 Task: Look for space in Armação de Búzios, Brazil from 4th June, 2023 to 8th June, 2023 for 2 adults in price range Rs.8000 to Rs.16000. Place can be private room with 1  bedroom having 1 bed and 1 bathroom. Property type can be house, flat, guest house, hotel. Amenities needed are: washing machine. Booking option can be shelf check-in. Required host language is Spanish.
Action: Mouse moved to (467, 104)
Screenshot: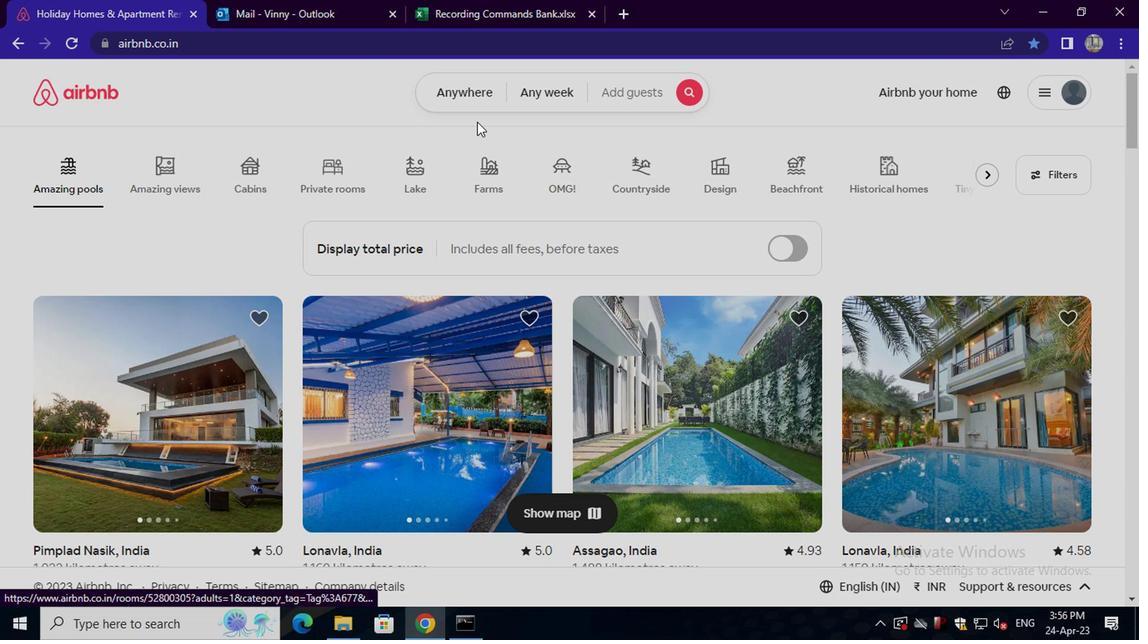 
Action: Mouse pressed left at (467, 104)
Screenshot: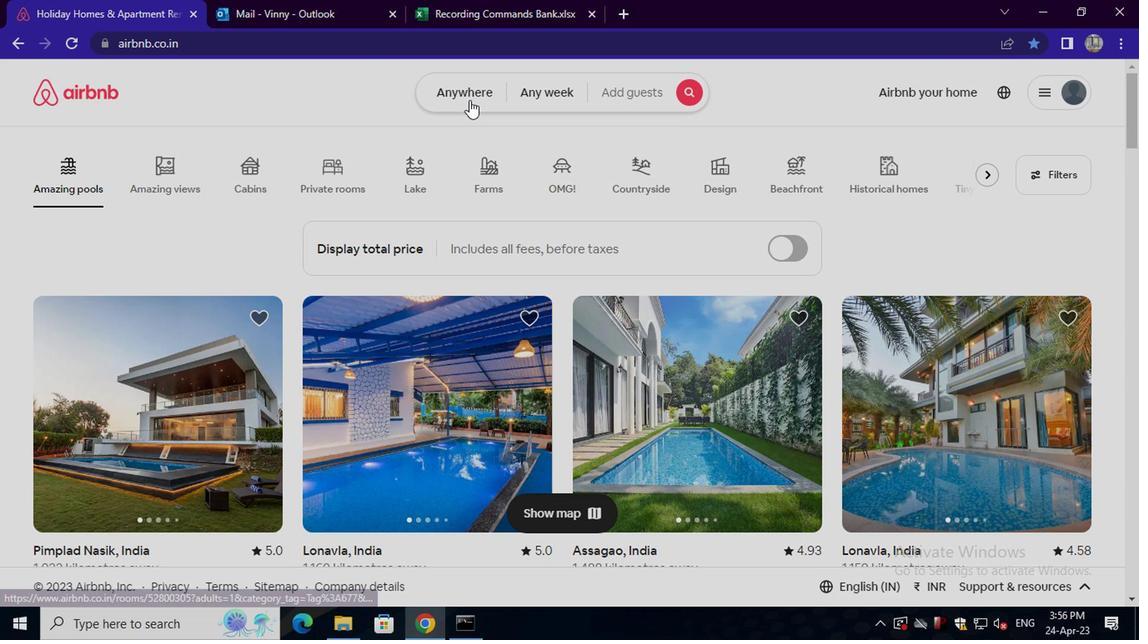 
Action: Mouse moved to (308, 155)
Screenshot: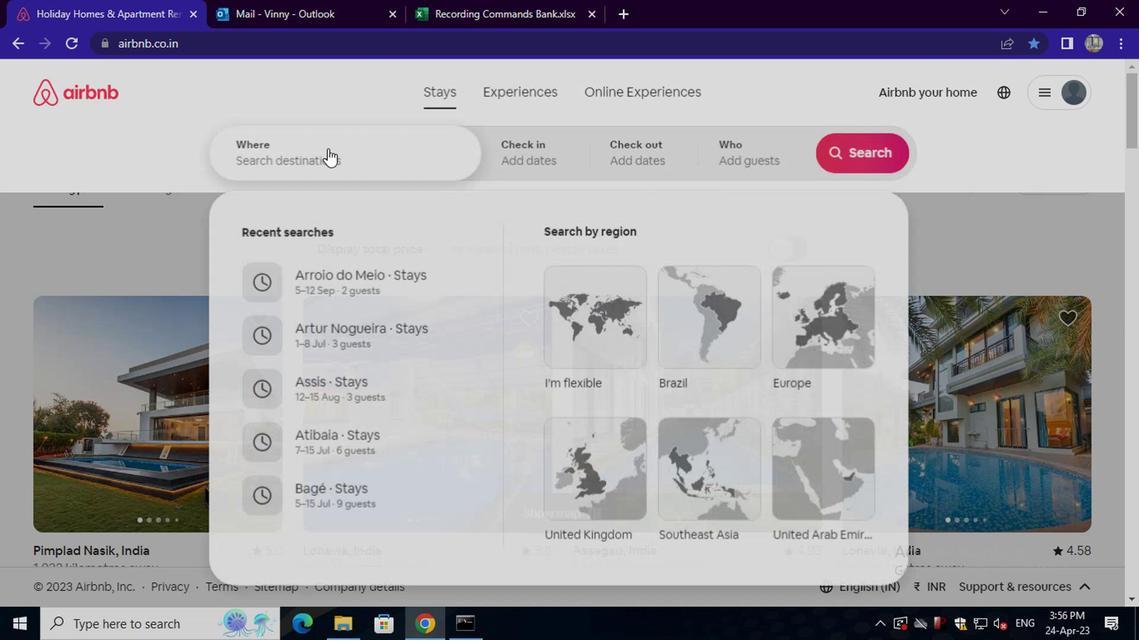 
Action: Mouse pressed left at (308, 155)
Screenshot: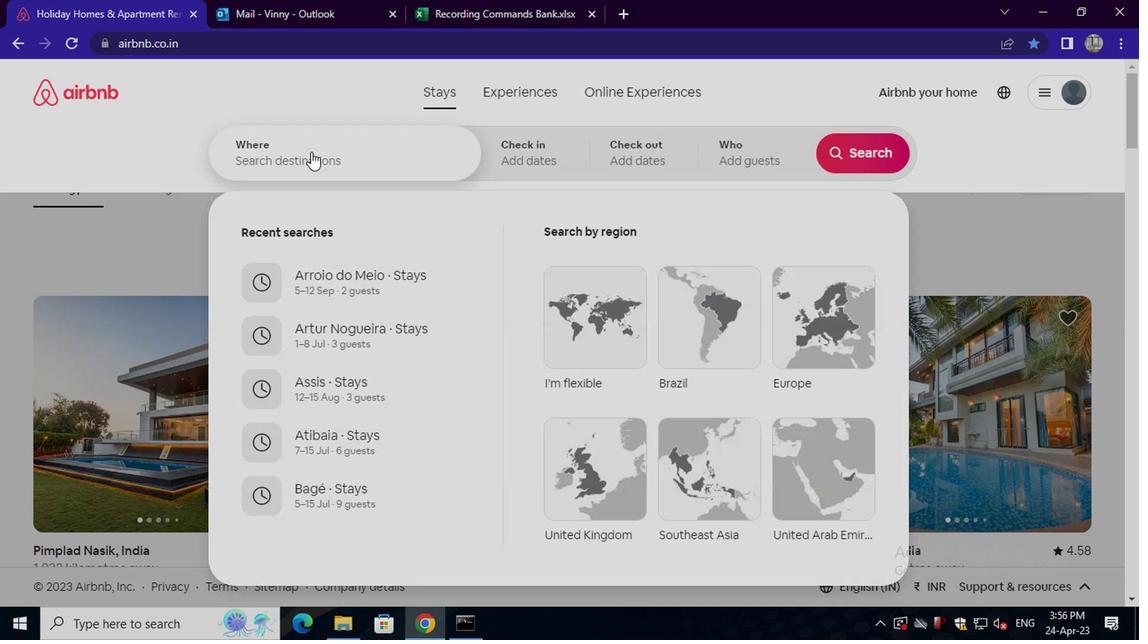 
Action: Key pressed armacao<Key.space>de<Key.space>buzios,<Key.space>brazil<Key.enter>
Screenshot: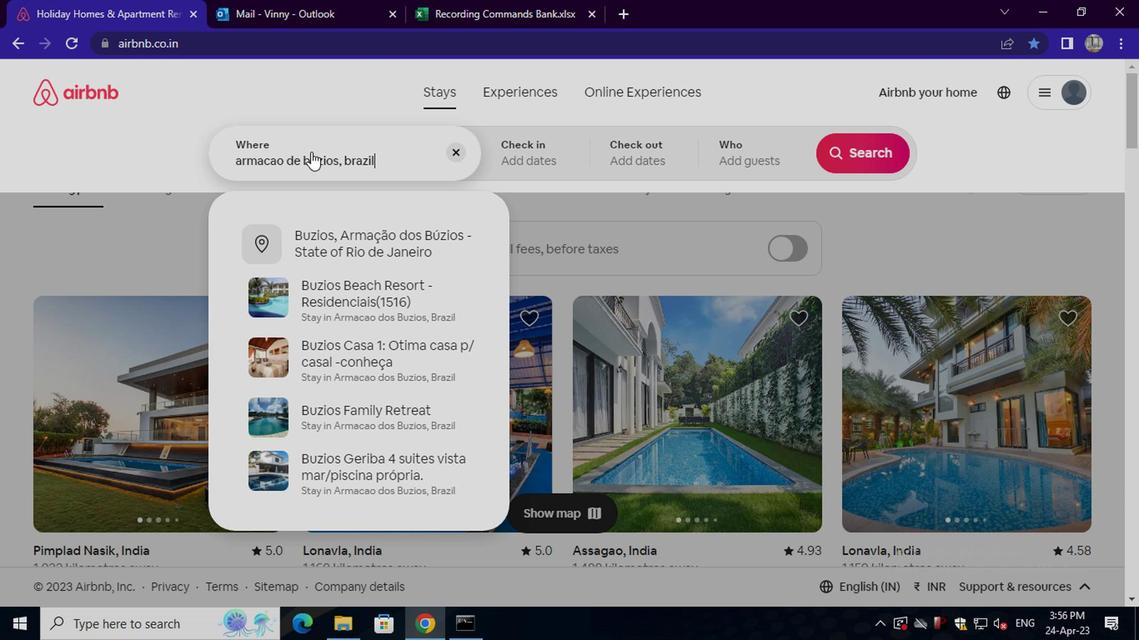 
Action: Mouse moved to (843, 286)
Screenshot: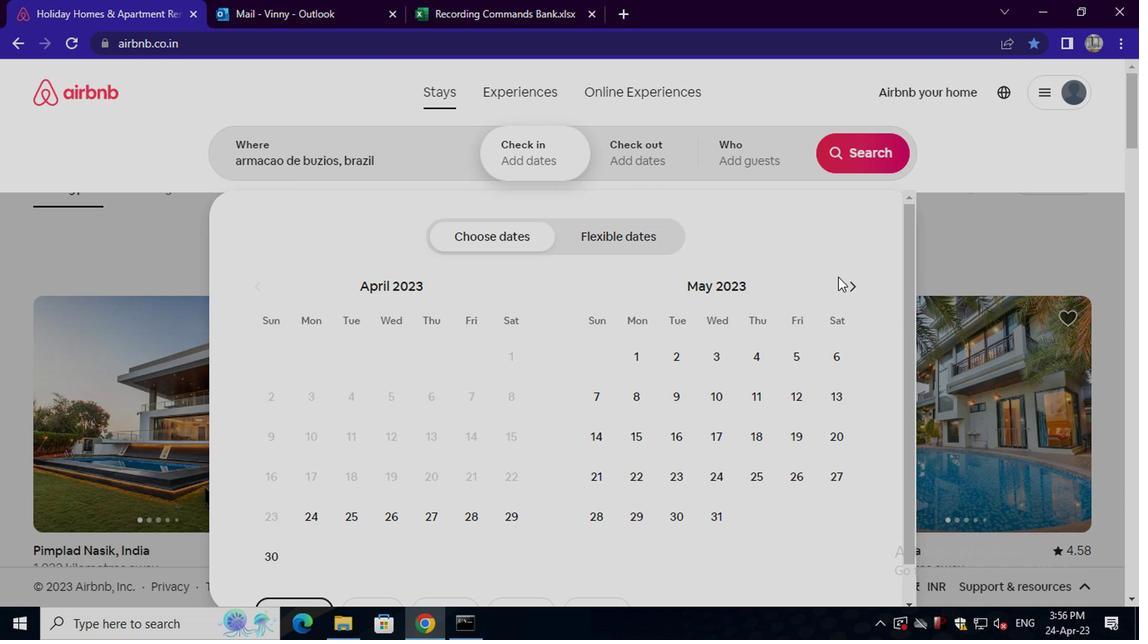 
Action: Mouse pressed left at (843, 286)
Screenshot: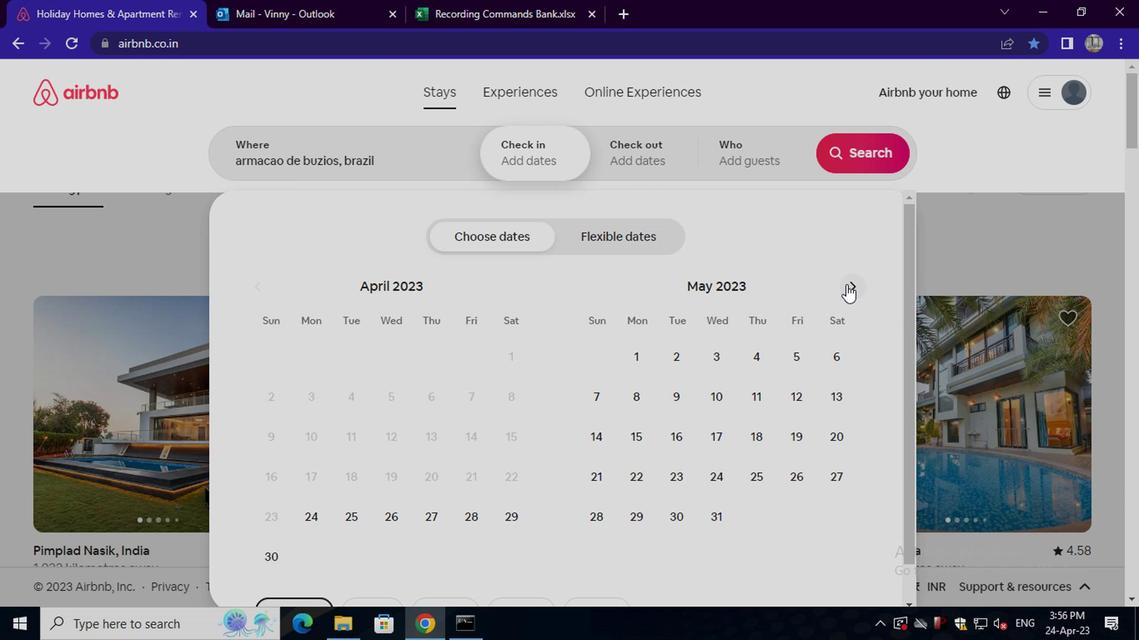 
Action: Mouse moved to (592, 398)
Screenshot: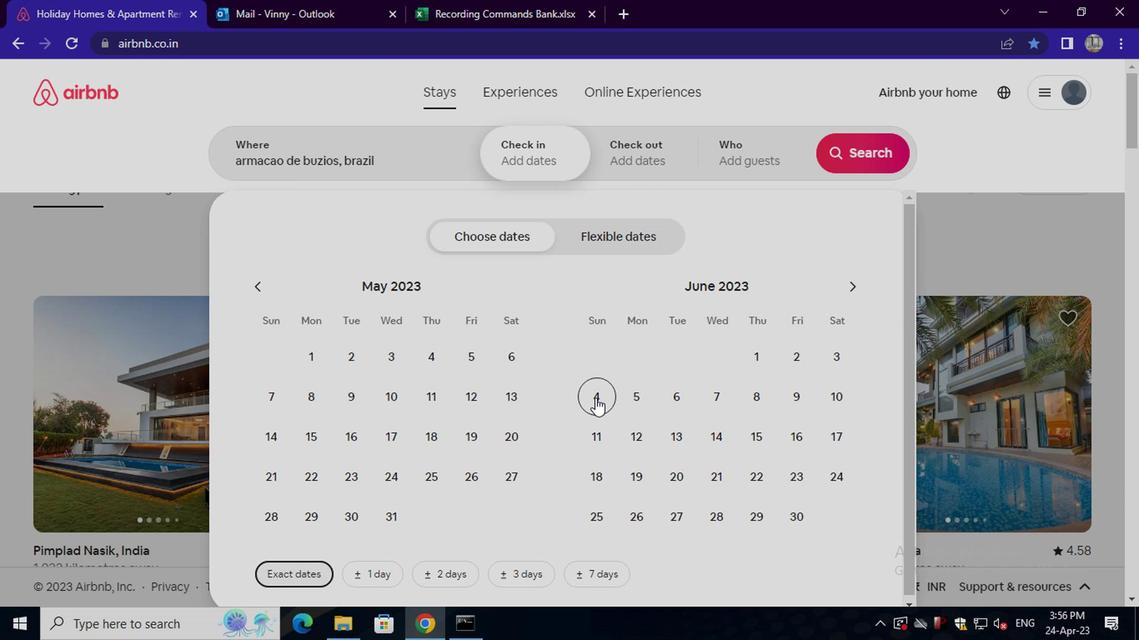 
Action: Mouse pressed left at (592, 398)
Screenshot: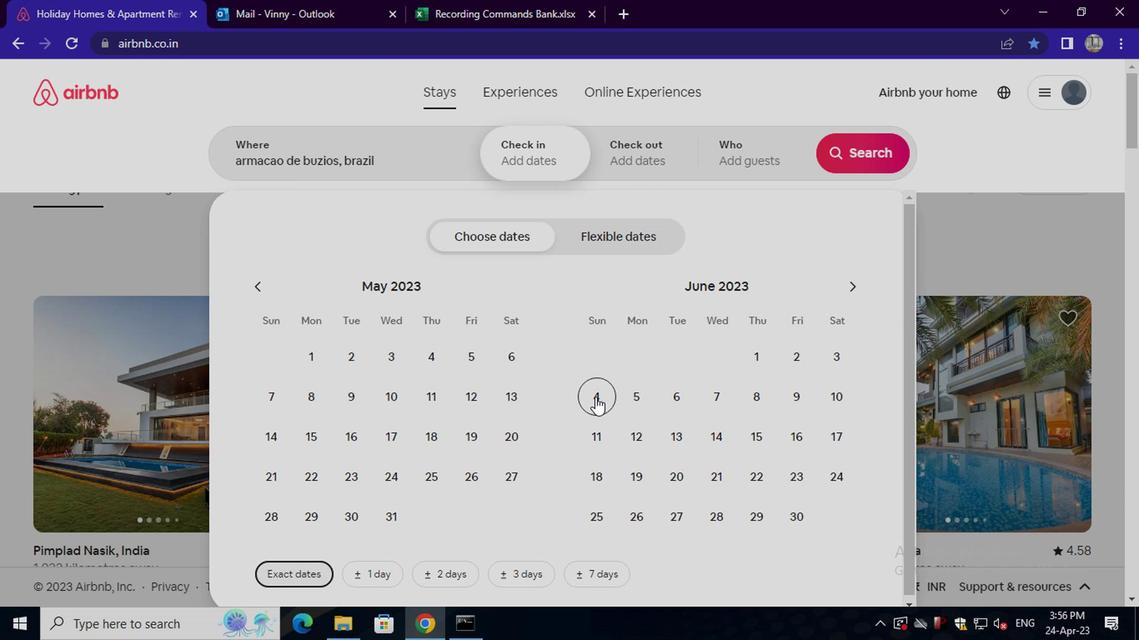 
Action: Mouse moved to (754, 403)
Screenshot: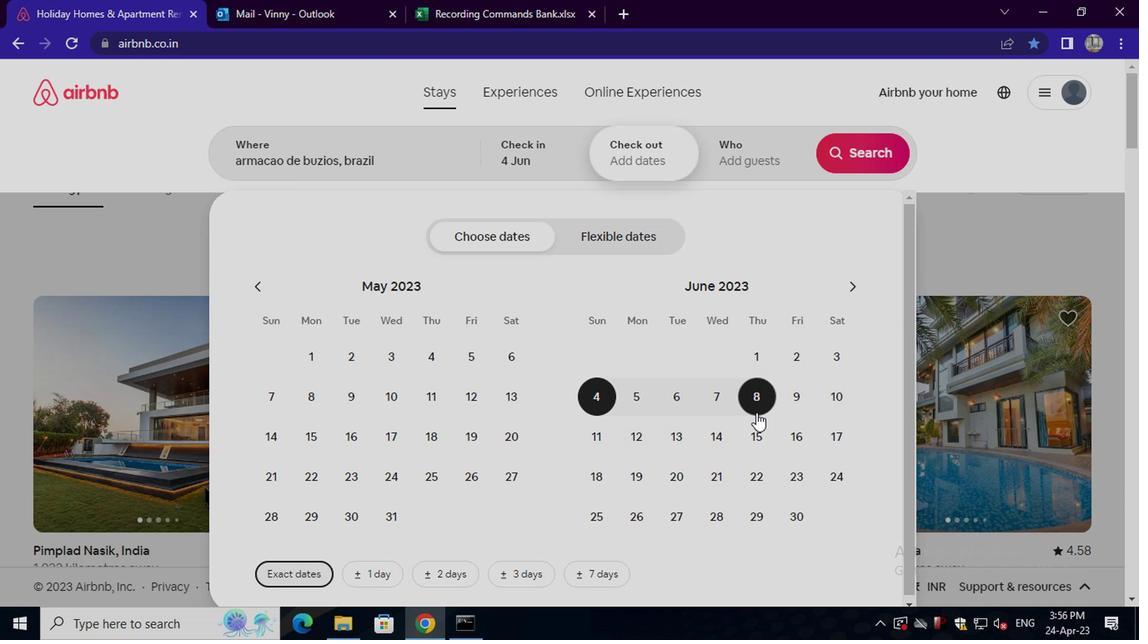 
Action: Mouse pressed left at (754, 403)
Screenshot: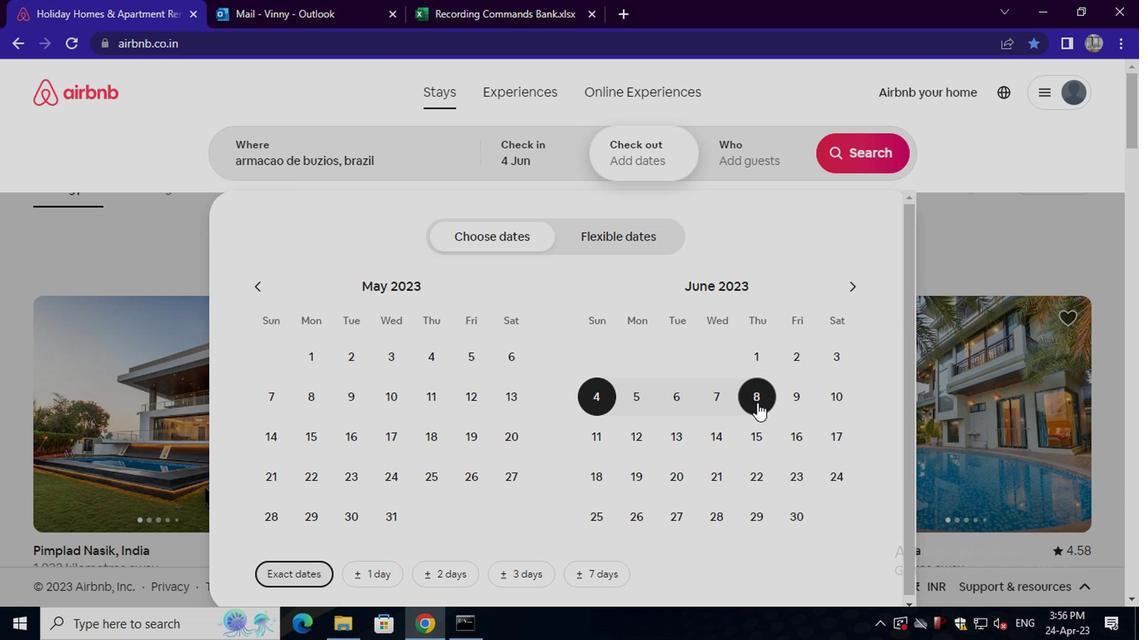 
Action: Mouse moved to (766, 169)
Screenshot: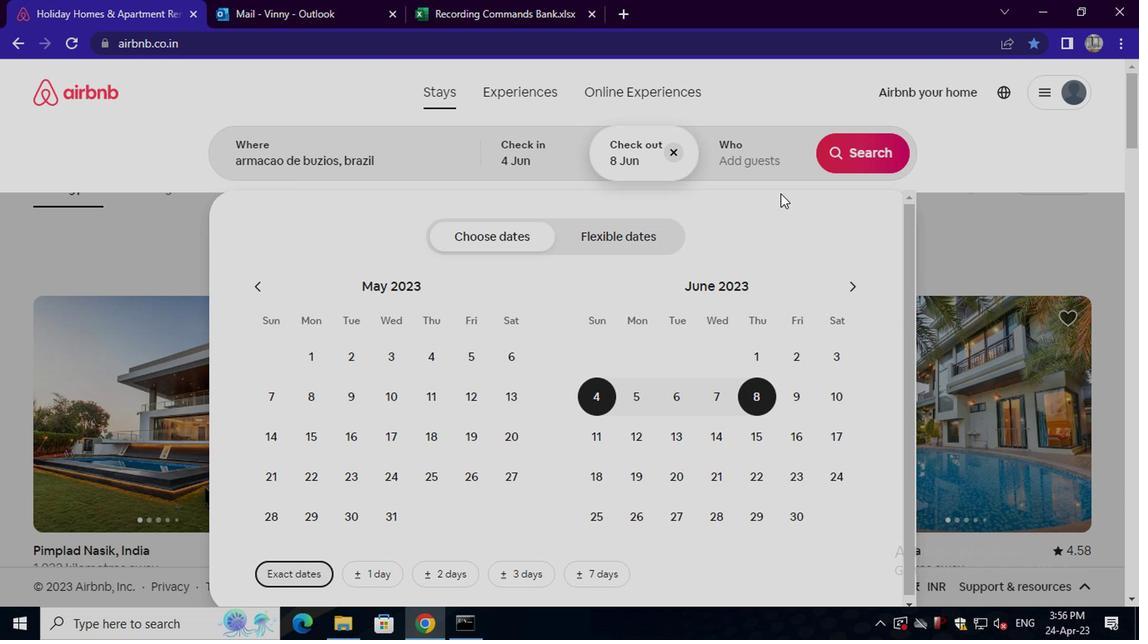 
Action: Mouse pressed left at (766, 169)
Screenshot: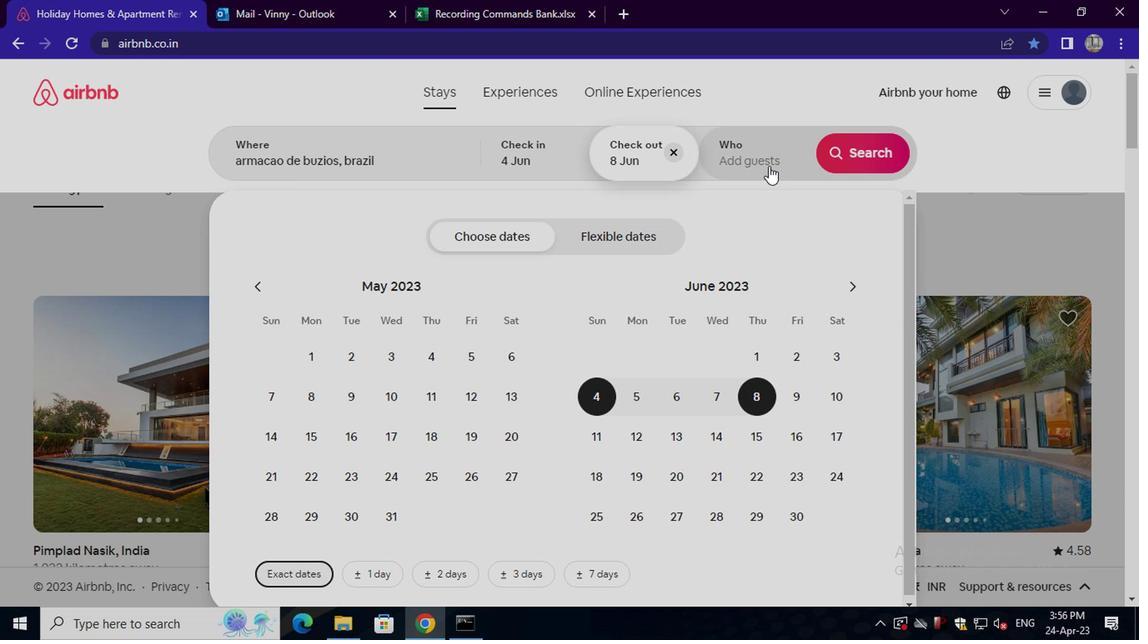 
Action: Mouse moved to (864, 241)
Screenshot: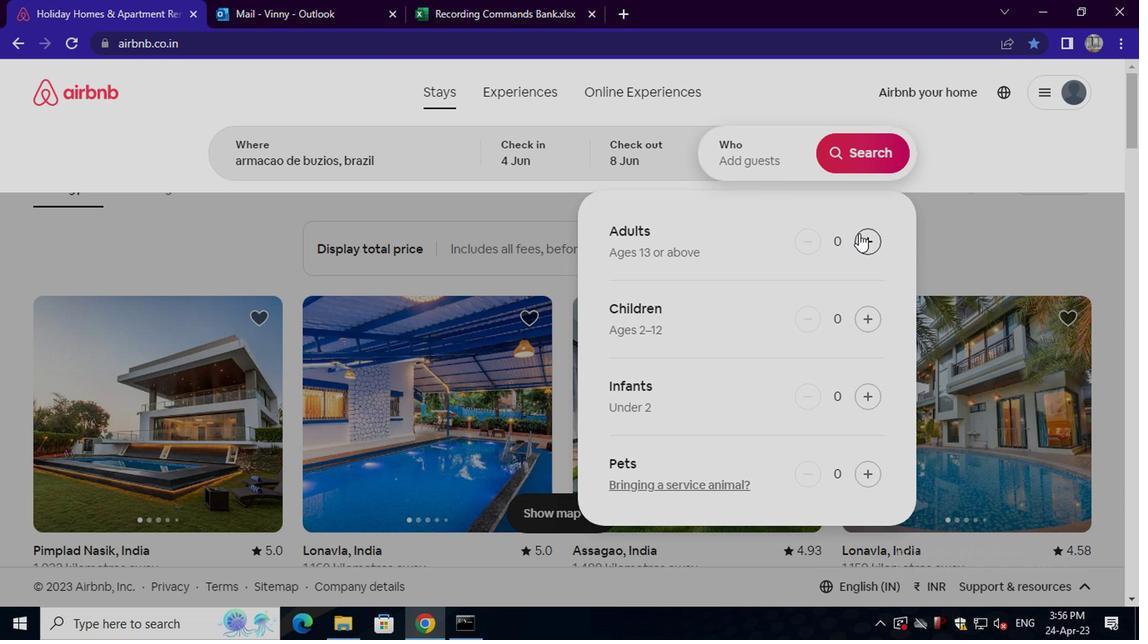 
Action: Mouse pressed left at (864, 241)
Screenshot: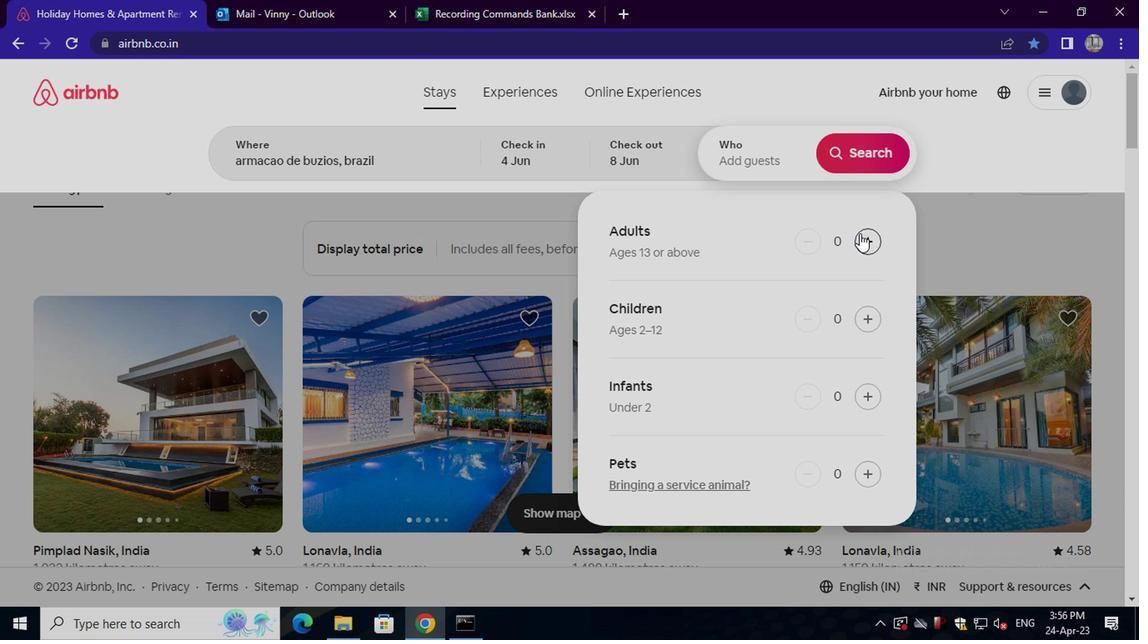 
Action: Mouse pressed left at (864, 241)
Screenshot: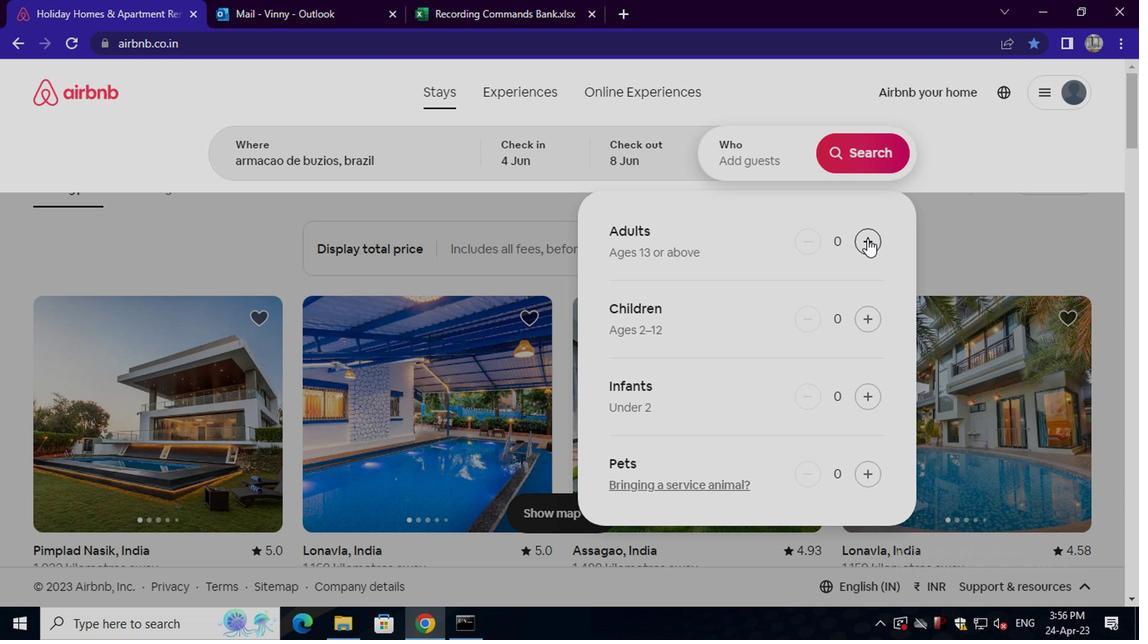 
Action: Mouse moved to (870, 162)
Screenshot: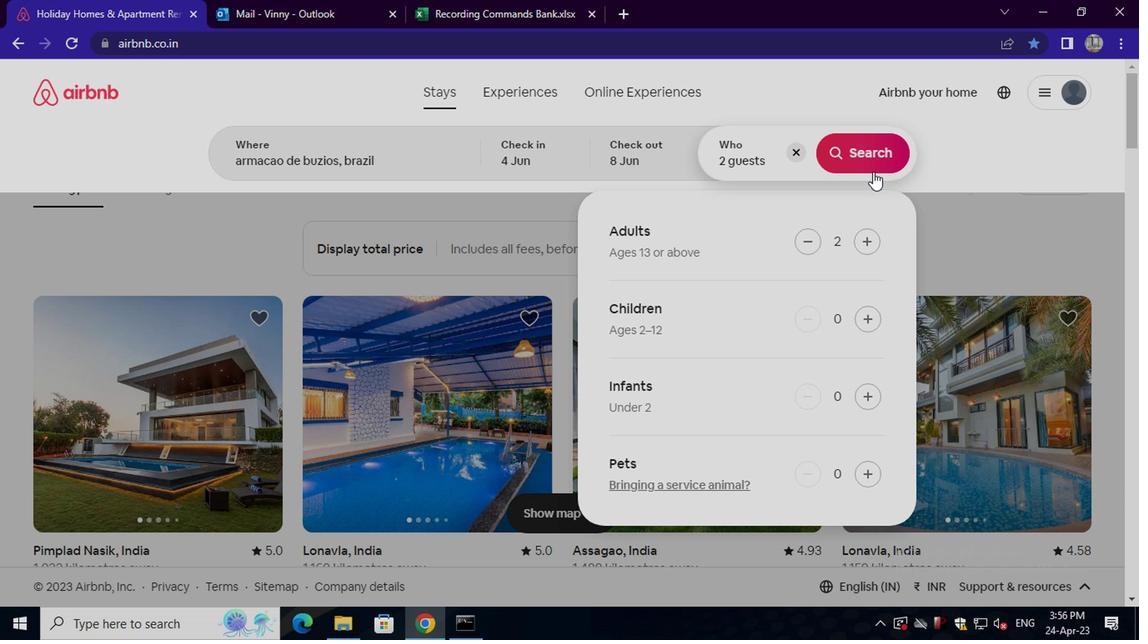 
Action: Mouse pressed left at (870, 162)
Screenshot: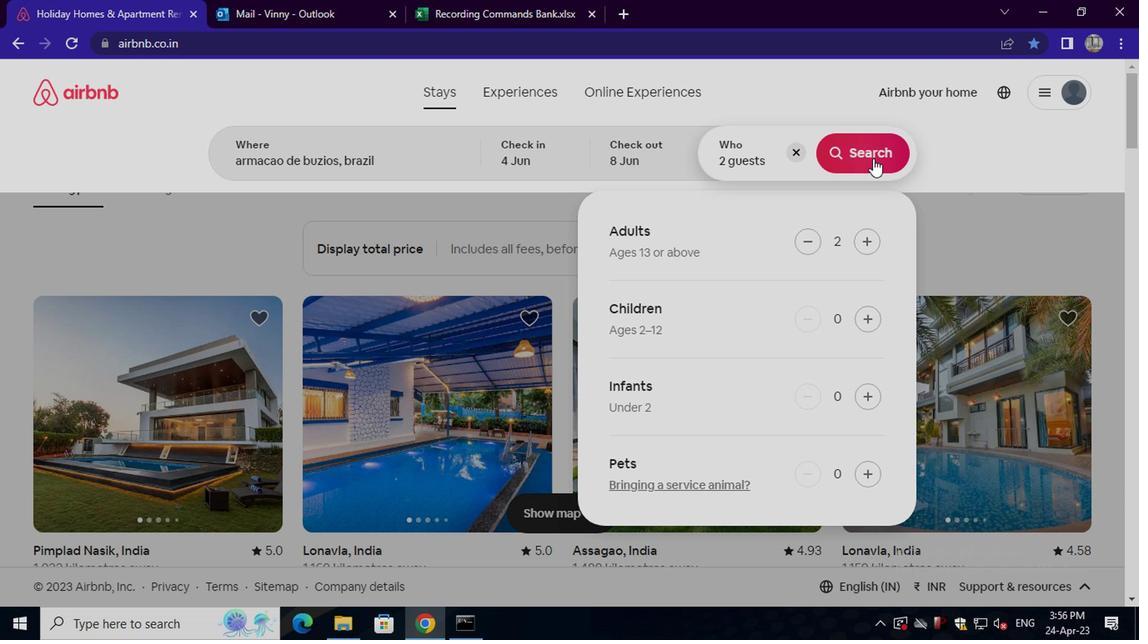 
Action: Mouse moved to (1052, 157)
Screenshot: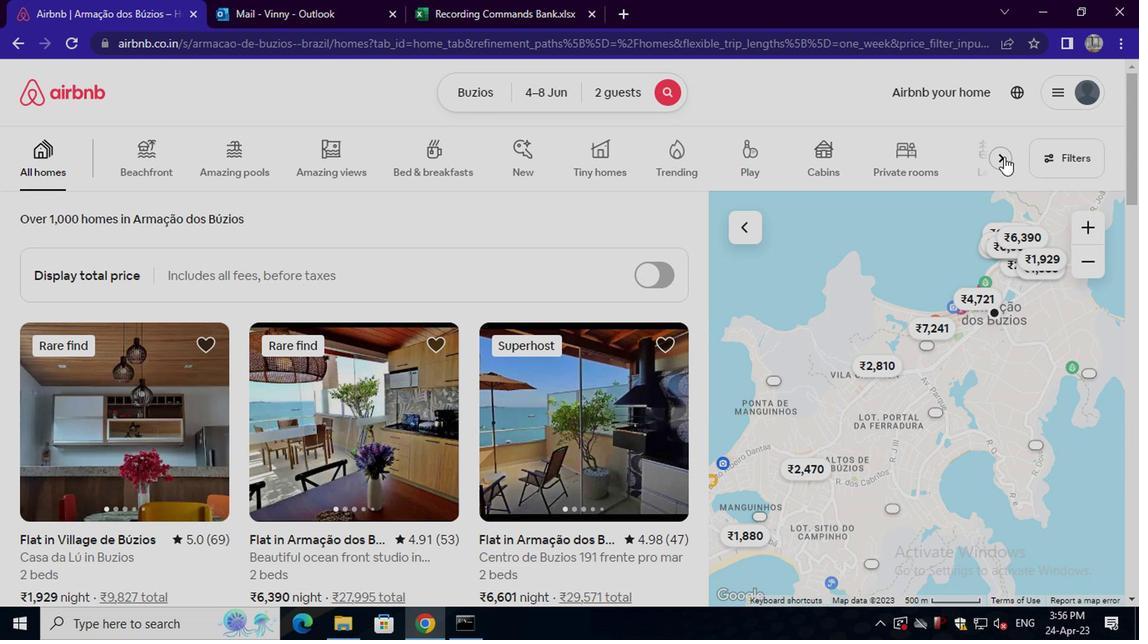 
Action: Mouse pressed left at (1052, 157)
Screenshot: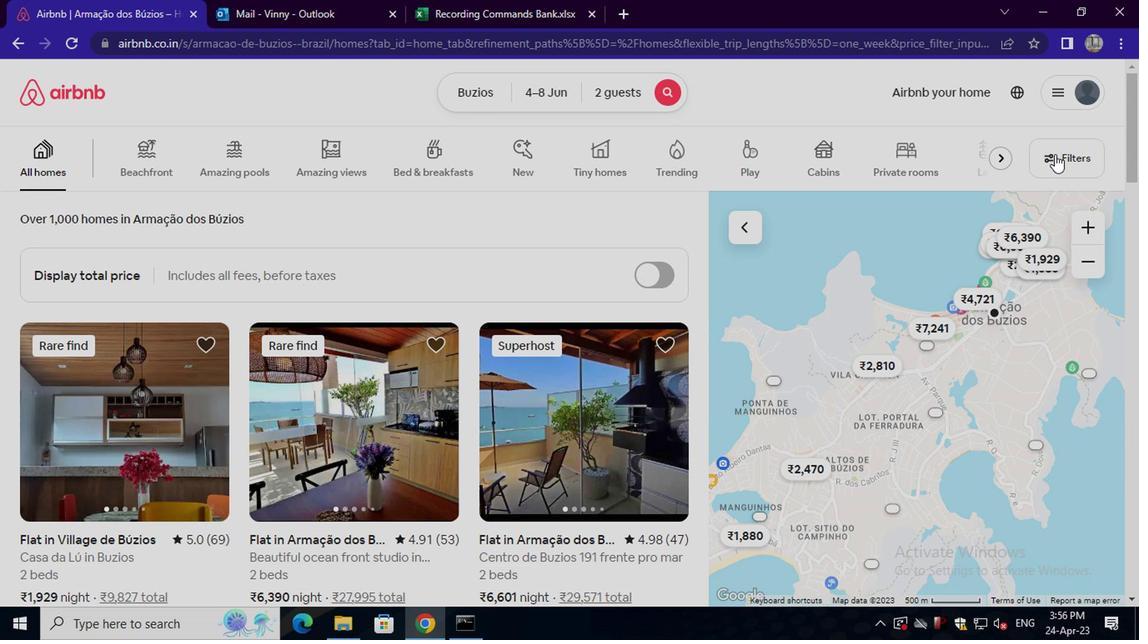 
Action: Mouse moved to (475, 362)
Screenshot: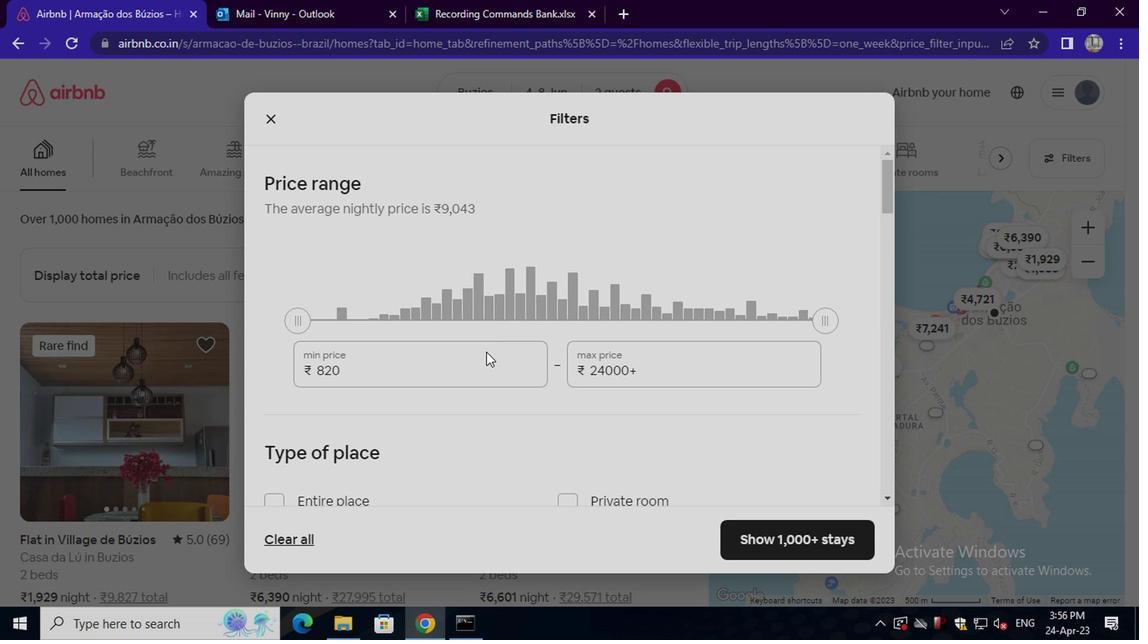 
Action: Mouse pressed left at (475, 362)
Screenshot: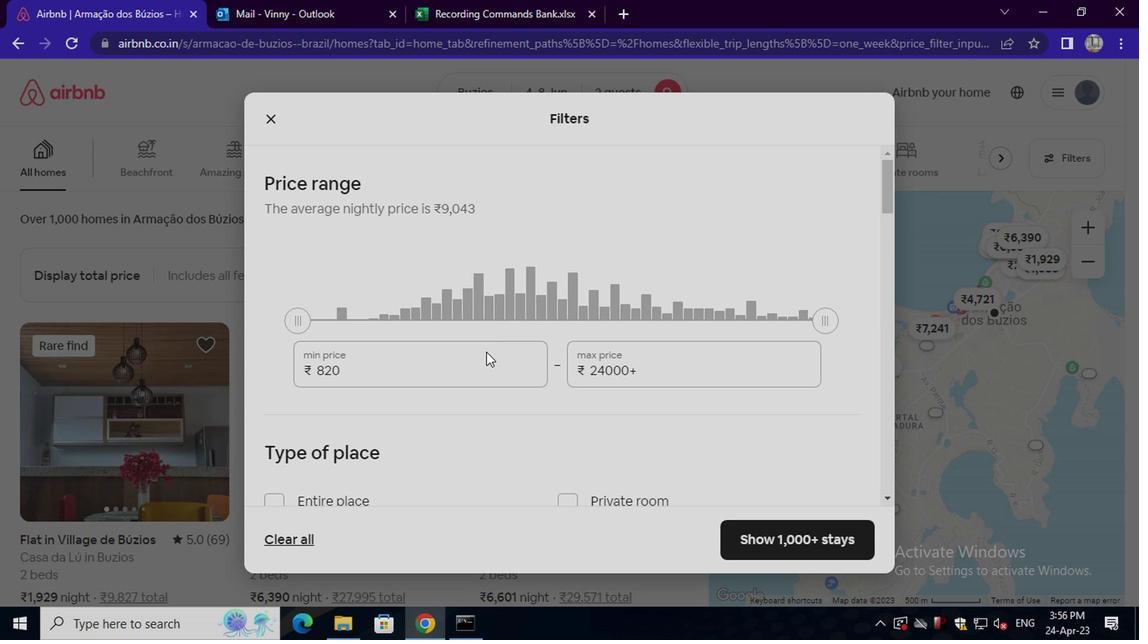 
Action: Mouse moved to (449, 377)
Screenshot: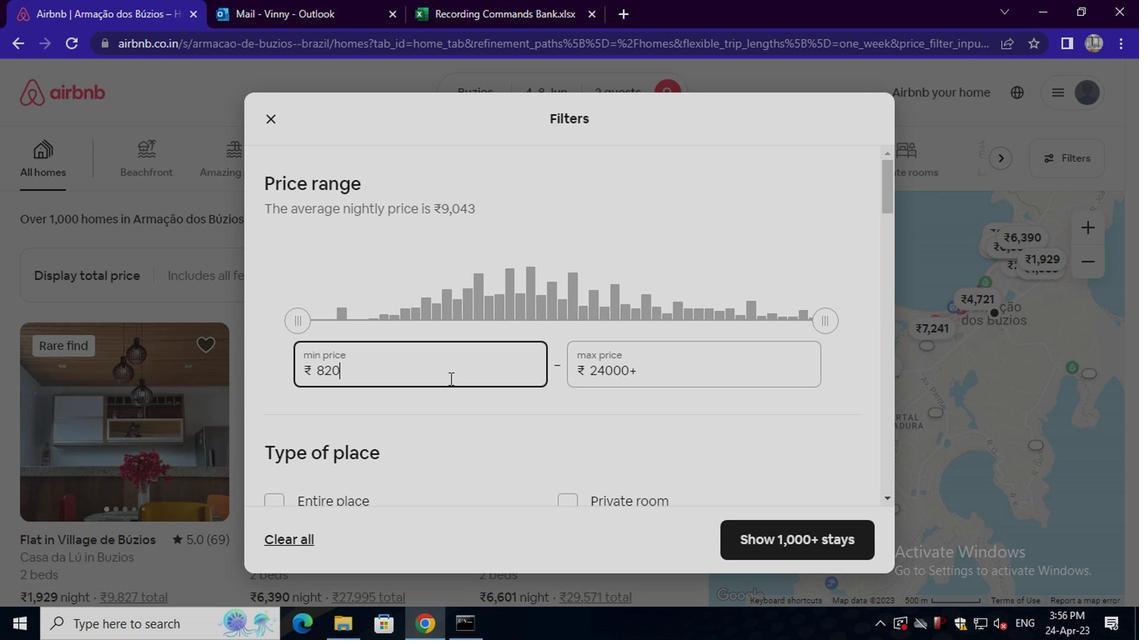 
Action: Key pressed <Key.backspace><Key.backspace><Key.backspace><Key.backspace><Key.backspace><Key.backspace><Key.backspace><Key.backspace><Key.backspace>8000
Screenshot: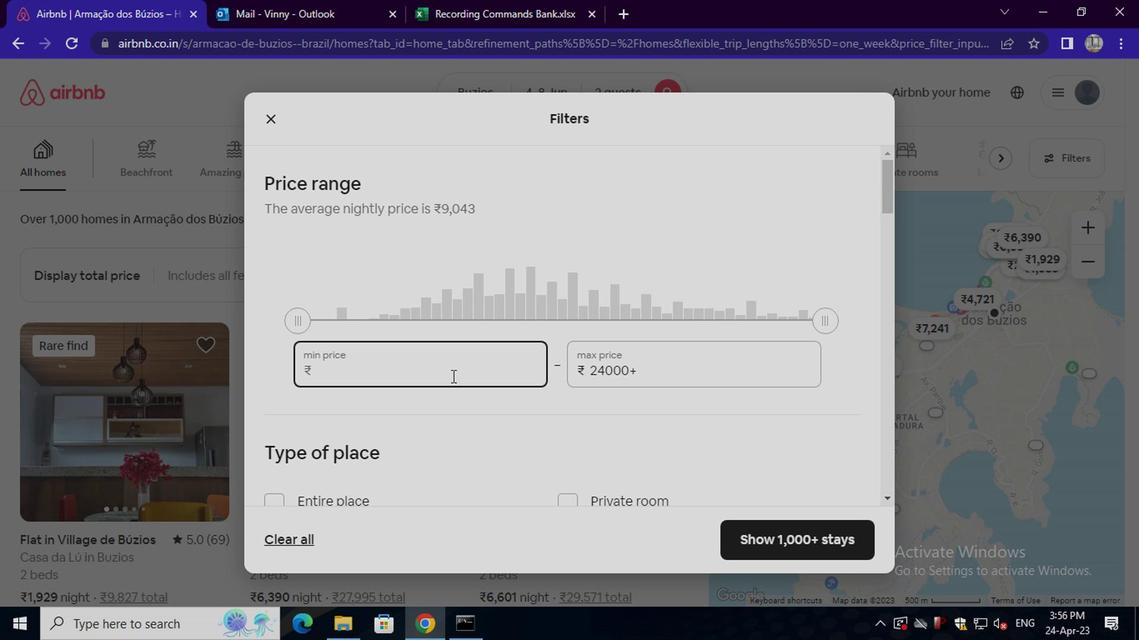 
Action: Mouse moved to (644, 363)
Screenshot: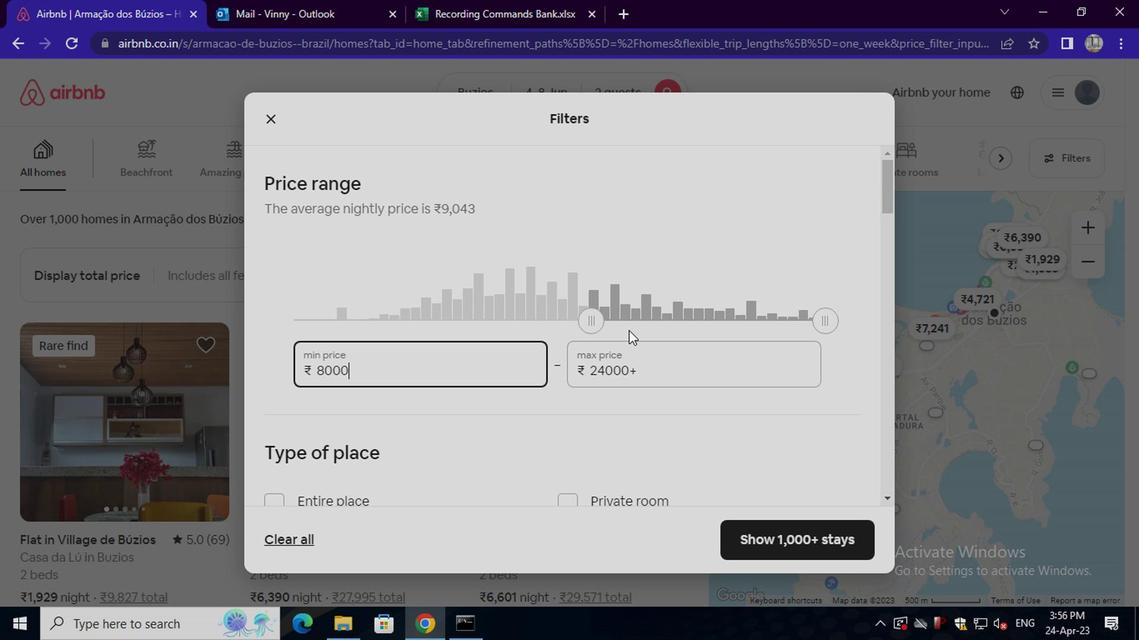 
Action: Mouse pressed left at (644, 363)
Screenshot: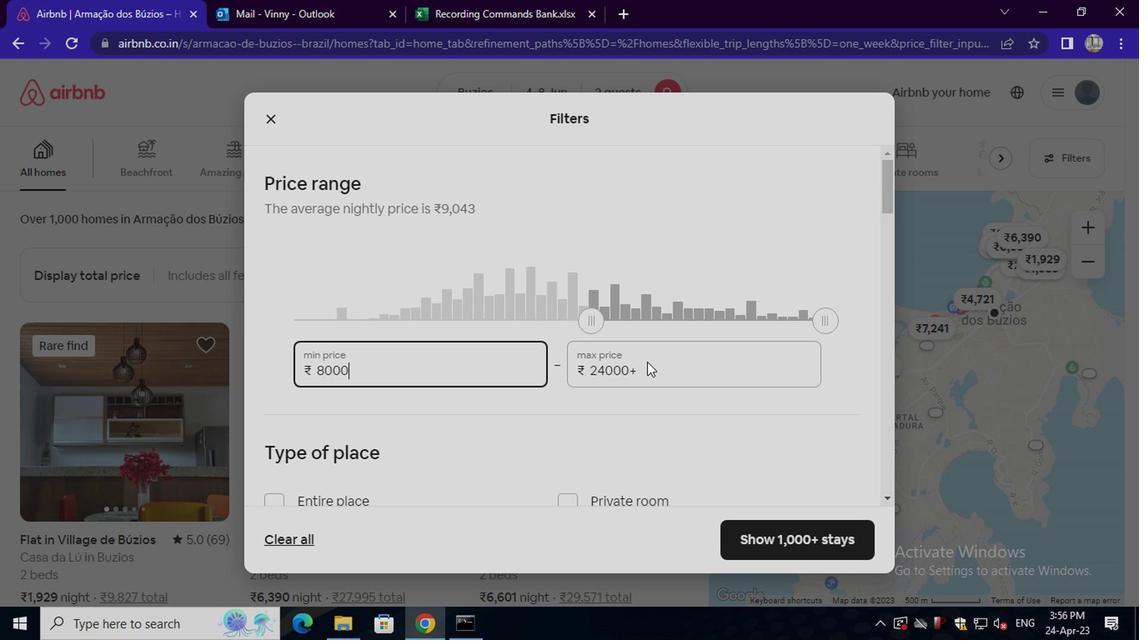 
Action: Mouse moved to (642, 376)
Screenshot: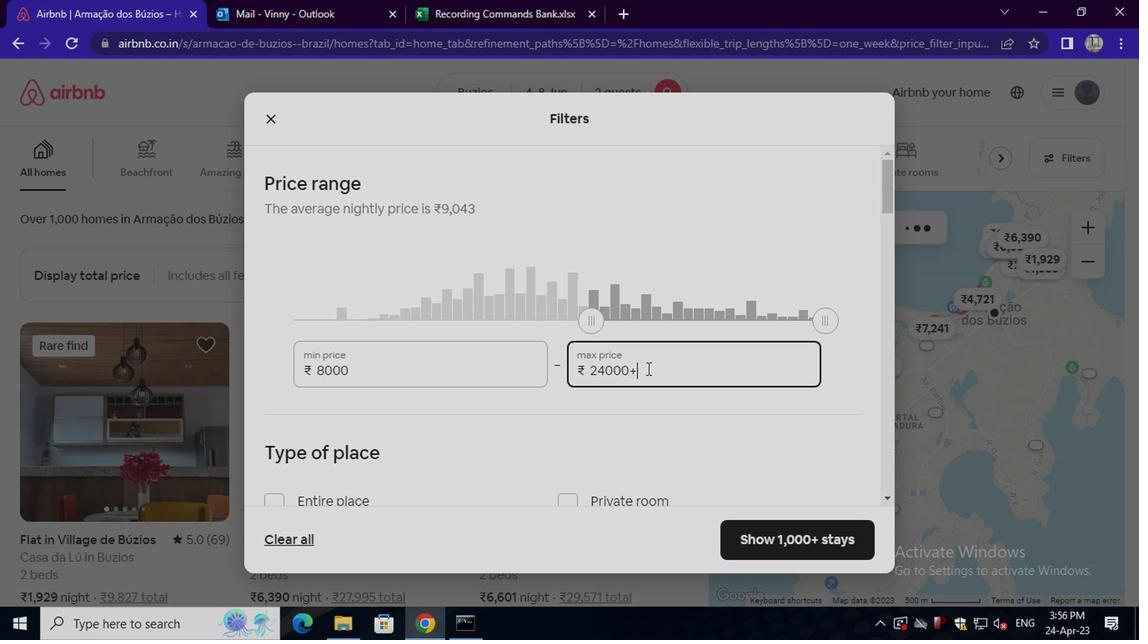 
Action: Key pressed <Key.backspace><Key.backspace><Key.backspace><Key.backspace><Key.backspace><Key.backspace><Key.backspace><Key.backspace><Key.backspace><Key.backspace><Key.backspace><Key.backspace><Key.backspace>16000
Screenshot: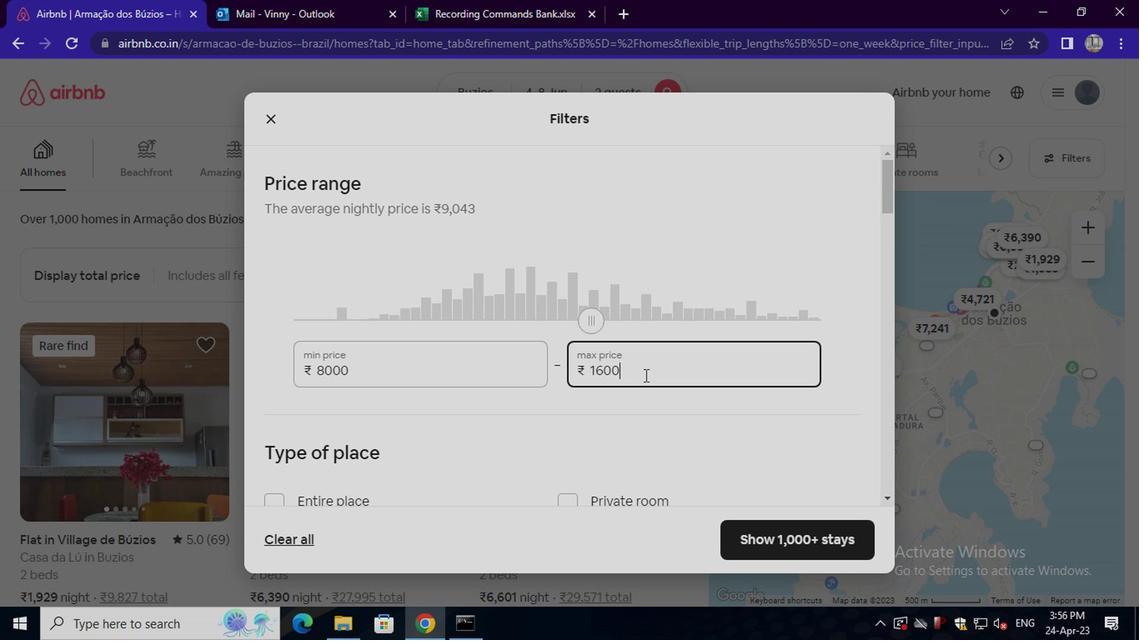 
Action: Mouse moved to (687, 426)
Screenshot: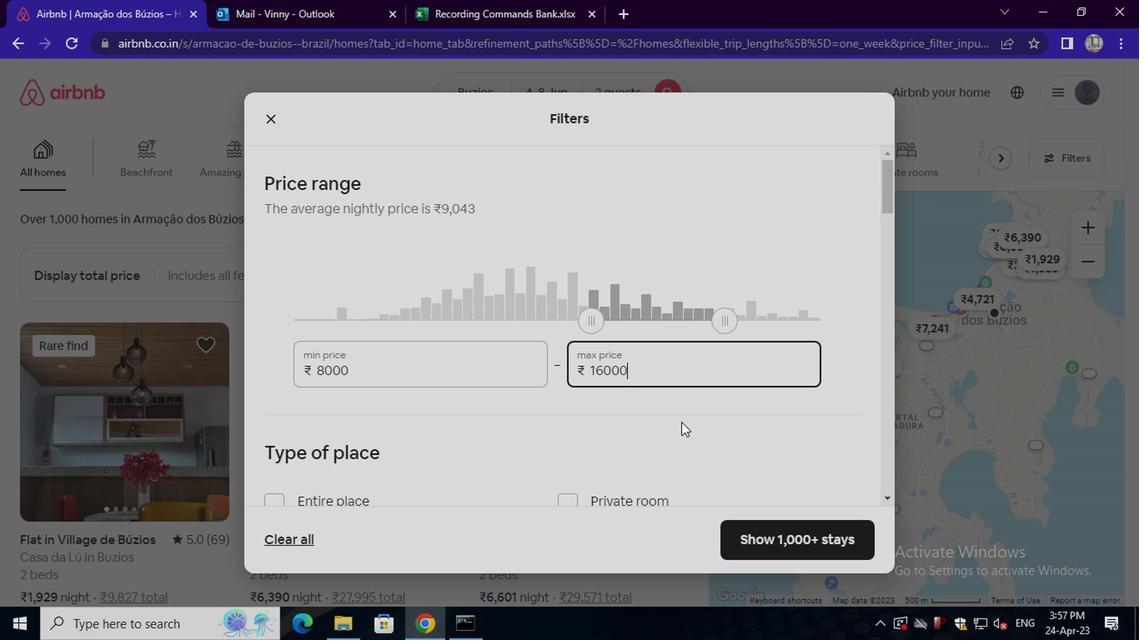 
Action: Mouse scrolled (687, 426) with delta (0, 0)
Screenshot: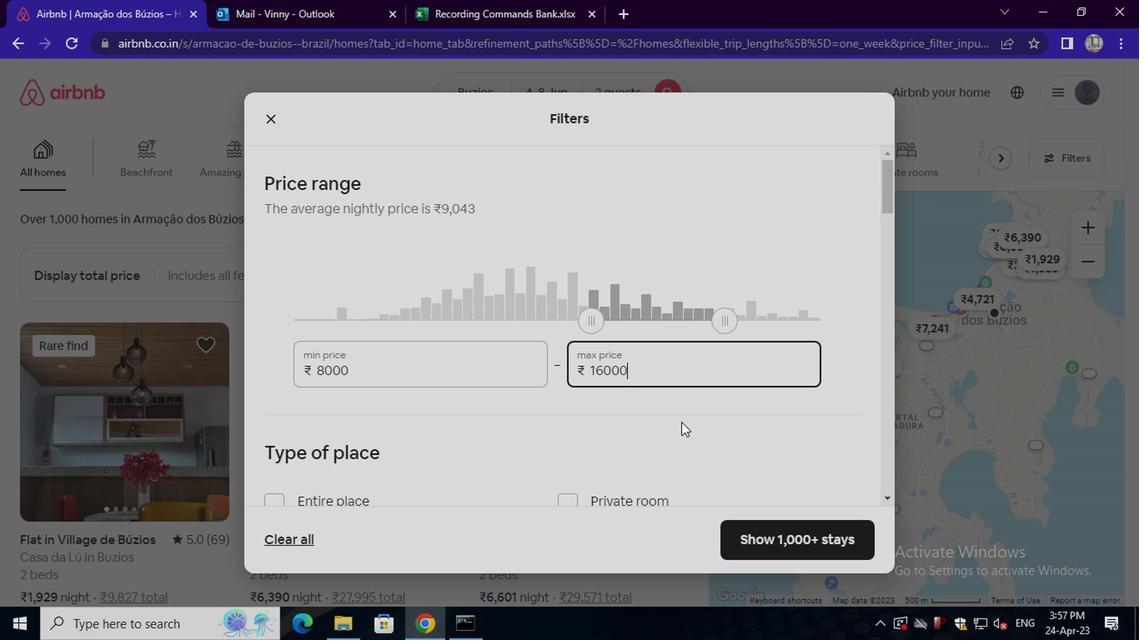 
Action: Mouse scrolled (687, 426) with delta (0, 0)
Screenshot: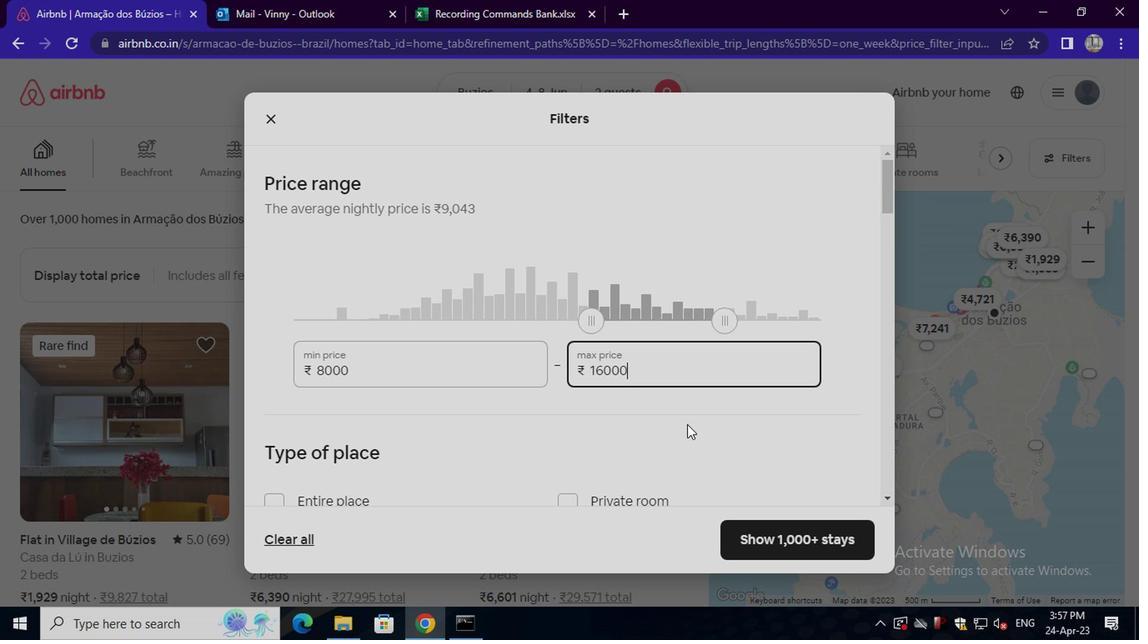 
Action: Mouse moved to (588, 343)
Screenshot: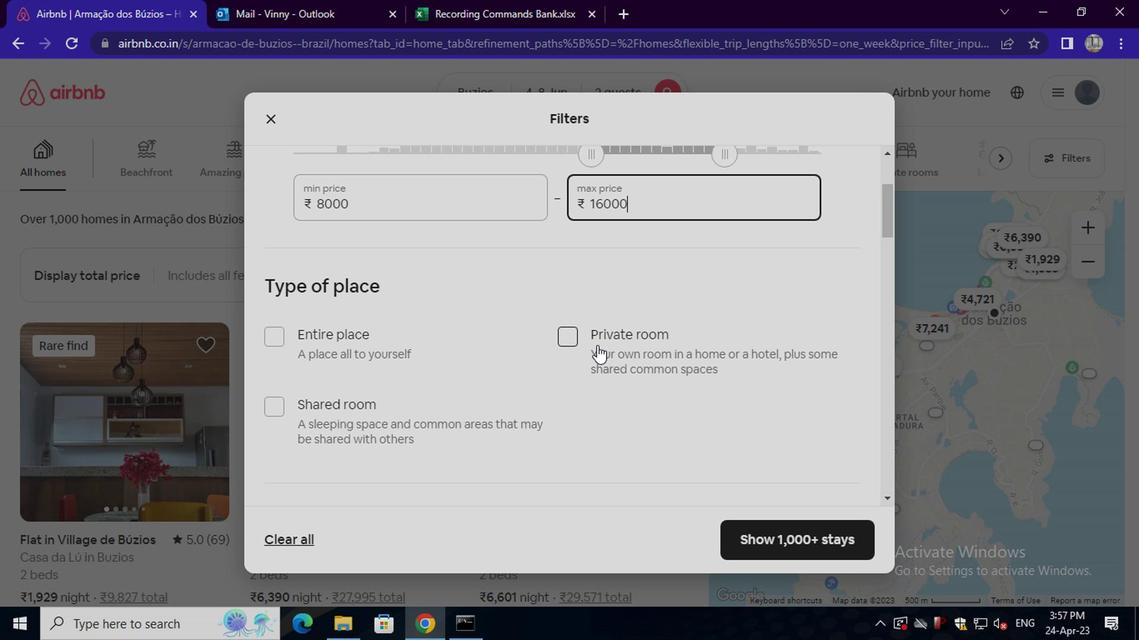 
Action: Mouse pressed left at (588, 343)
Screenshot: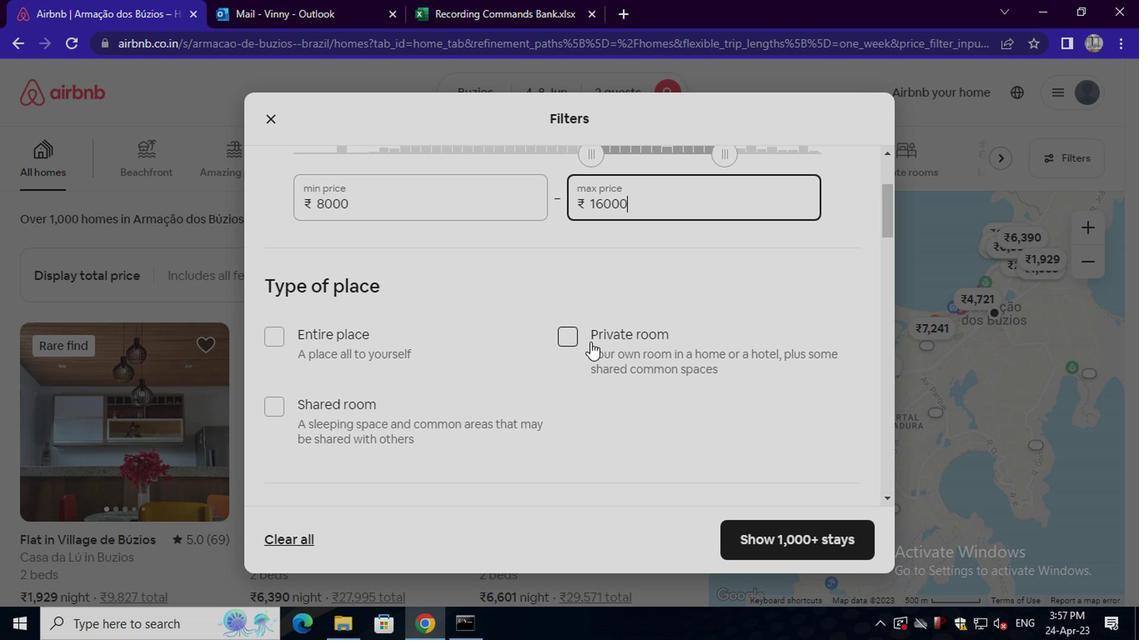 
Action: Mouse moved to (594, 347)
Screenshot: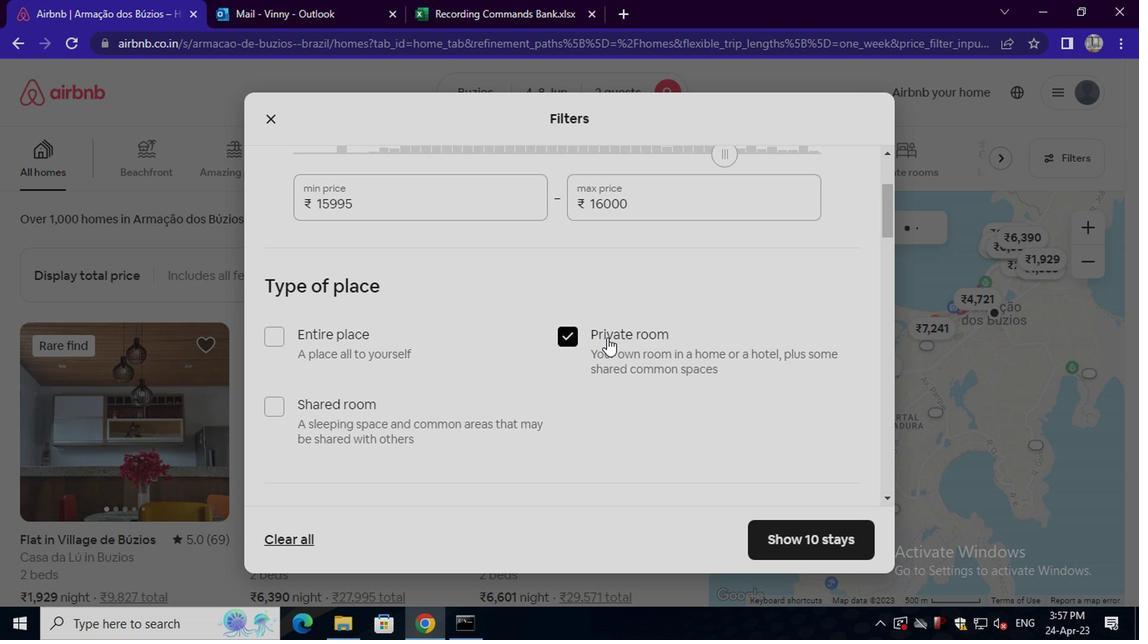 
Action: Mouse scrolled (594, 346) with delta (0, -1)
Screenshot: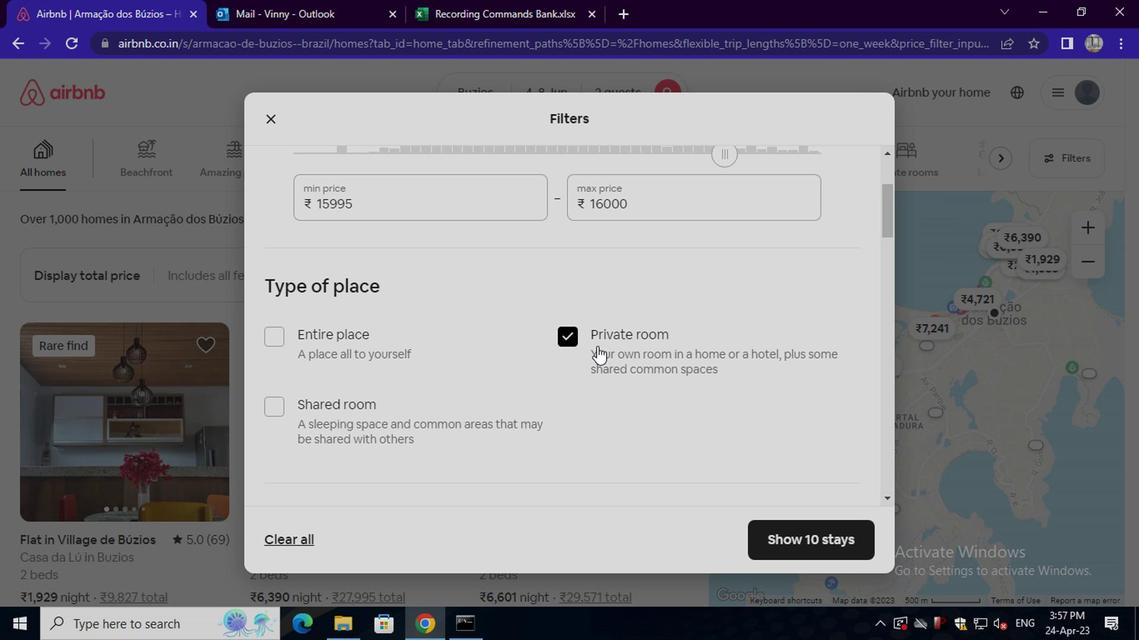 
Action: Mouse scrolled (594, 346) with delta (0, -1)
Screenshot: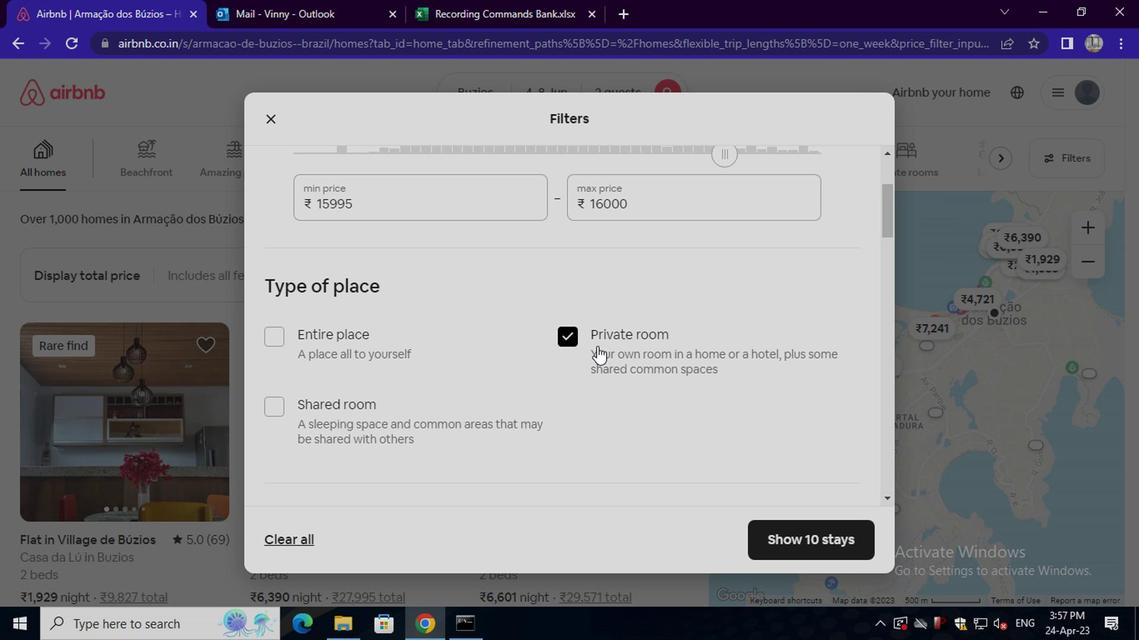 
Action: Mouse moved to (349, 440)
Screenshot: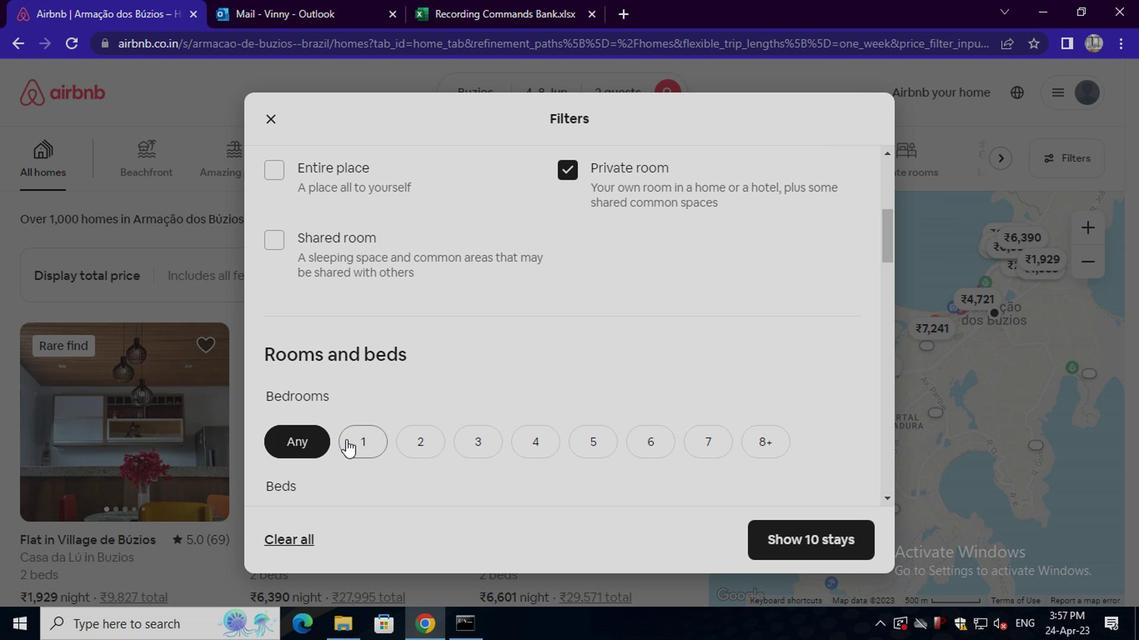 
Action: Mouse pressed left at (349, 440)
Screenshot: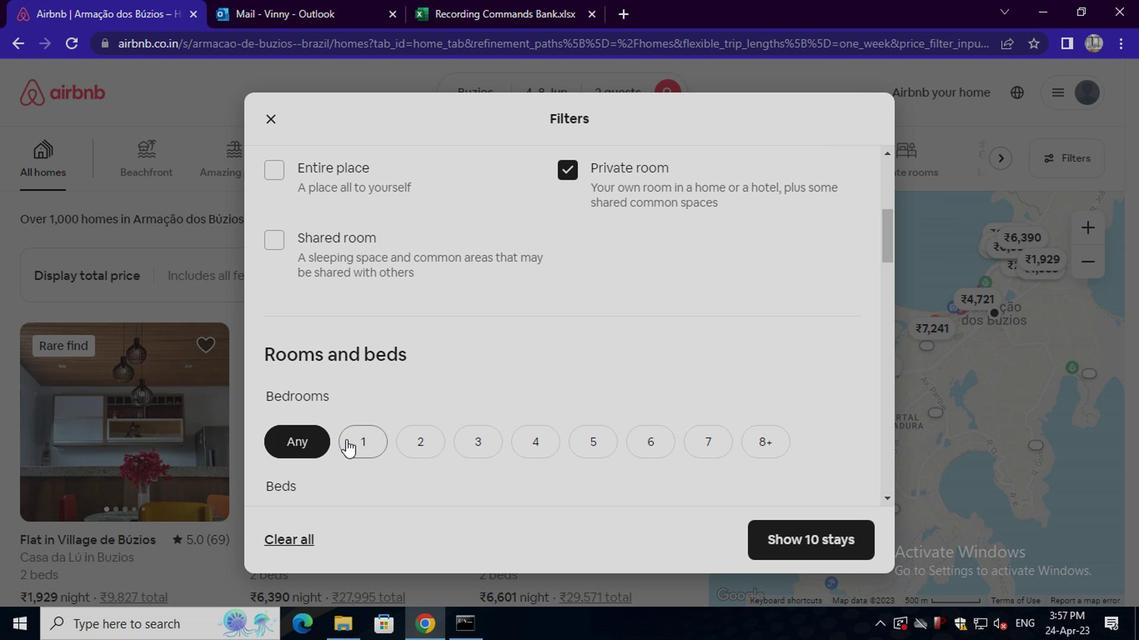 
Action: Mouse moved to (350, 440)
Screenshot: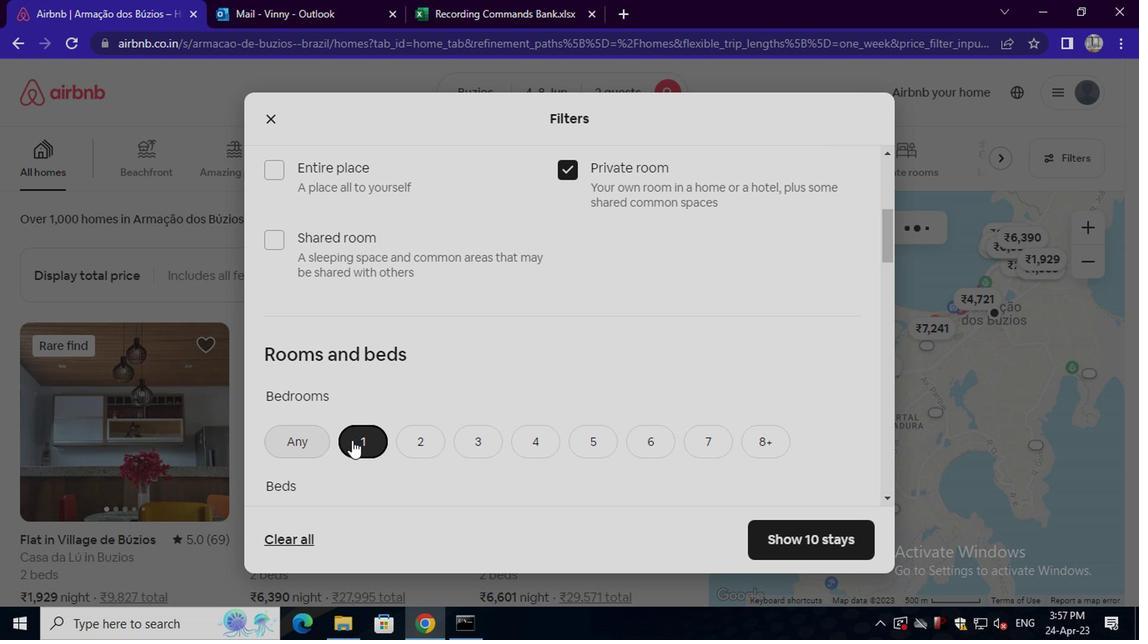 
Action: Mouse scrolled (350, 440) with delta (0, 0)
Screenshot: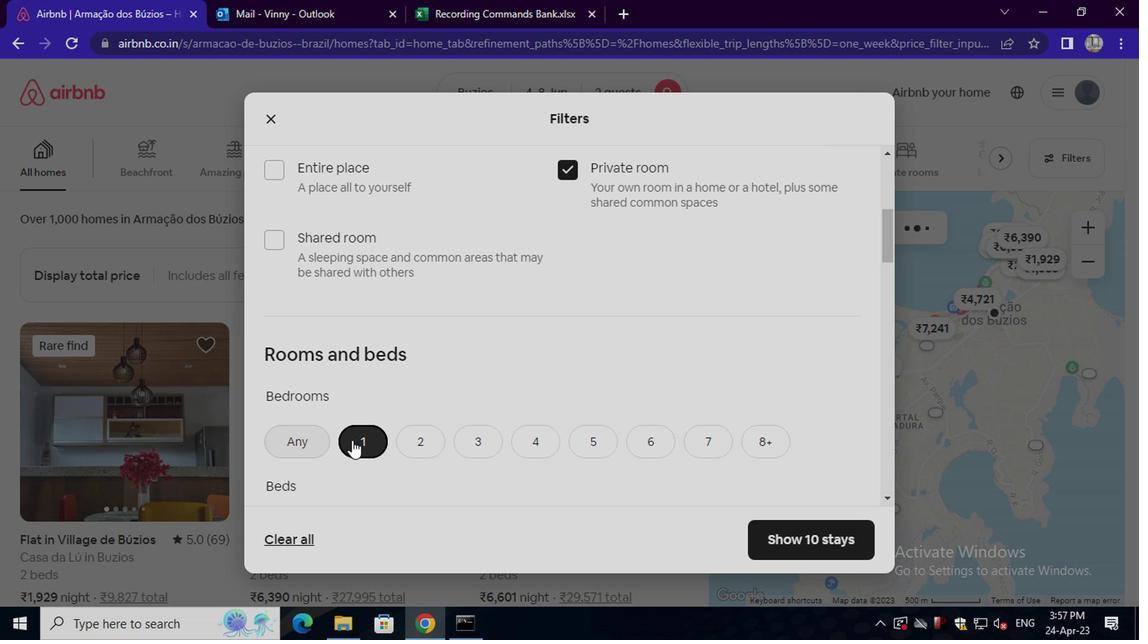 
Action: Mouse scrolled (350, 440) with delta (0, 0)
Screenshot: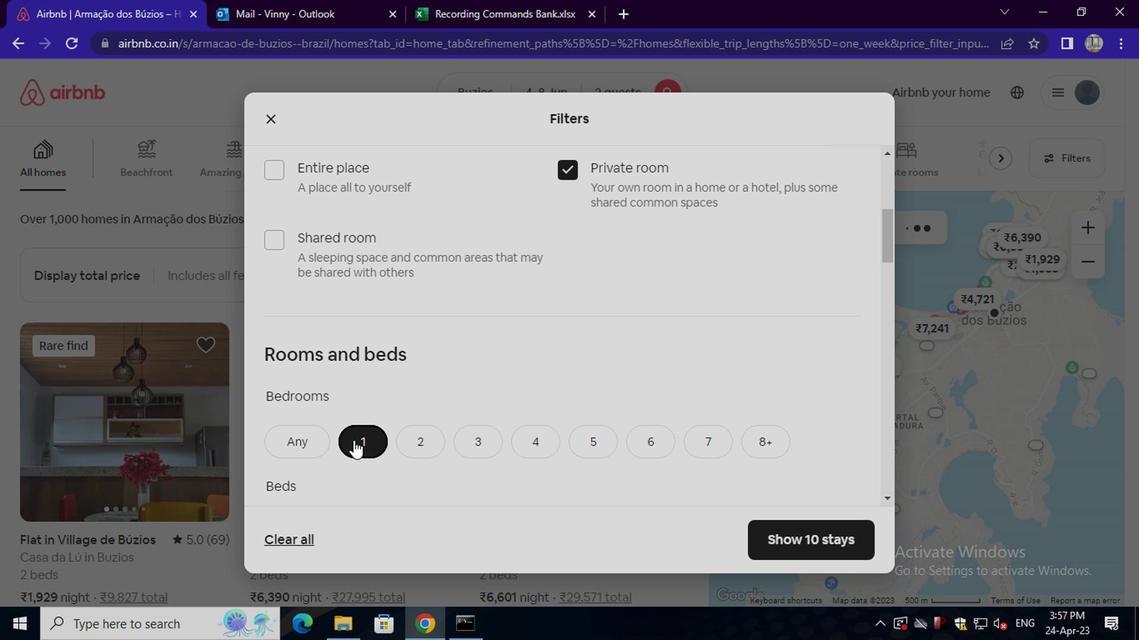 
Action: Mouse moved to (359, 370)
Screenshot: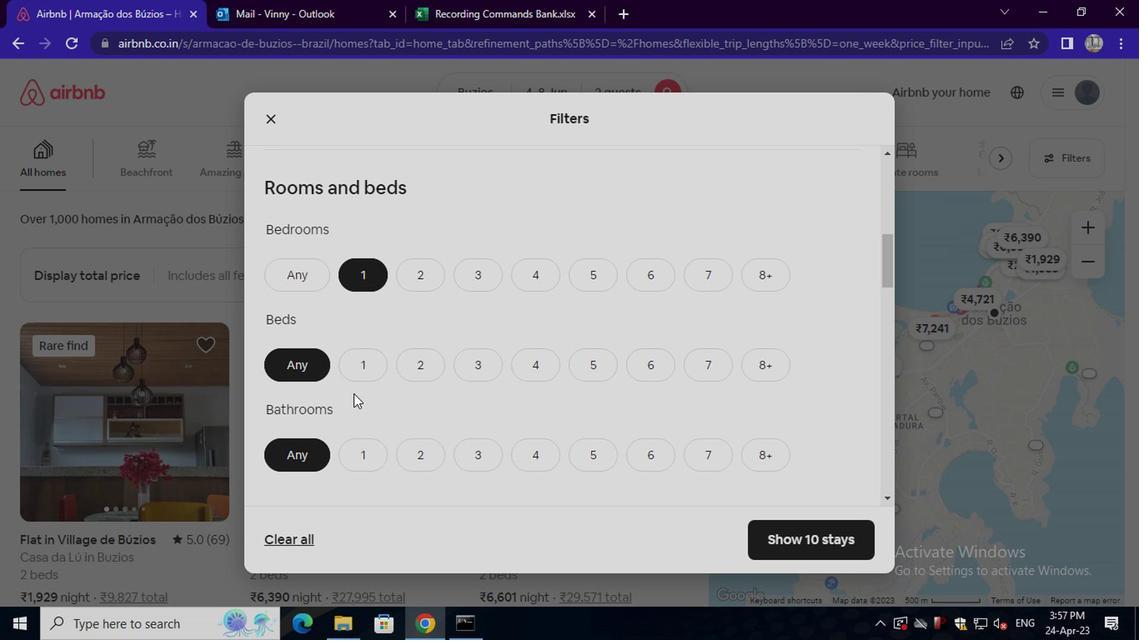 
Action: Mouse pressed left at (359, 370)
Screenshot: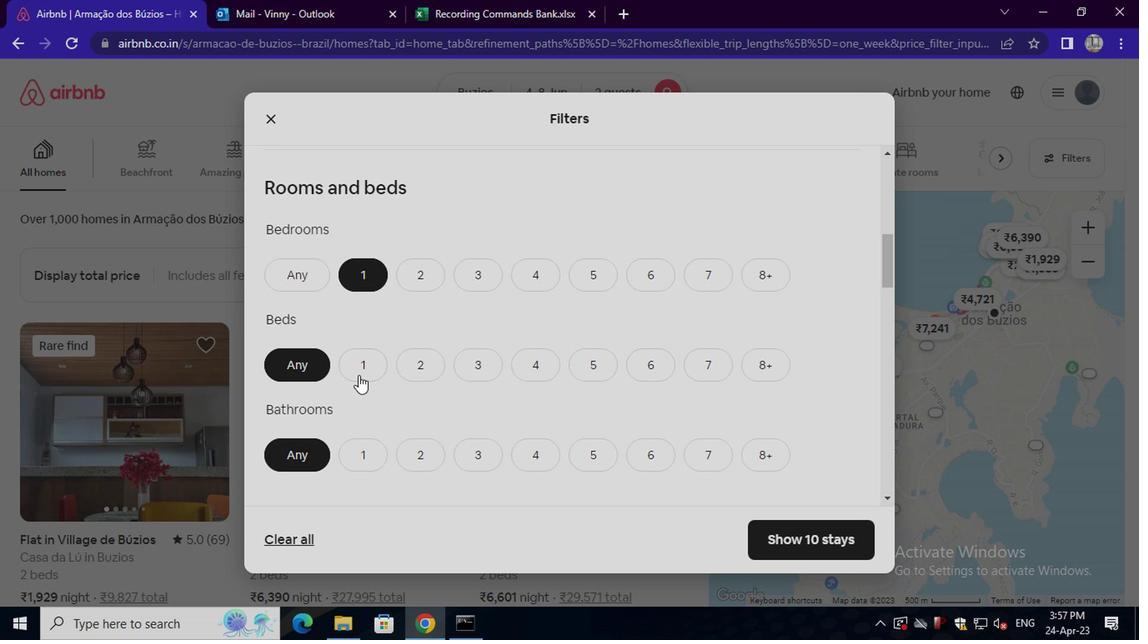 
Action: Mouse moved to (363, 452)
Screenshot: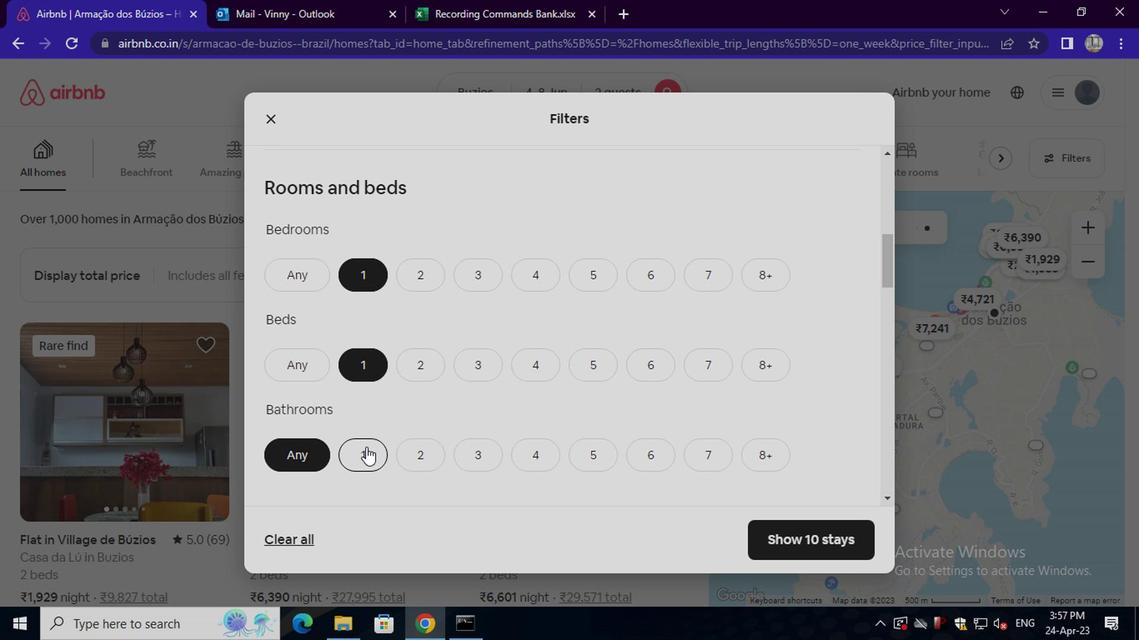 
Action: Mouse pressed left at (363, 452)
Screenshot: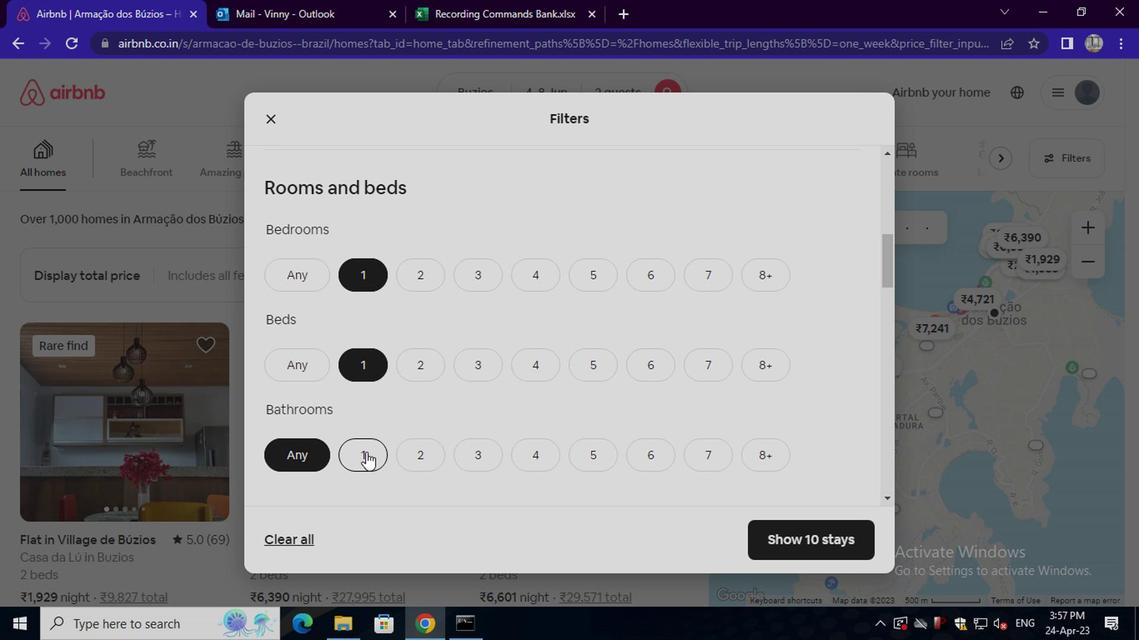 
Action: Mouse moved to (371, 440)
Screenshot: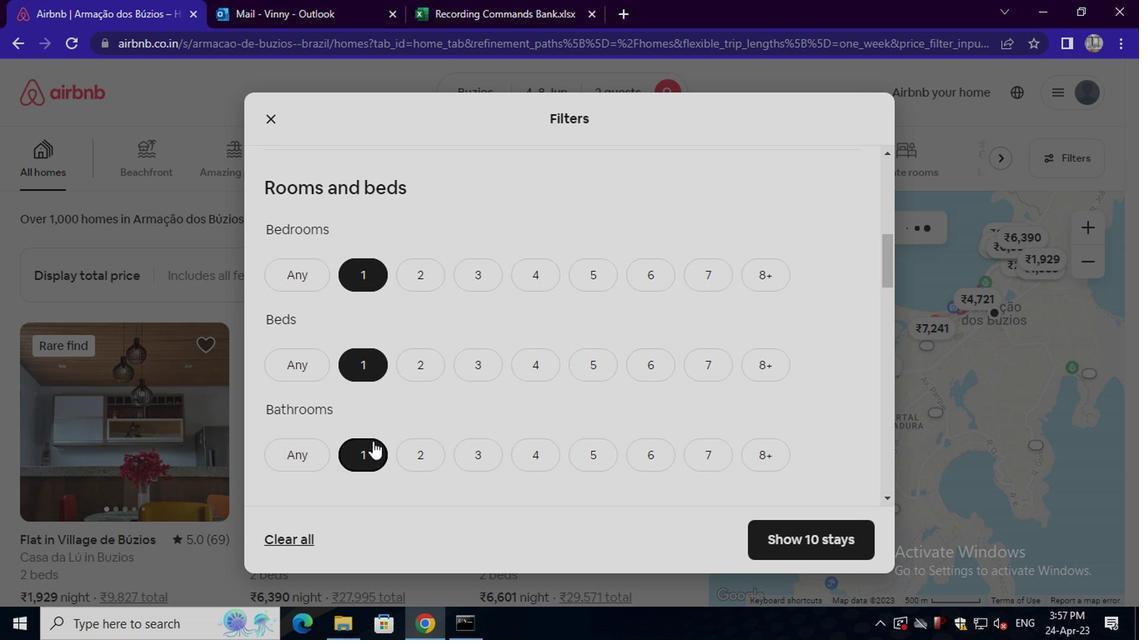 
Action: Mouse scrolled (371, 440) with delta (0, 0)
Screenshot: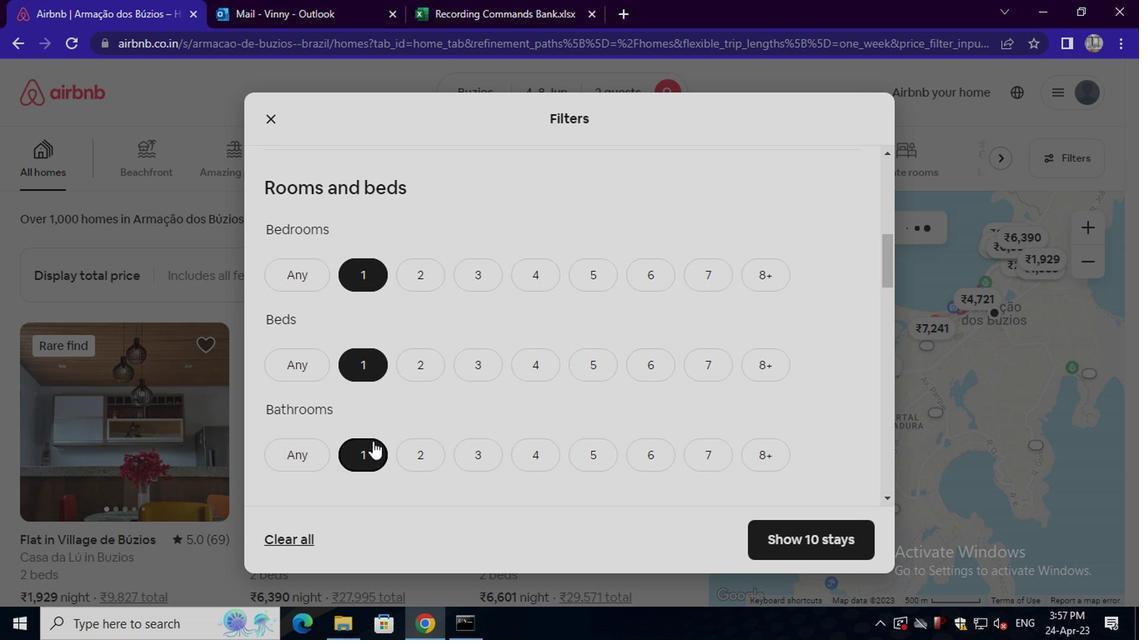 
Action: Mouse scrolled (371, 440) with delta (0, 0)
Screenshot: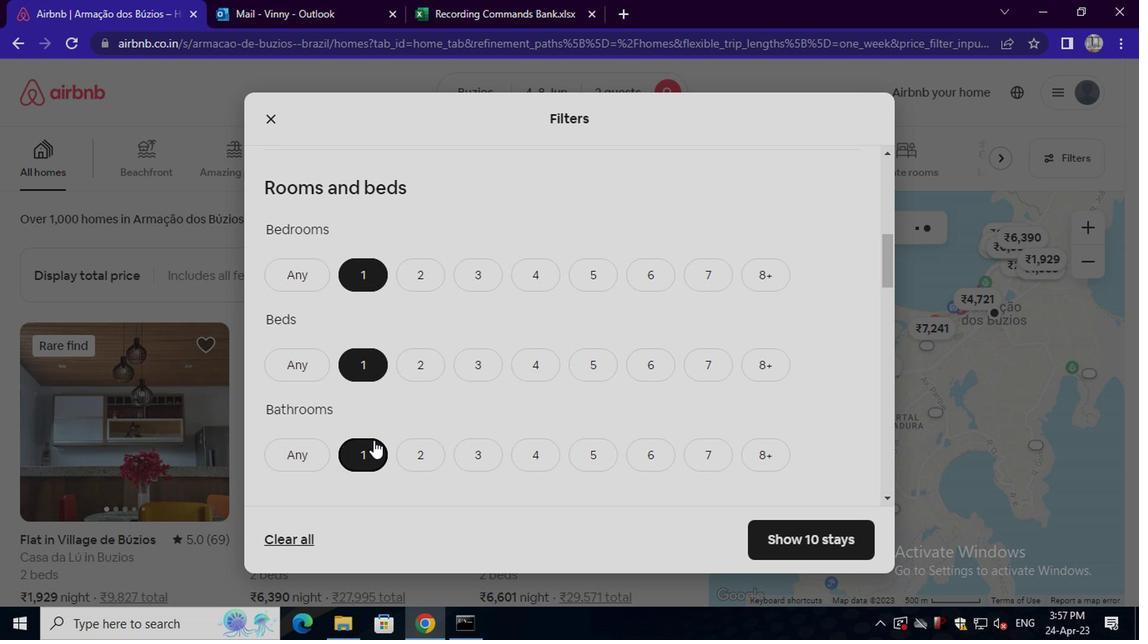 
Action: Mouse scrolled (371, 440) with delta (0, 0)
Screenshot: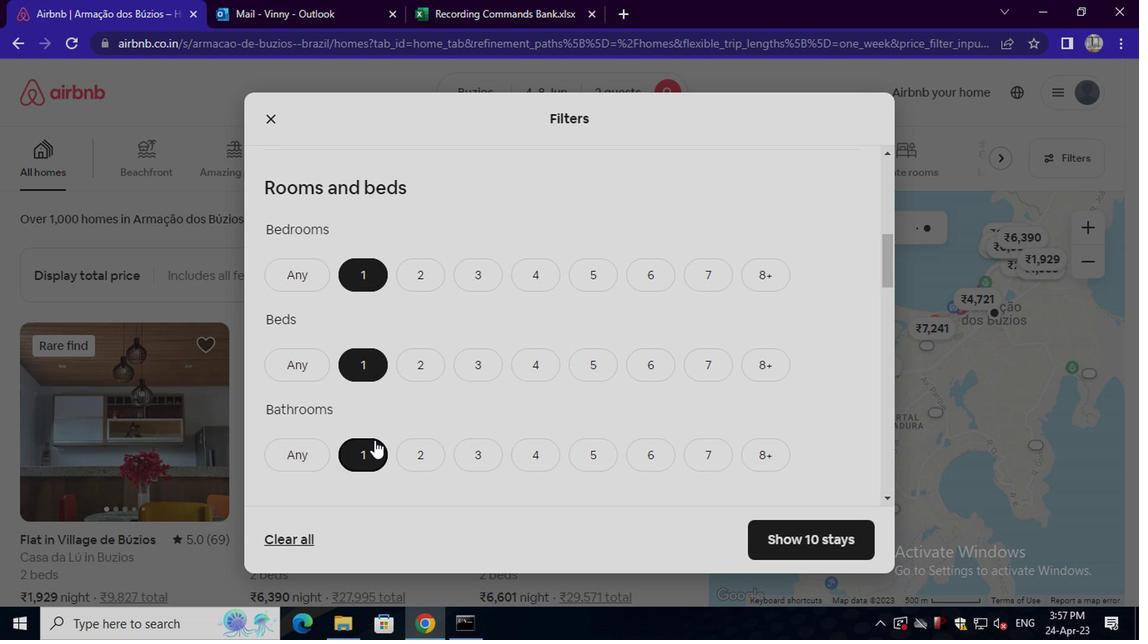 
Action: Mouse moved to (358, 407)
Screenshot: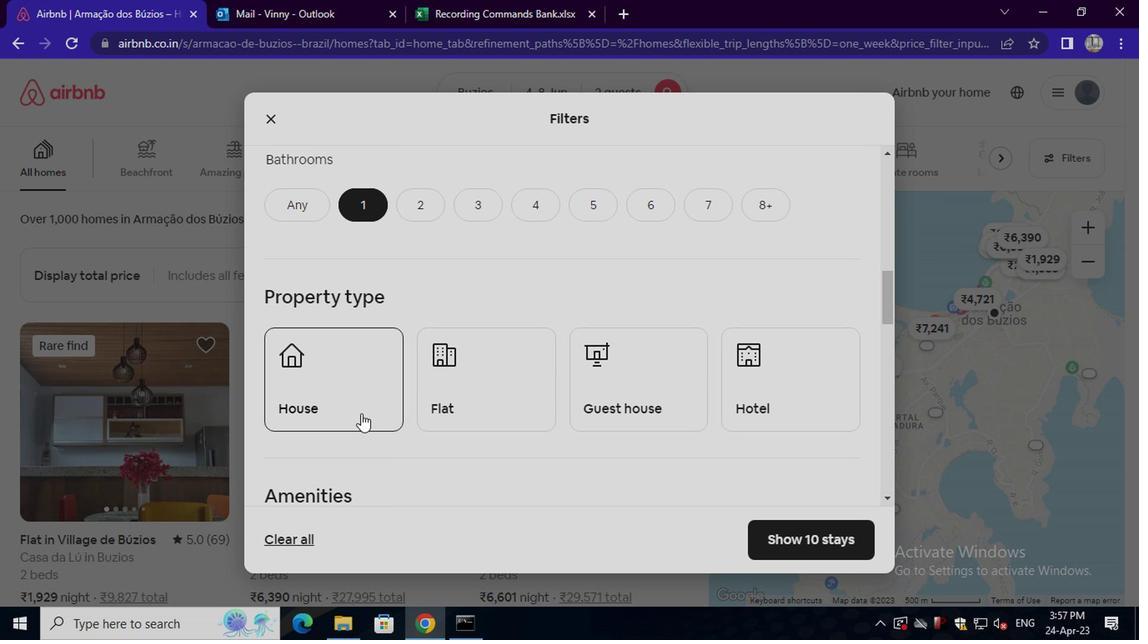 
Action: Mouse pressed left at (358, 407)
Screenshot: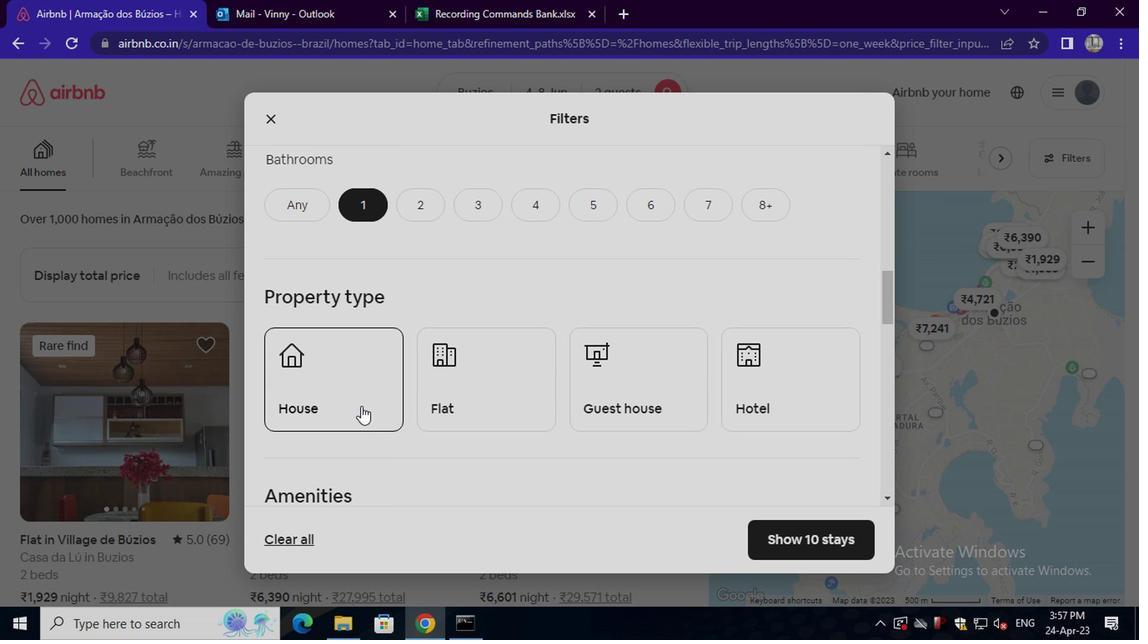 
Action: Mouse moved to (484, 407)
Screenshot: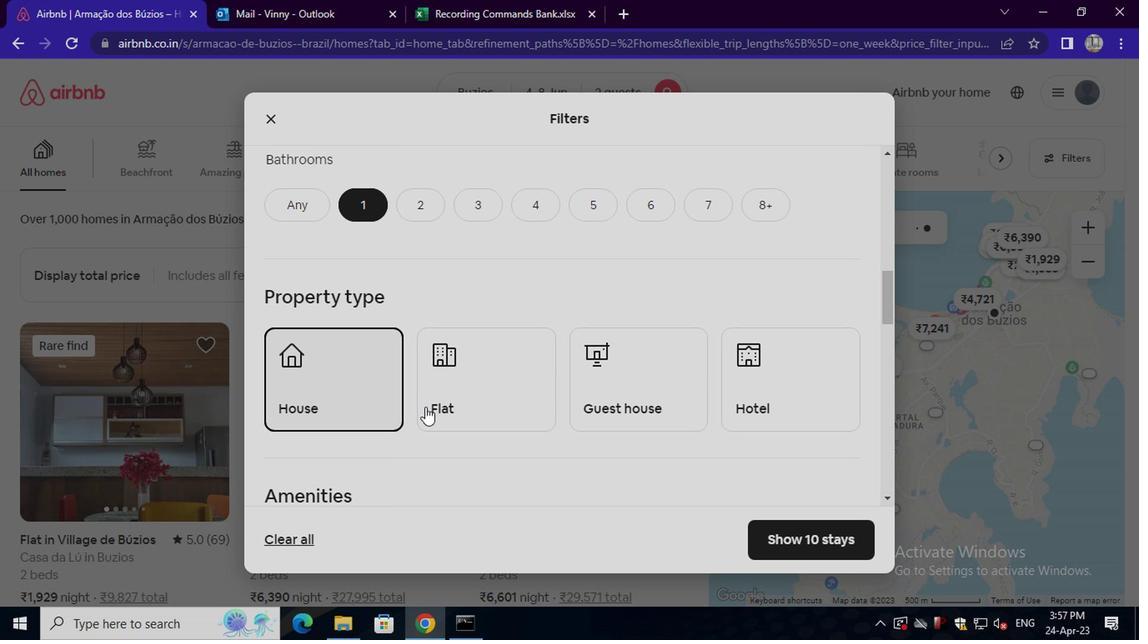 
Action: Mouse pressed left at (484, 407)
Screenshot: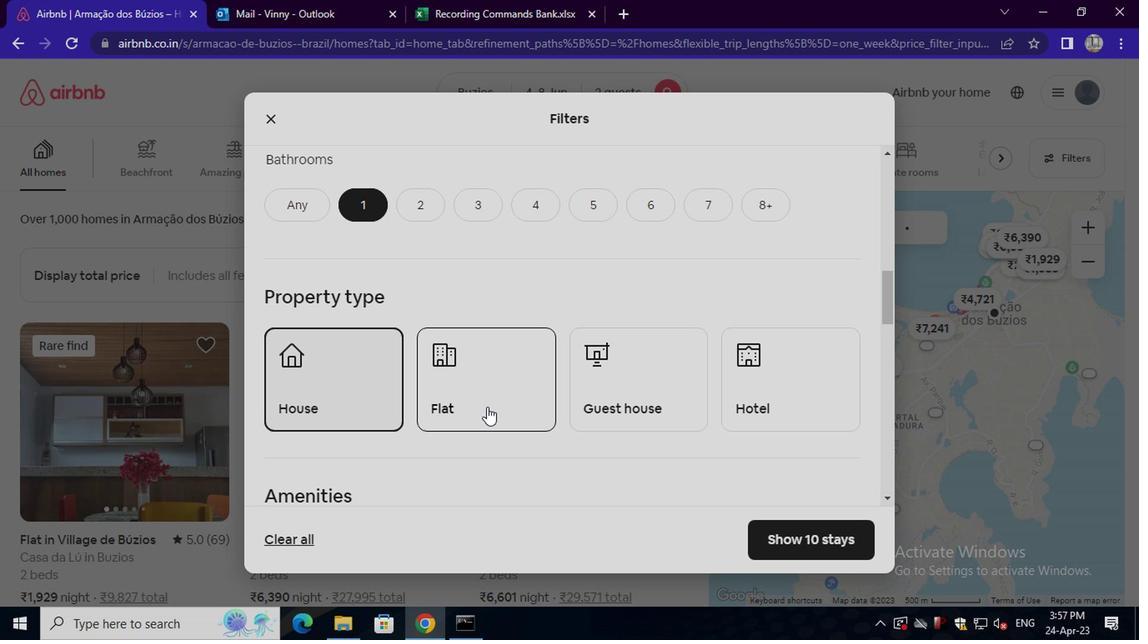 
Action: Mouse moved to (617, 394)
Screenshot: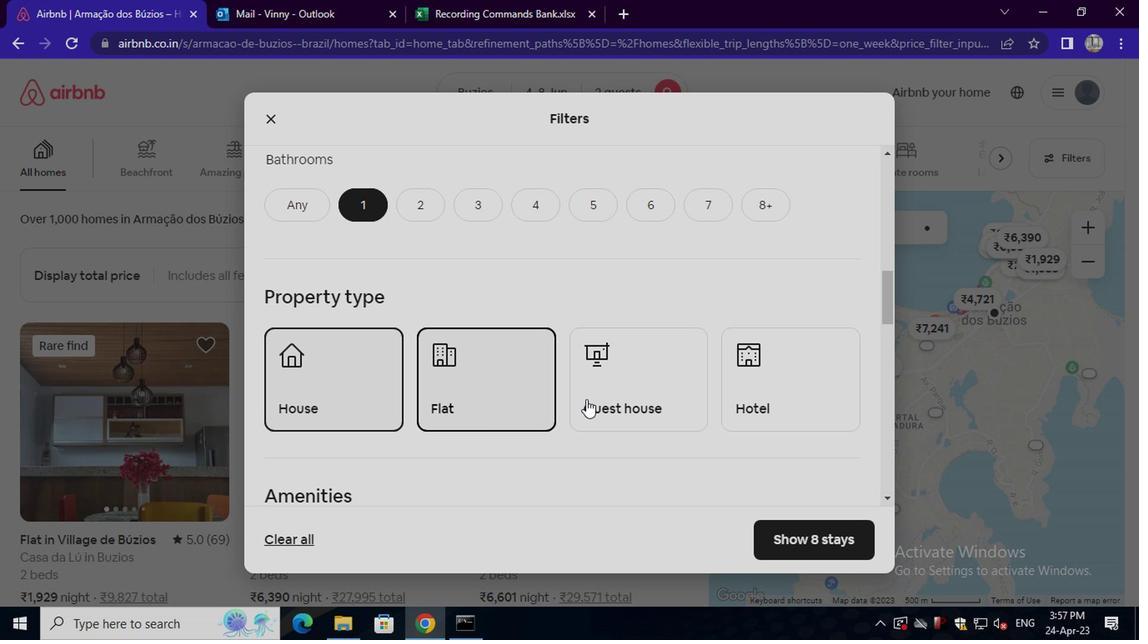 
Action: Mouse pressed left at (617, 394)
Screenshot: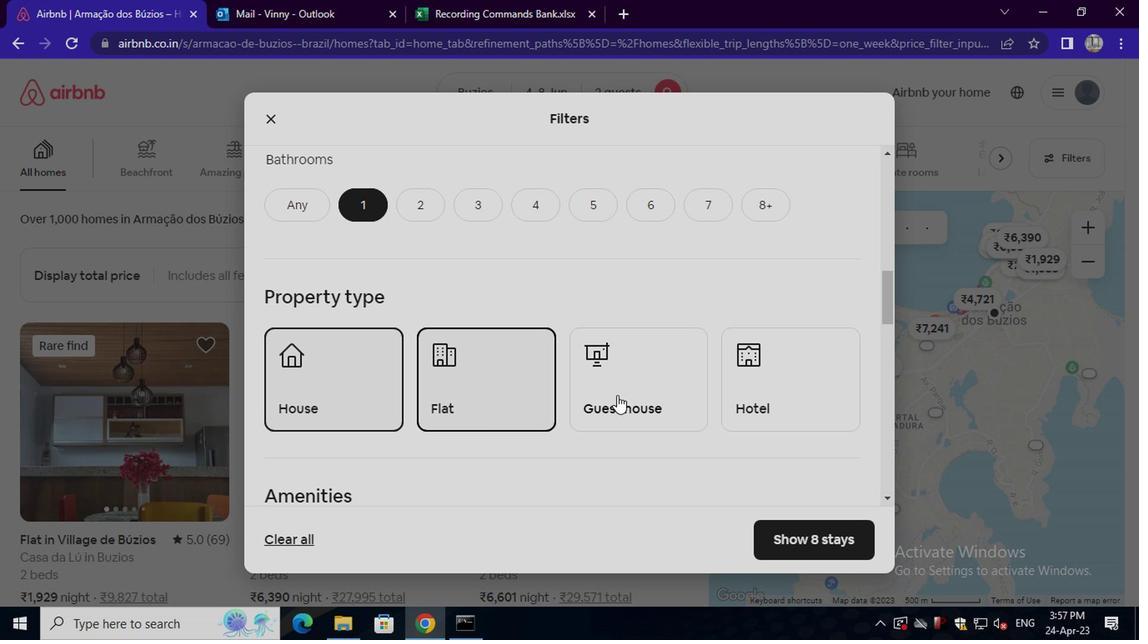 
Action: Mouse moved to (735, 375)
Screenshot: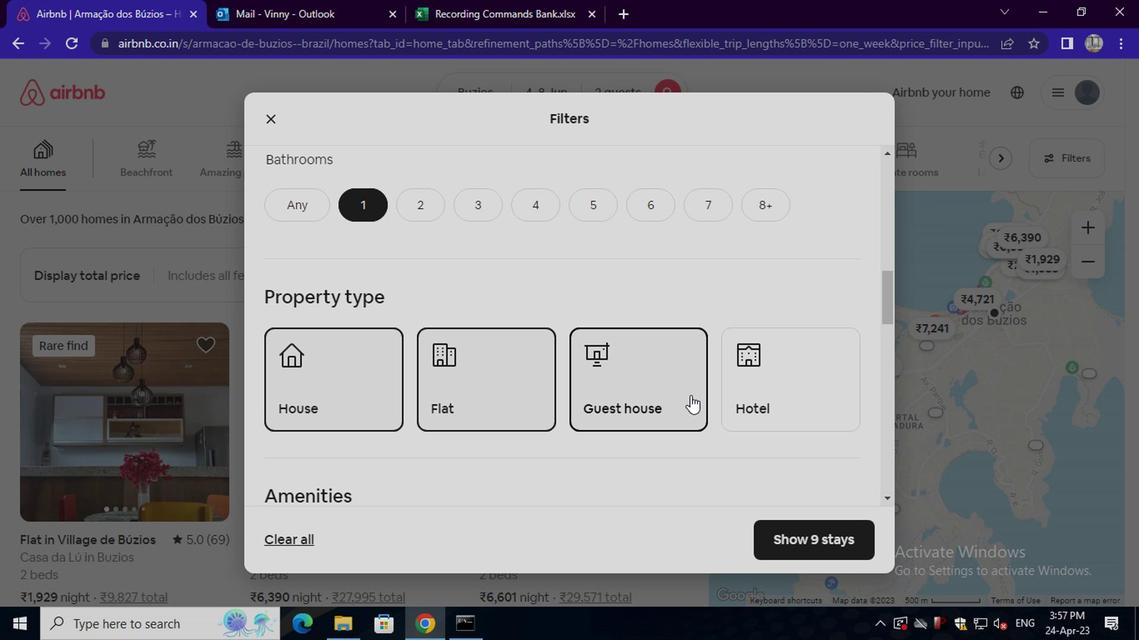 
Action: Mouse pressed left at (735, 375)
Screenshot: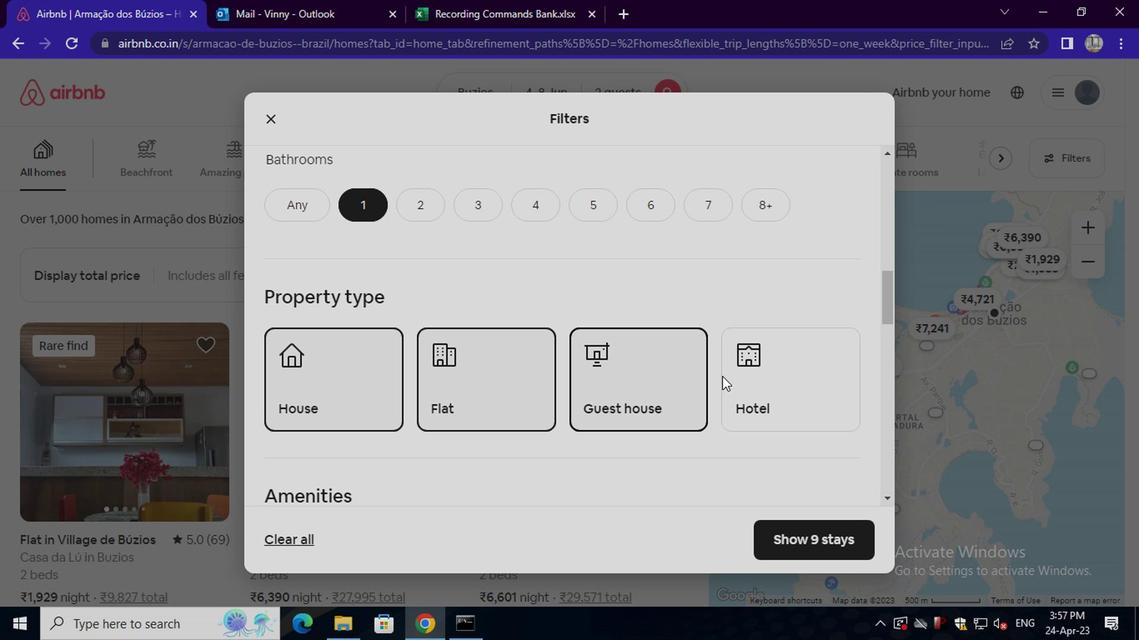 
Action: Mouse moved to (637, 395)
Screenshot: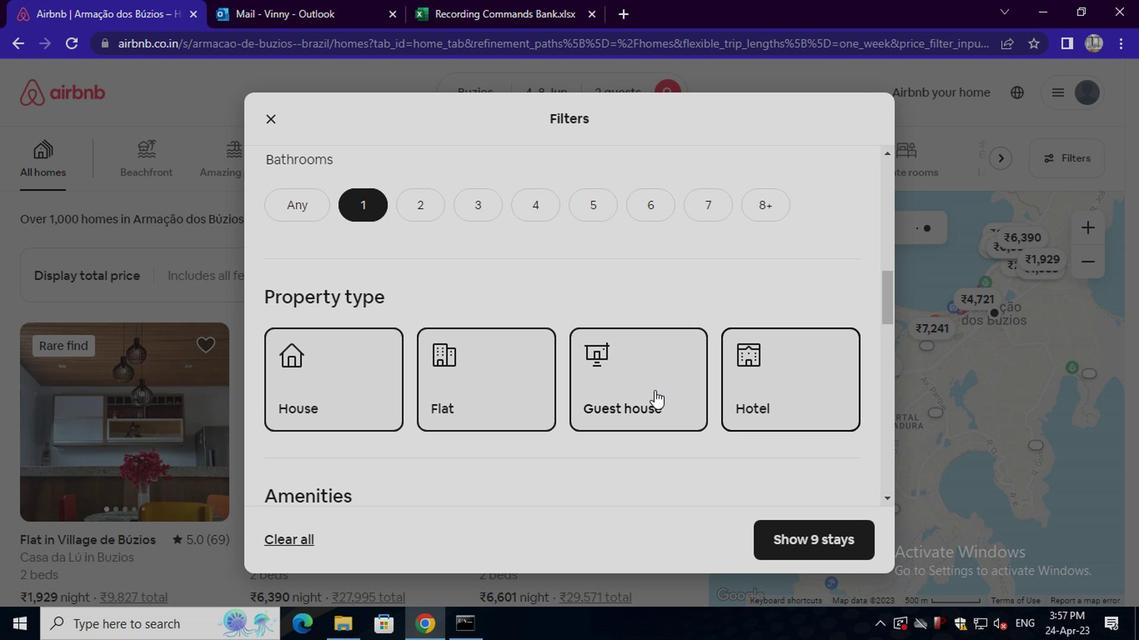 
Action: Mouse scrolled (637, 394) with delta (0, -1)
Screenshot: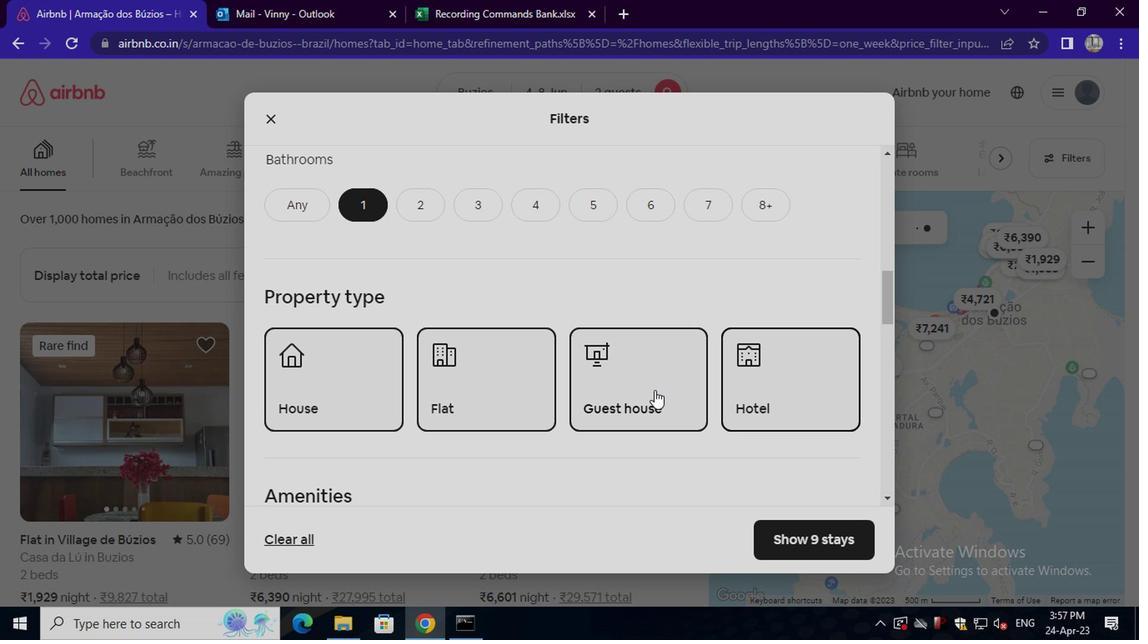 
Action: Mouse moved to (635, 397)
Screenshot: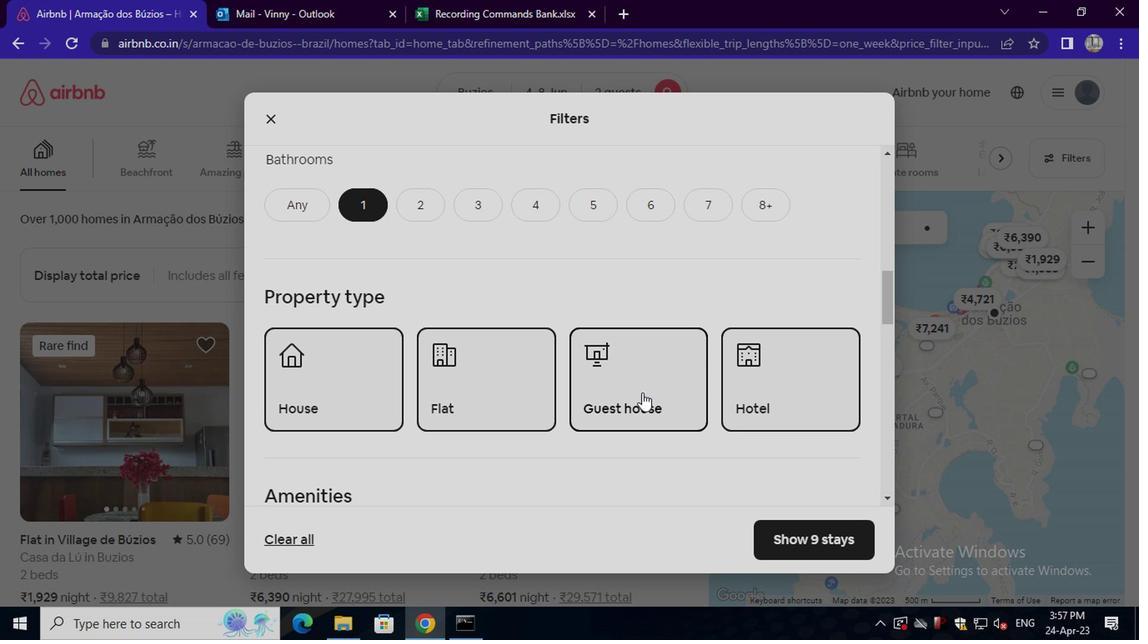 
Action: Mouse scrolled (635, 396) with delta (0, 0)
Screenshot: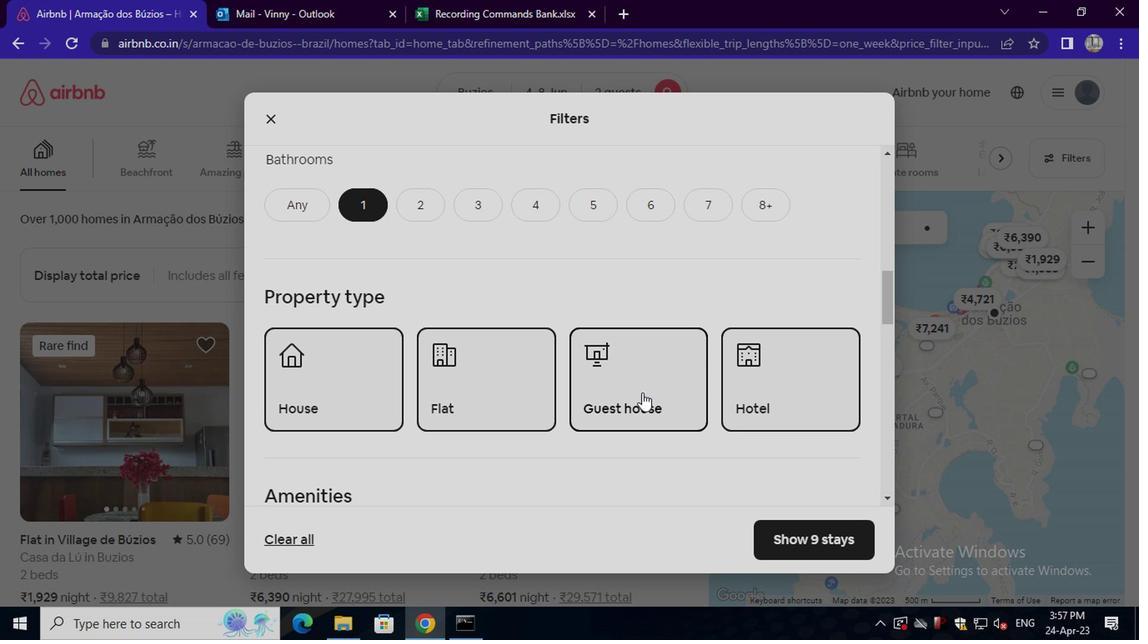 
Action: Mouse moved to (634, 398)
Screenshot: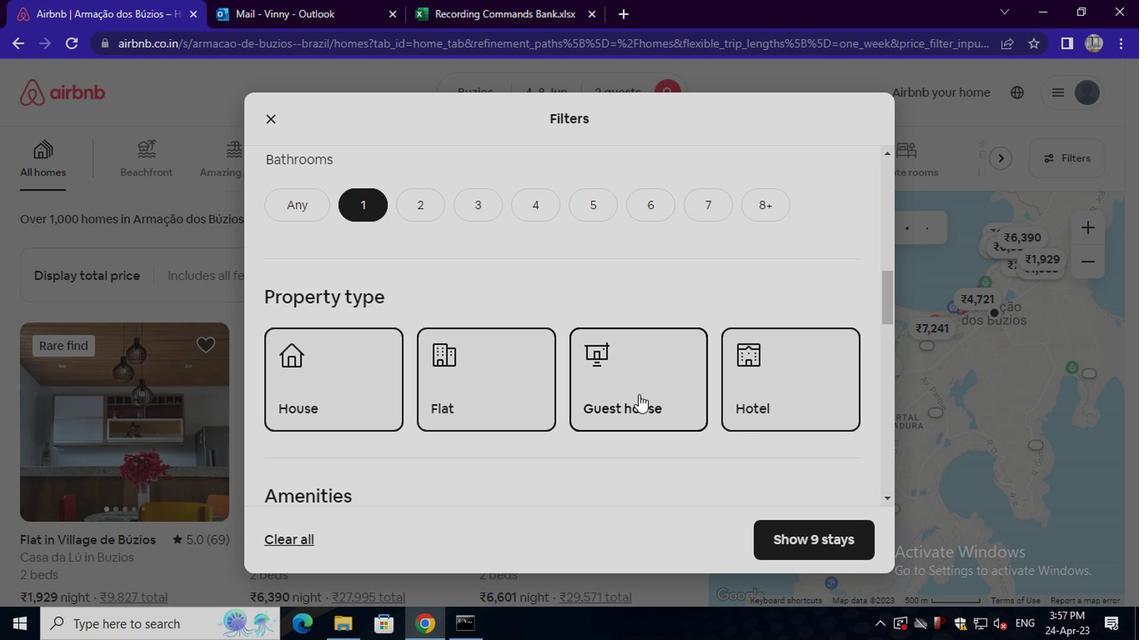 
Action: Mouse scrolled (634, 397) with delta (0, -1)
Screenshot: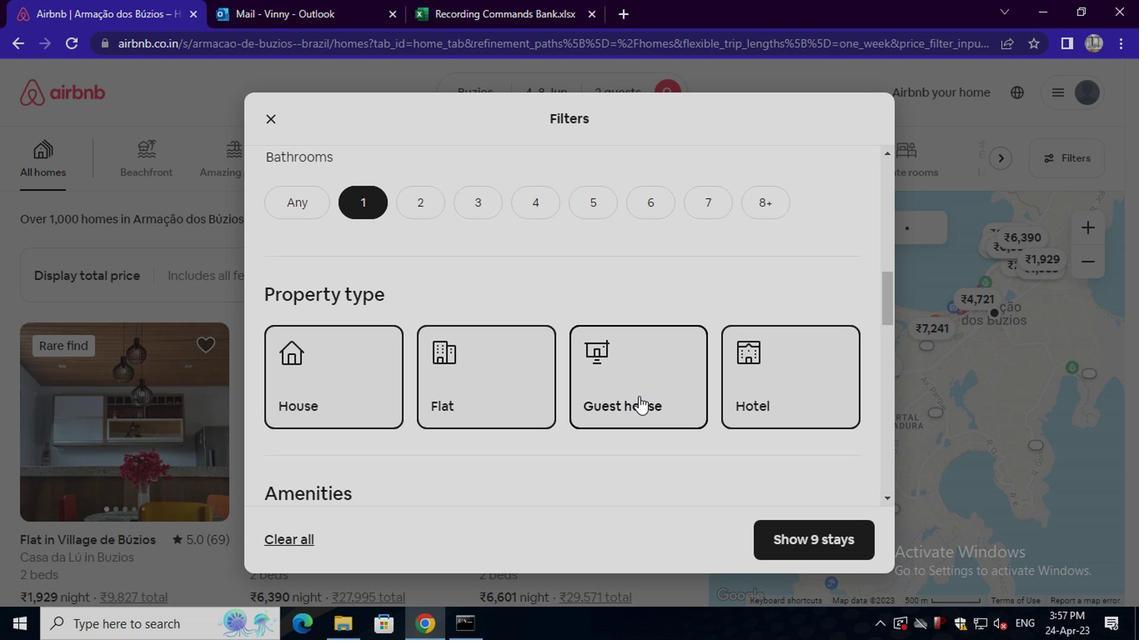 
Action: Mouse scrolled (634, 397) with delta (0, -1)
Screenshot: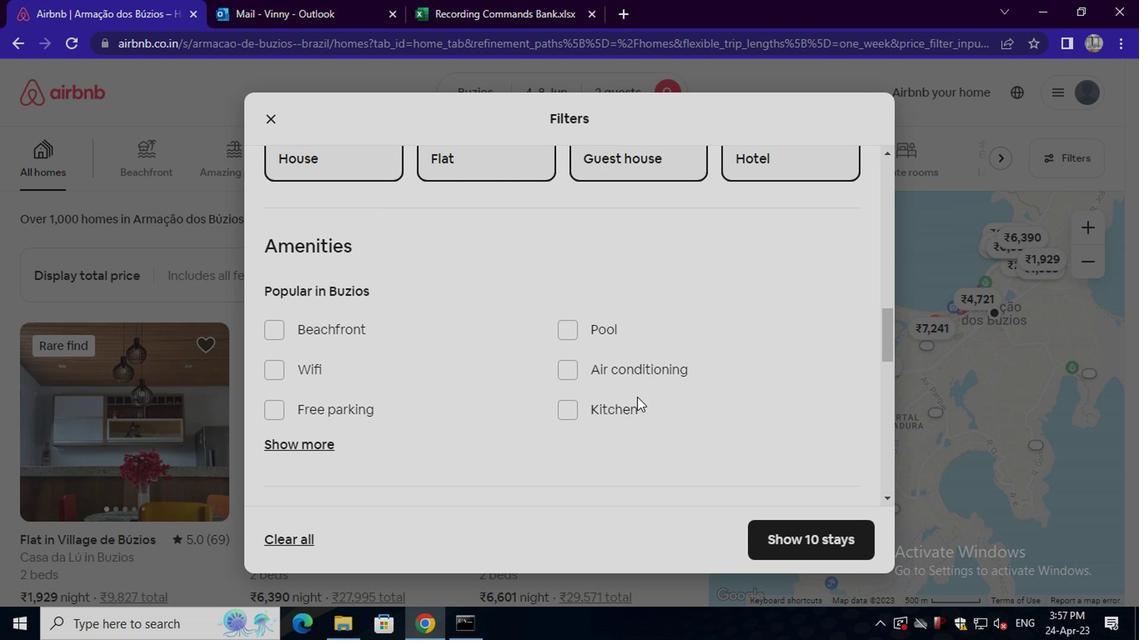 
Action: Mouse moved to (311, 354)
Screenshot: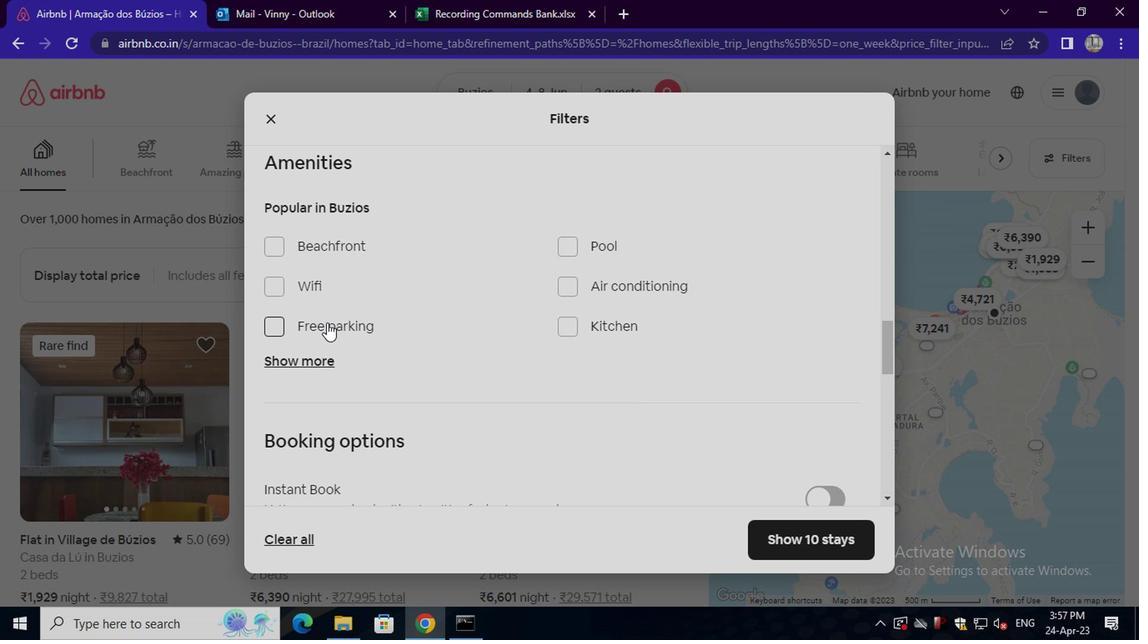 
Action: Mouse pressed left at (311, 354)
Screenshot: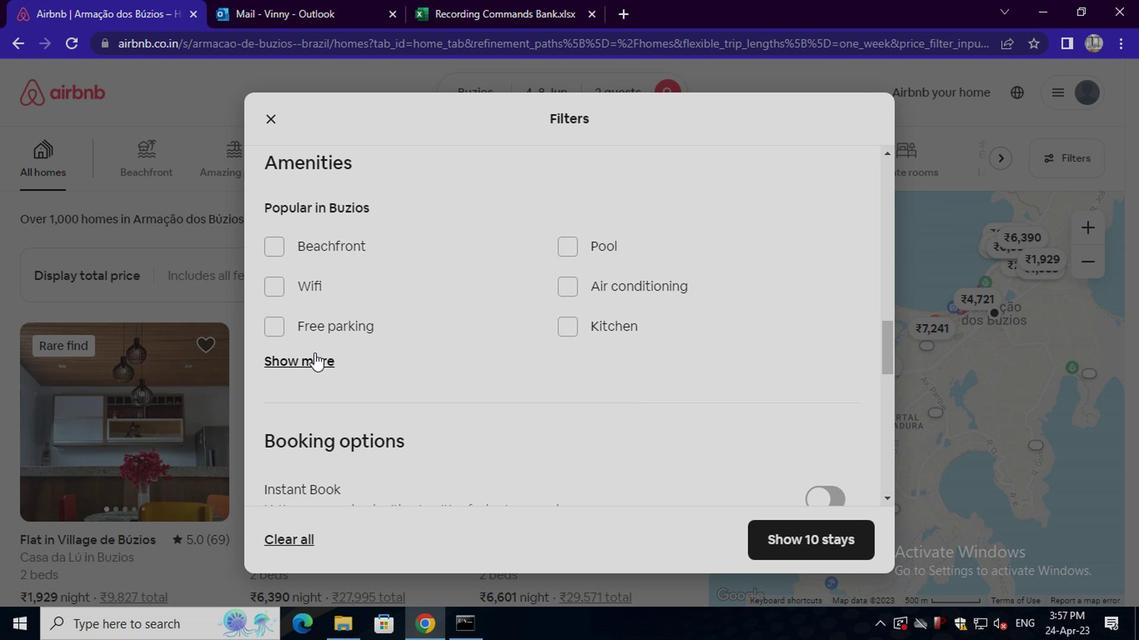 
Action: Mouse moved to (350, 415)
Screenshot: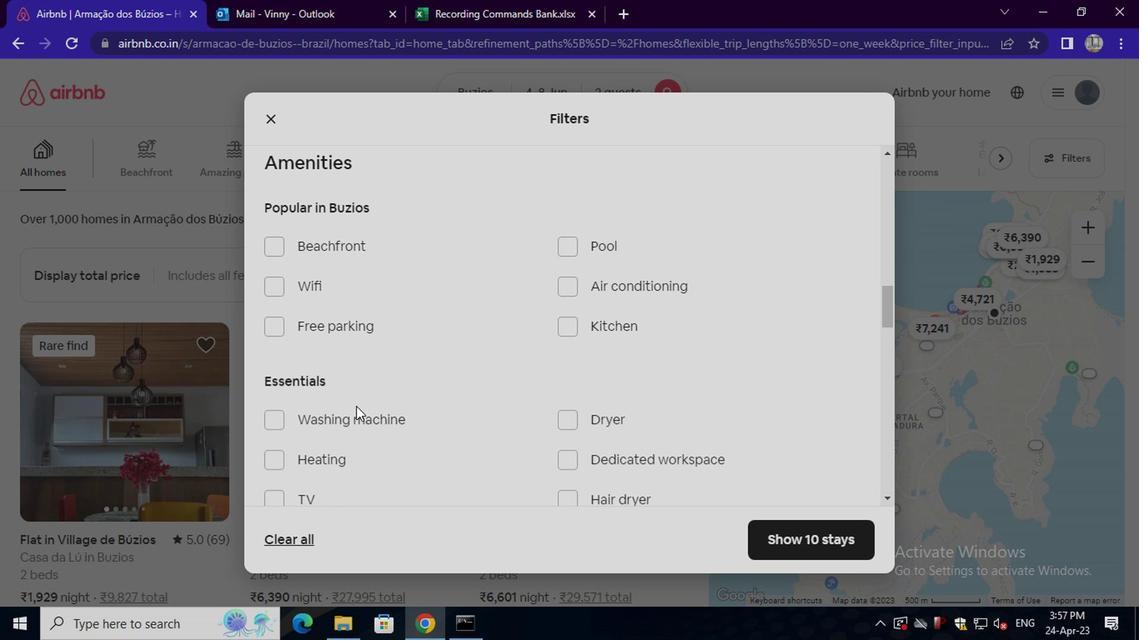 
Action: Mouse pressed left at (350, 415)
Screenshot: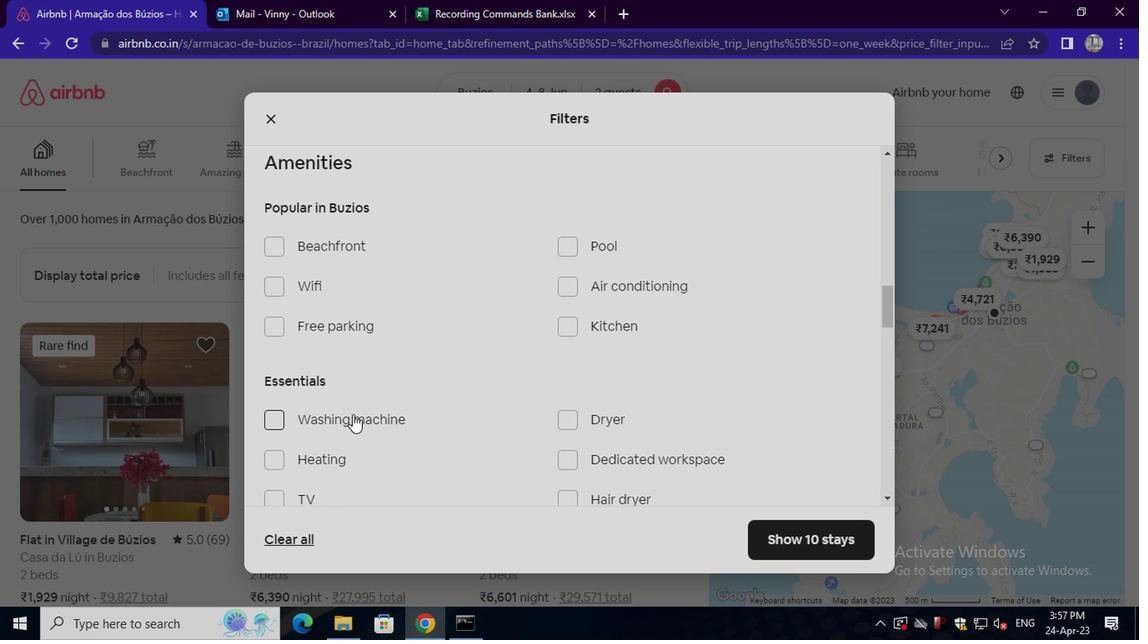 
Action: Mouse moved to (354, 416)
Screenshot: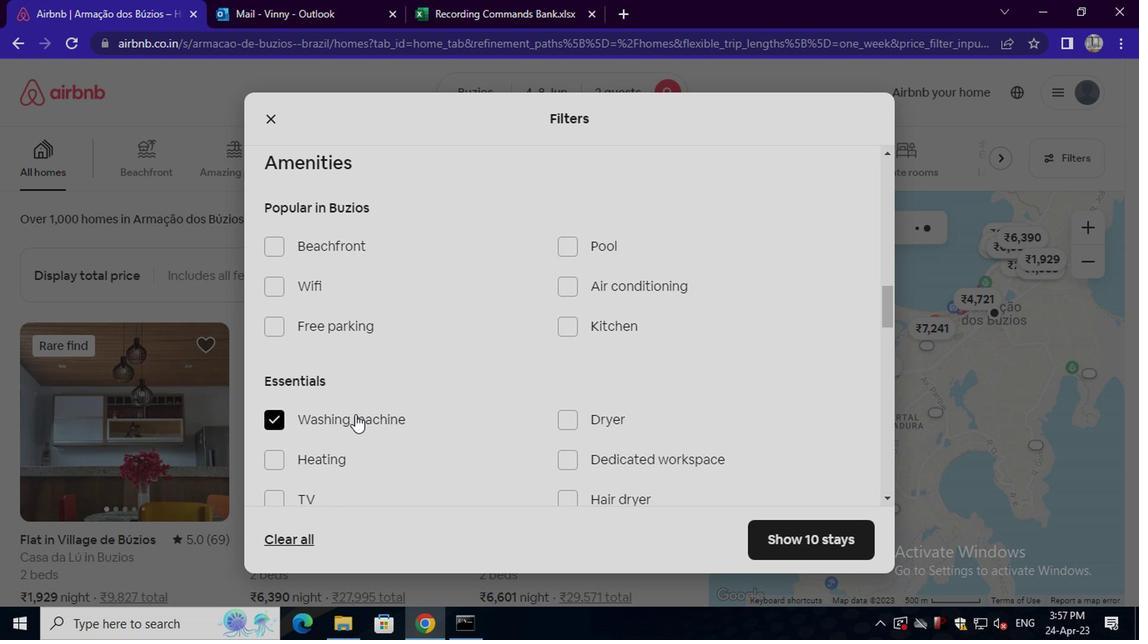 
Action: Mouse scrolled (354, 415) with delta (0, 0)
Screenshot: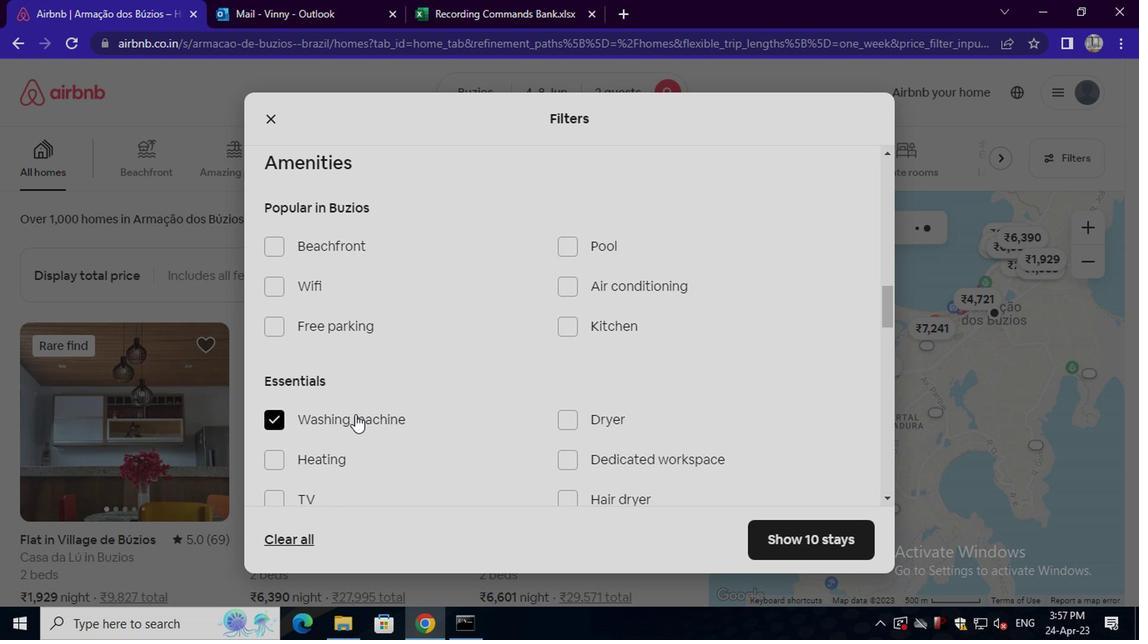 
Action: Mouse scrolled (354, 415) with delta (0, 0)
Screenshot: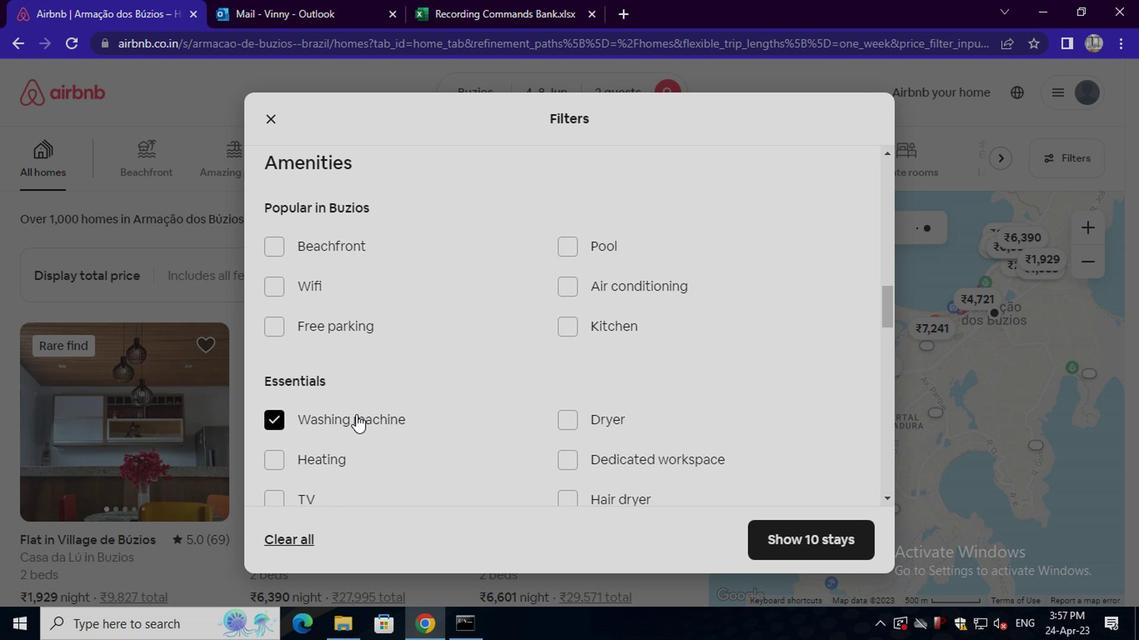 
Action: Mouse scrolled (354, 415) with delta (0, 0)
Screenshot: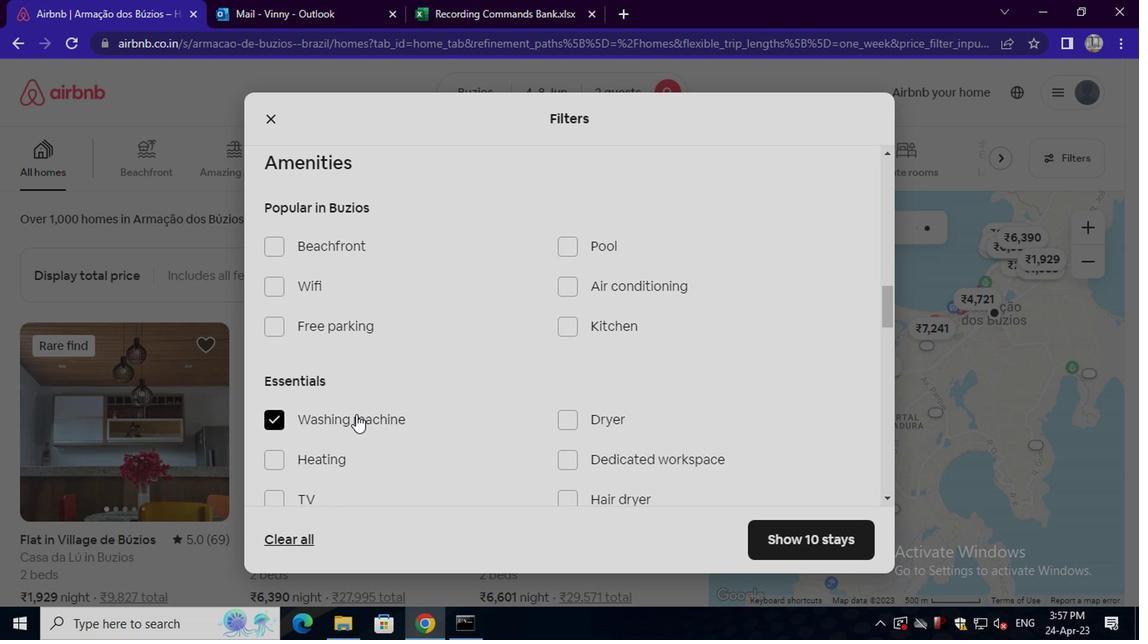 
Action: Mouse moved to (790, 403)
Screenshot: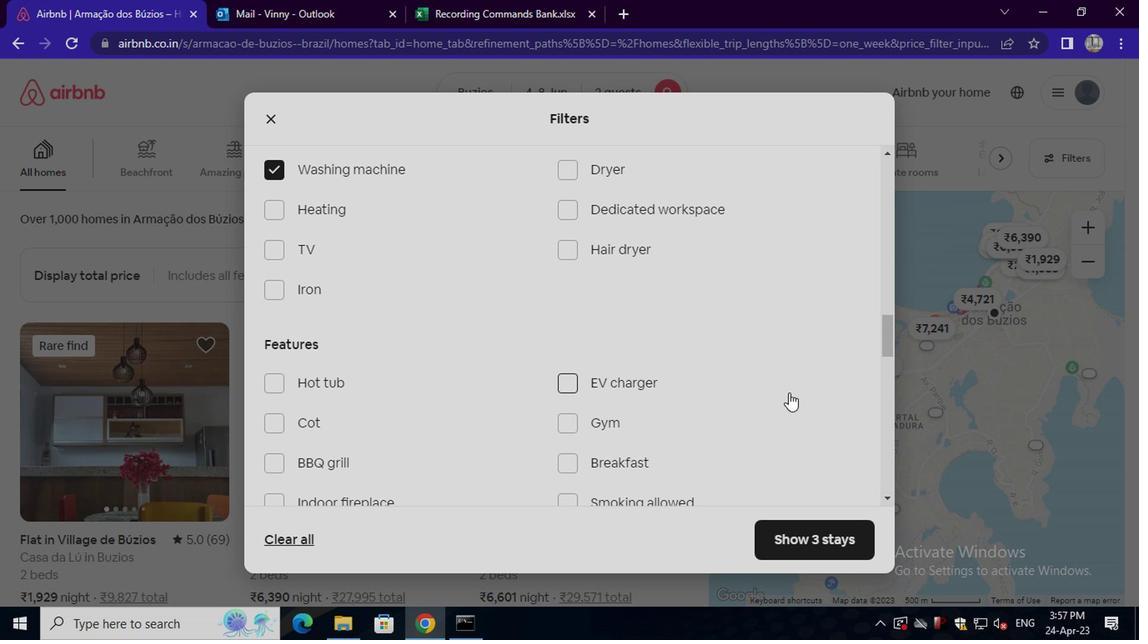 
Action: Mouse scrolled (790, 402) with delta (0, 0)
Screenshot: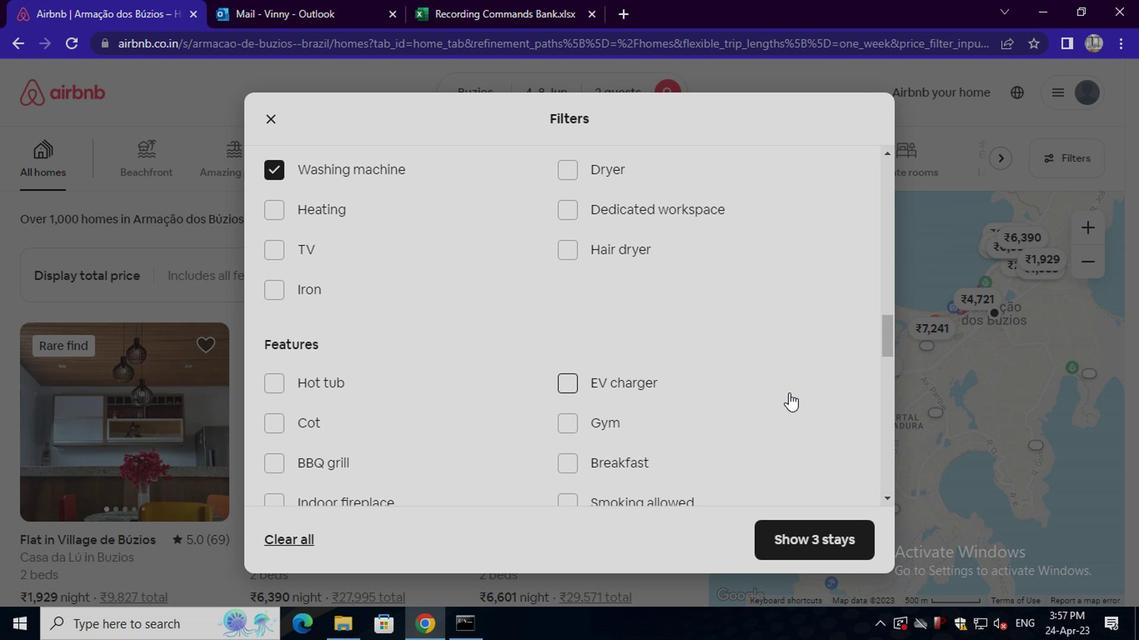 
Action: Mouse moved to (789, 406)
Screenshot: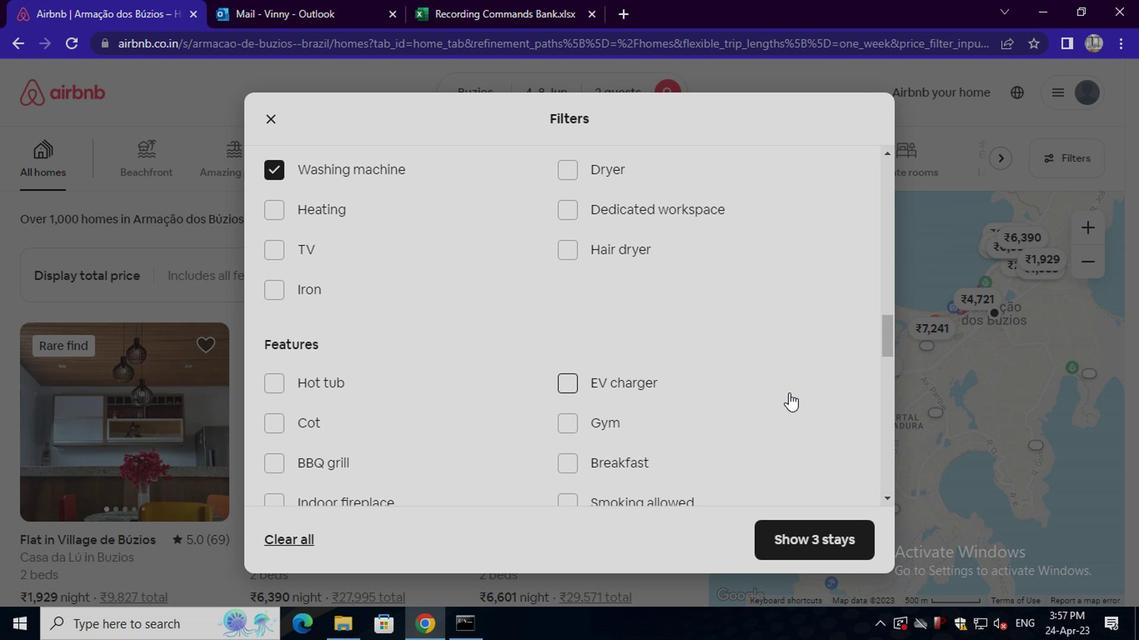 
Action: Mouse scrolled (789, 405) with delta (0, -1)
Screenshot: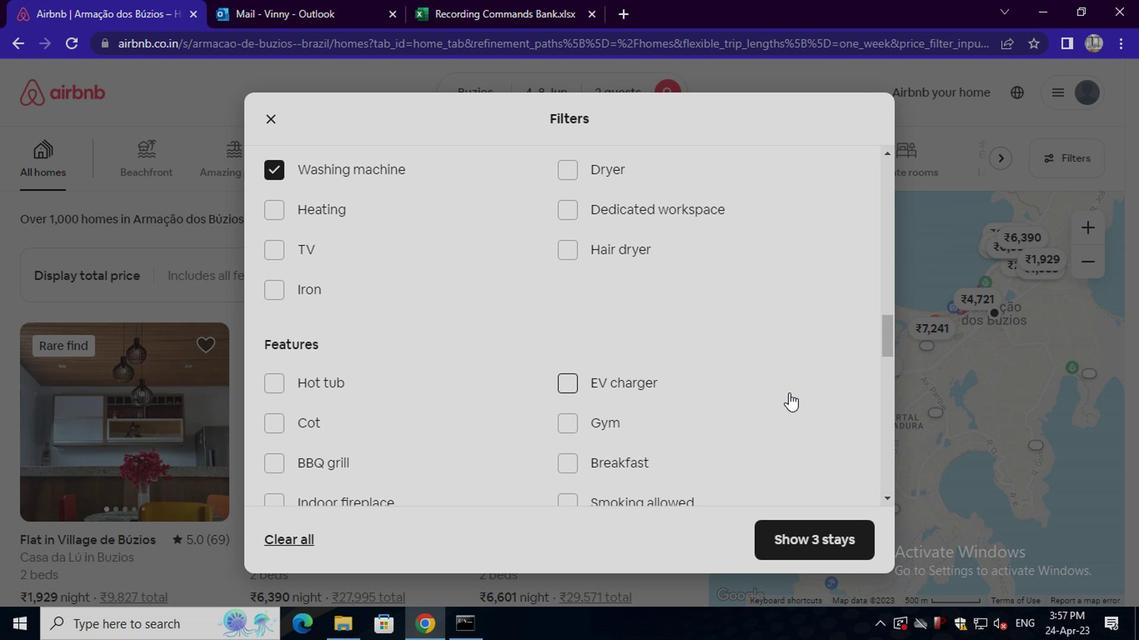 
Action: Mouse moved to (789, 406)
Screenshot: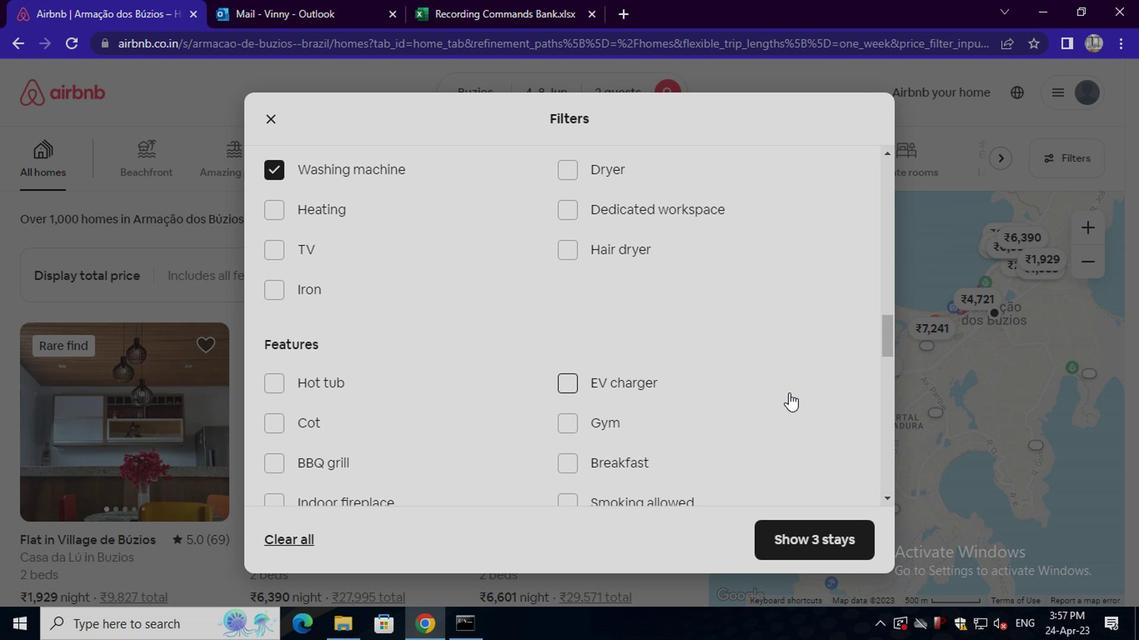 
Action: Mouse scrolled (789, 405) with delta (0, -1)
Screenshot: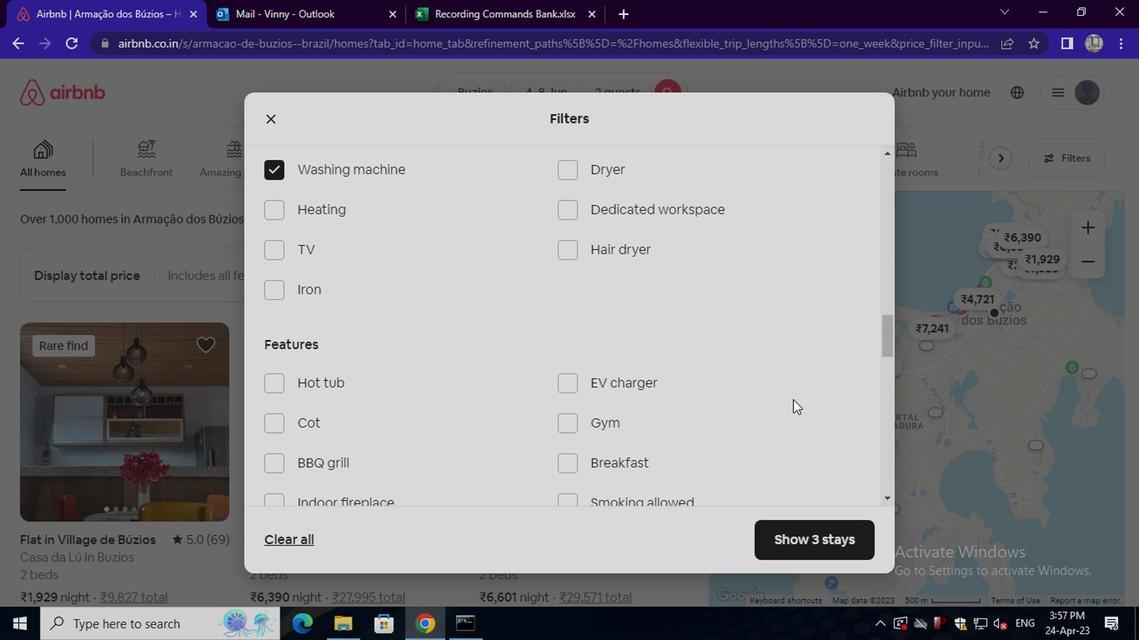 
Action: Mouse scrolled (789, 405) with delta (0, -1)
Screenshot: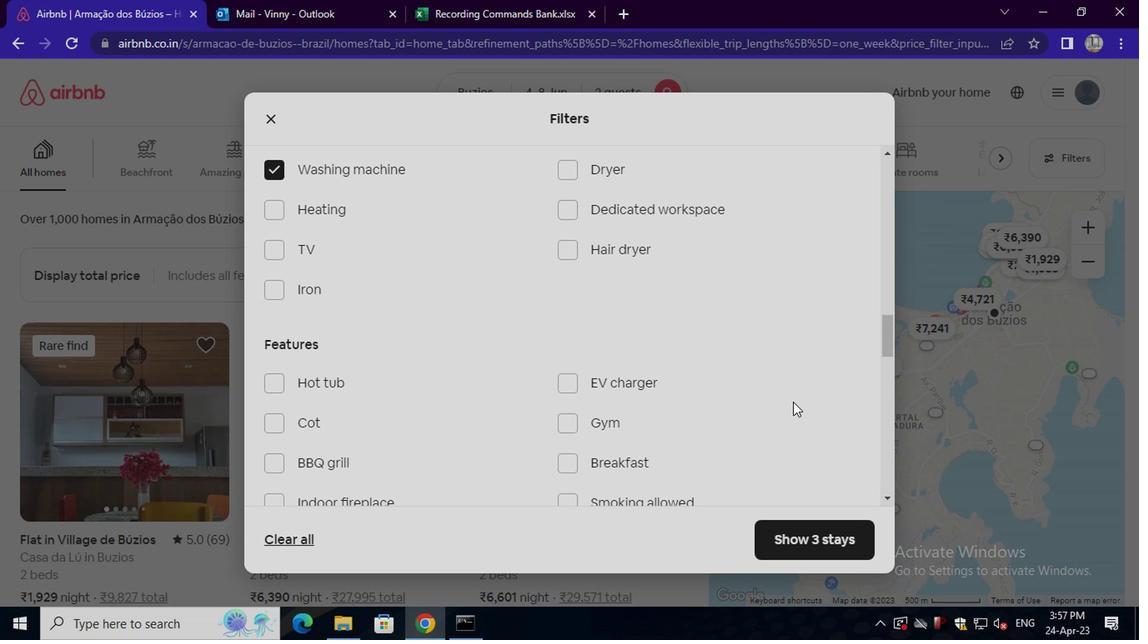 
Action: Mouse moved to (795, 413)
Screenshot: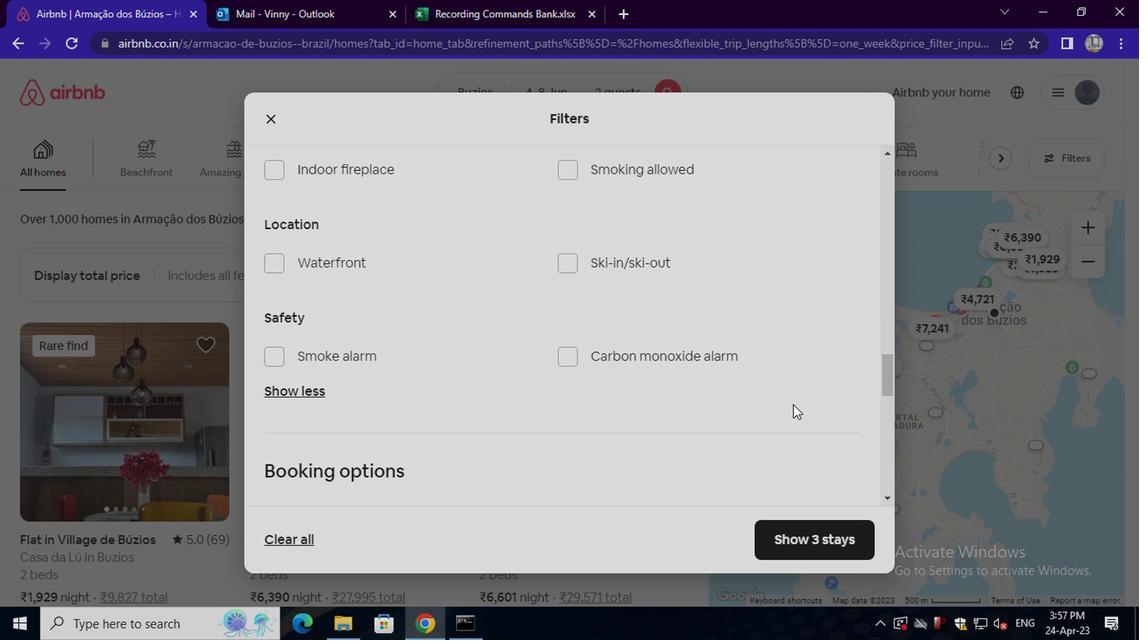 
Action: Mouse scrolled (795, 413) with delta (0, 0)
Screenshot: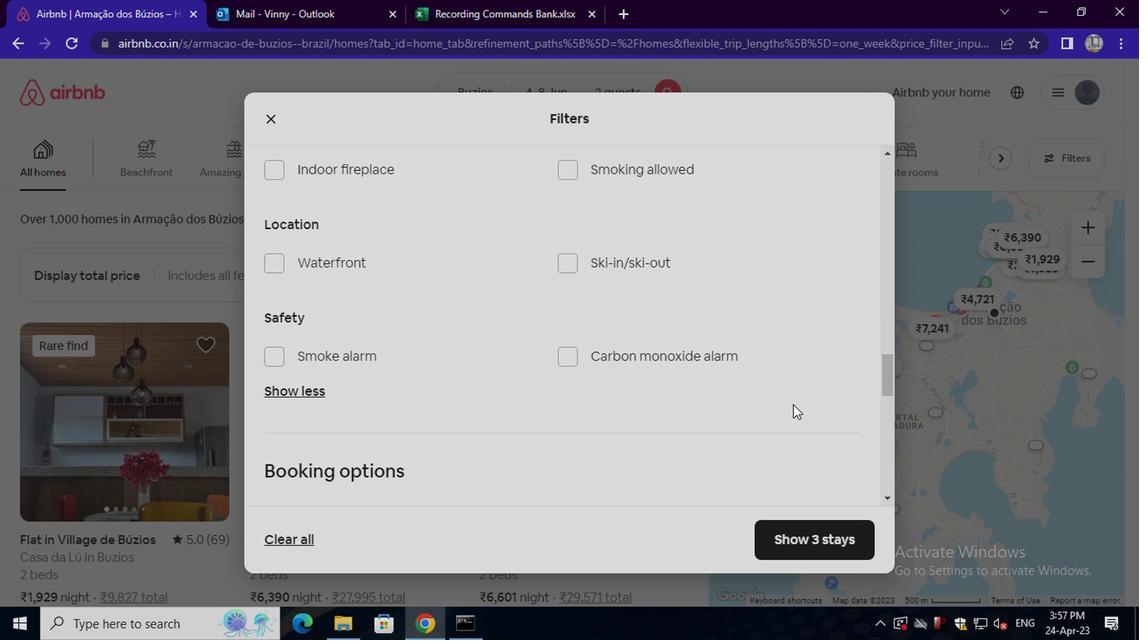 
Action: Mouse scrolled (795, 413) with delta (0, 0)
Screenshot: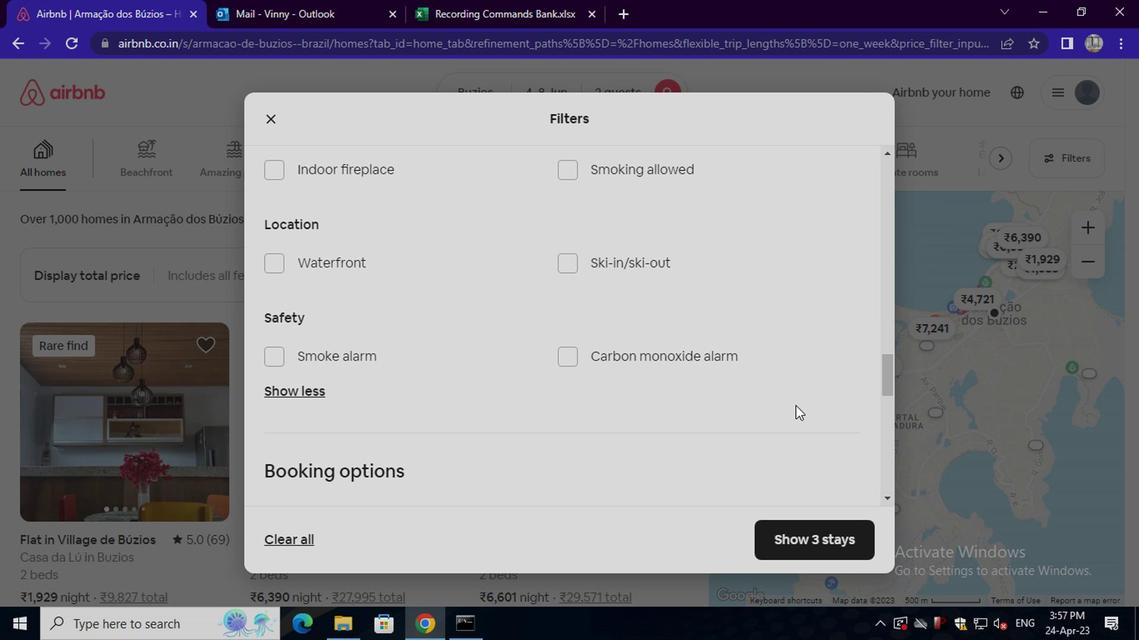 
Action: Mouse scrolled (795, 413) with delta (0, 0)
Screenshot: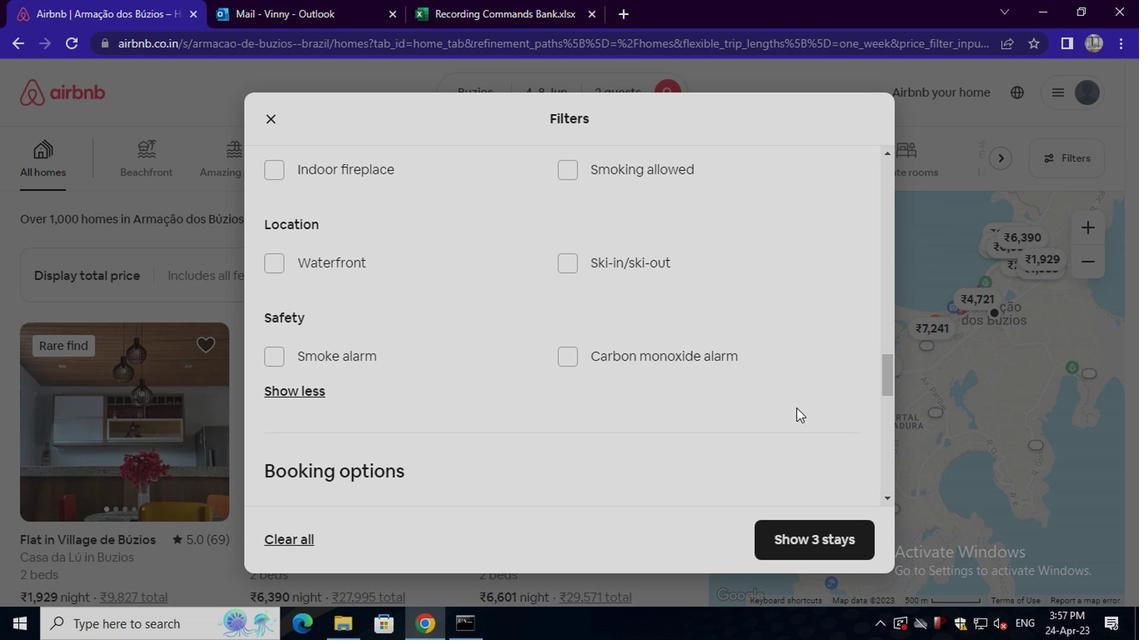 
Action: Mouse moved to (827, 345)
Screenshot: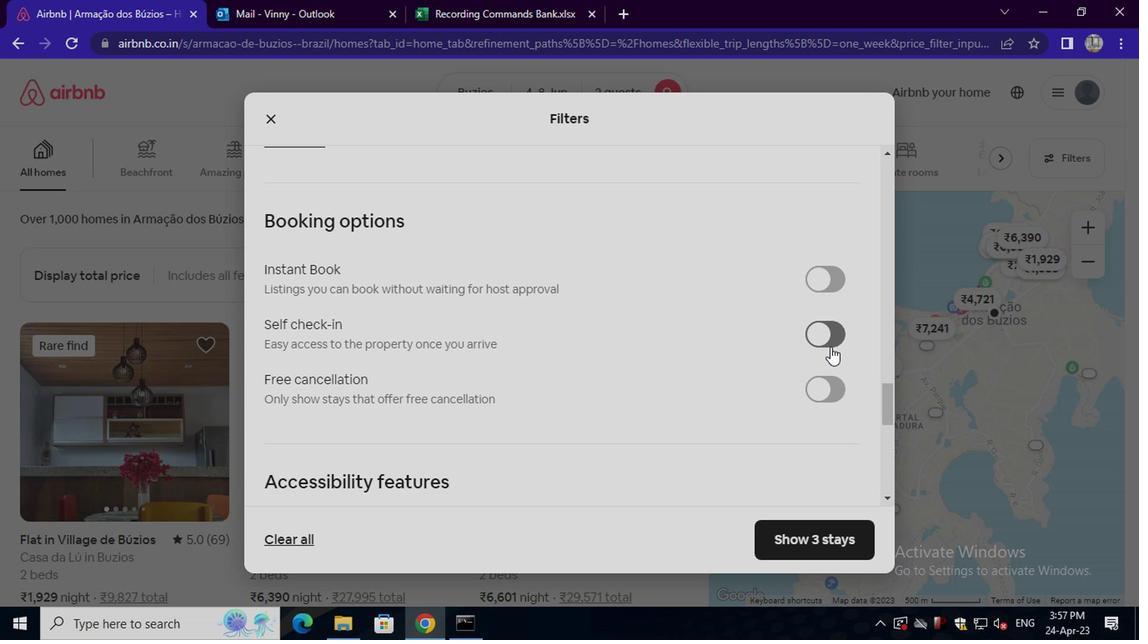 
Action: Mouse pressed left at (827, 345)
Screenshot: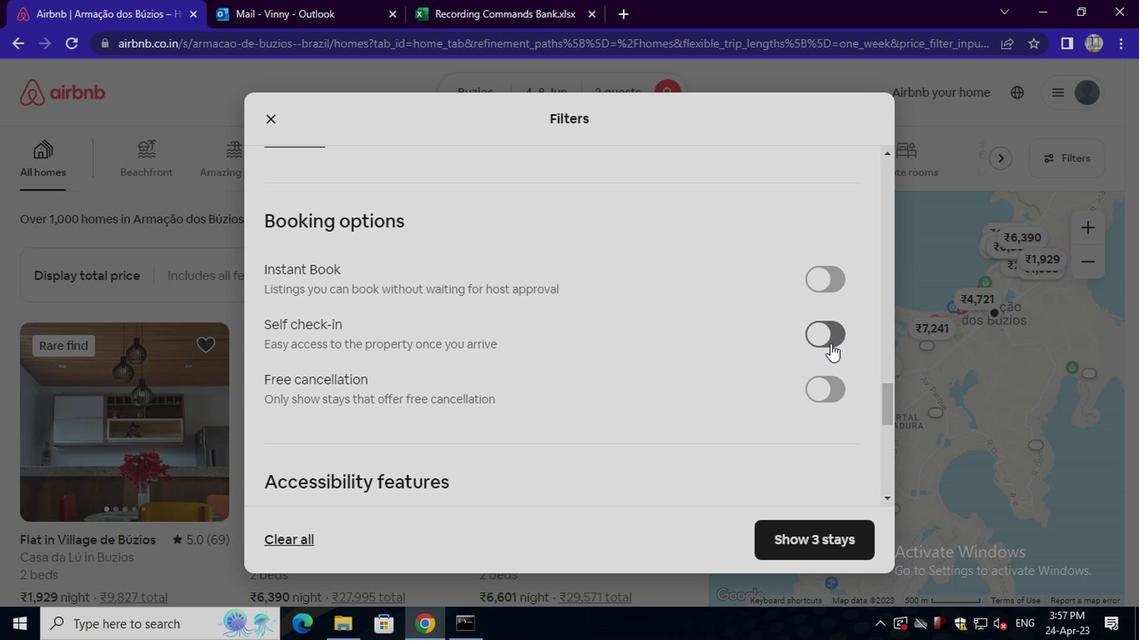 
Action: Mouse moved to (447, 385)
Screenshot: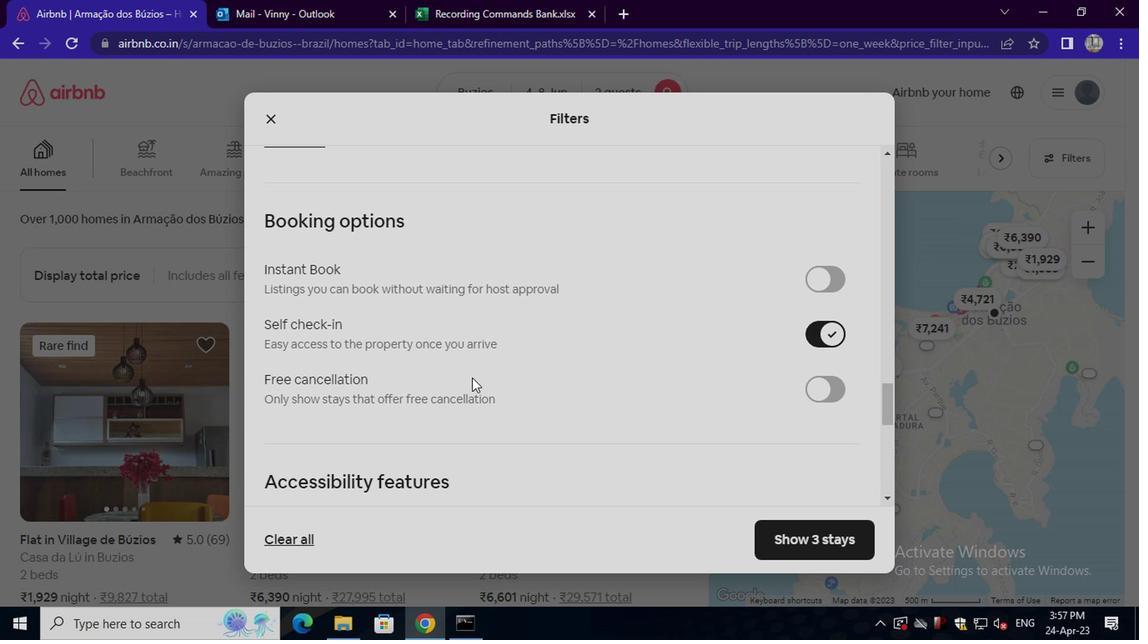 
Action: Mouse scrolled (447, 384) with delta (0, -1)
Screenshot: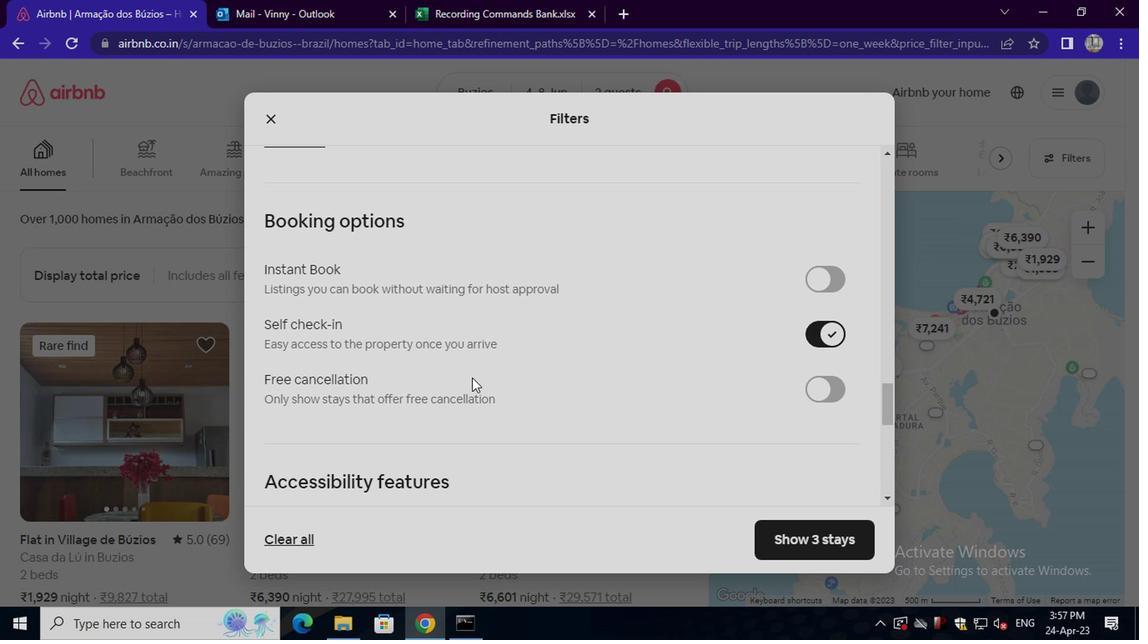 
Action: Mouse moved to (446, 386)
Screenshot: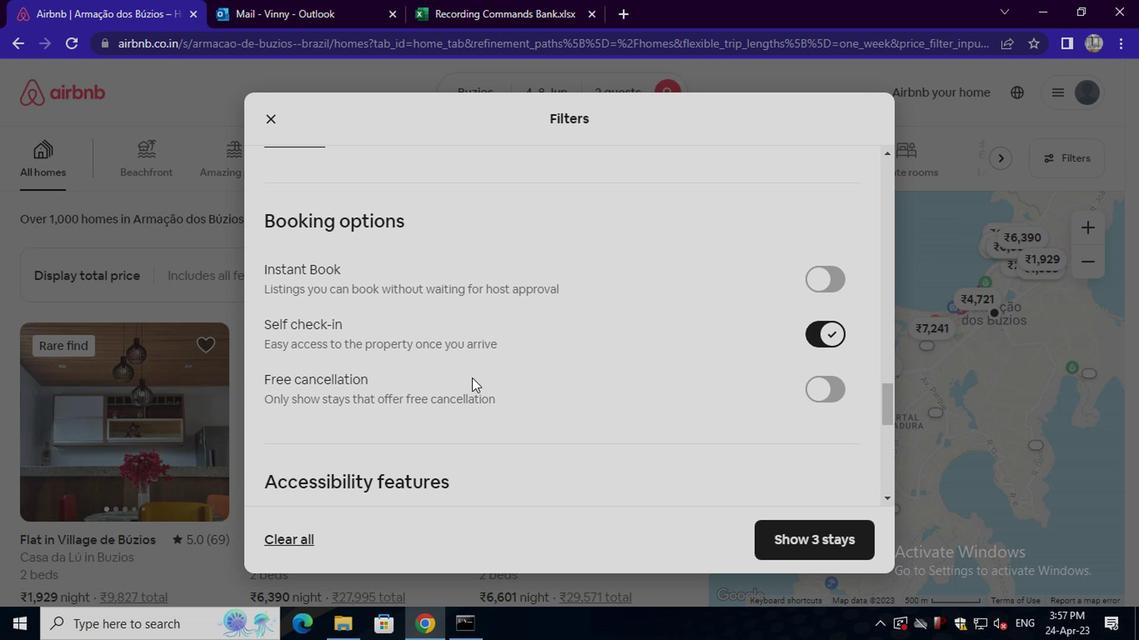 
Action: Mouse scrolled (446, 385) with delta (0, 0)
Screenshot: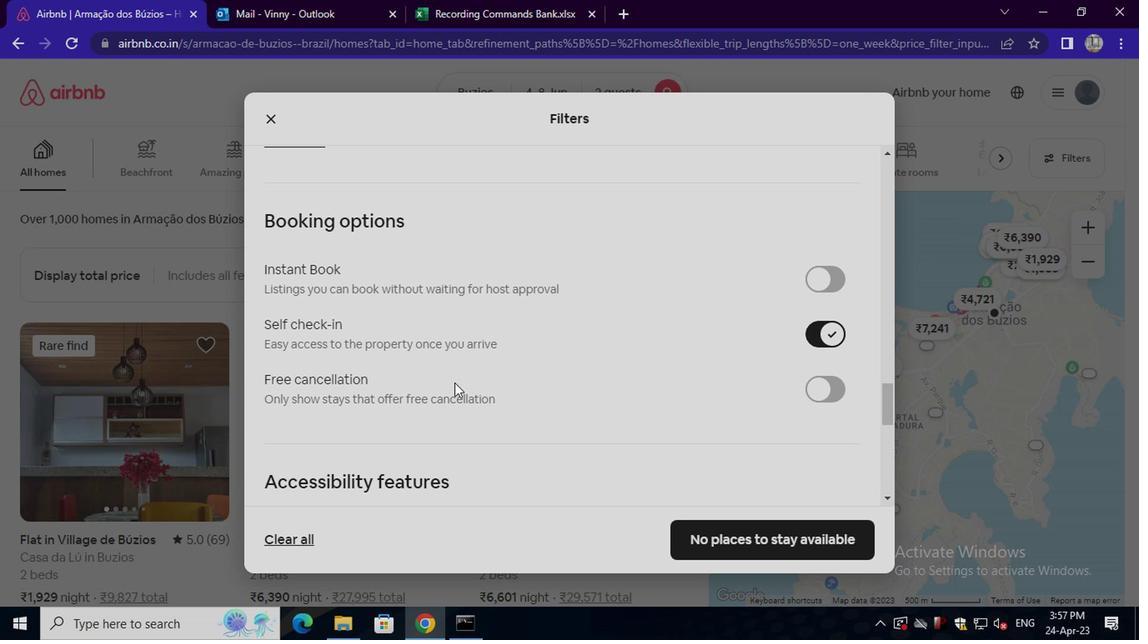 
Action: Mouse scrolled (446, 385) with delta (0, 0)
Screenshot: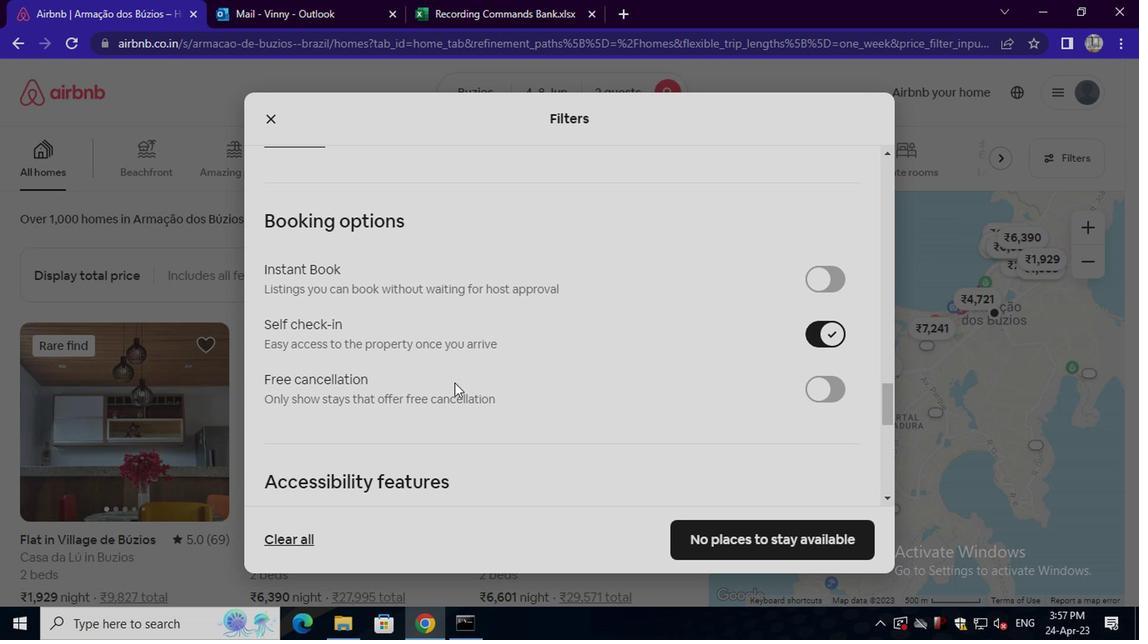 
Action: Mouse moved to (420, 389)
Screenshot: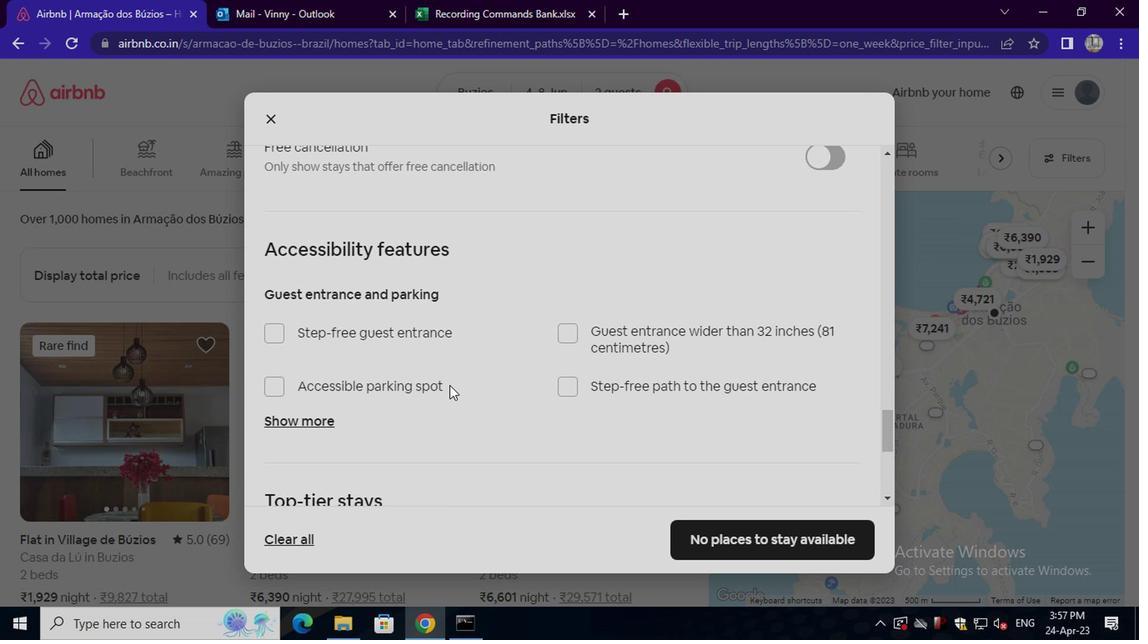 
Action: Mouse scrolled (420, 388) with delta (0, -1)
Screenshot: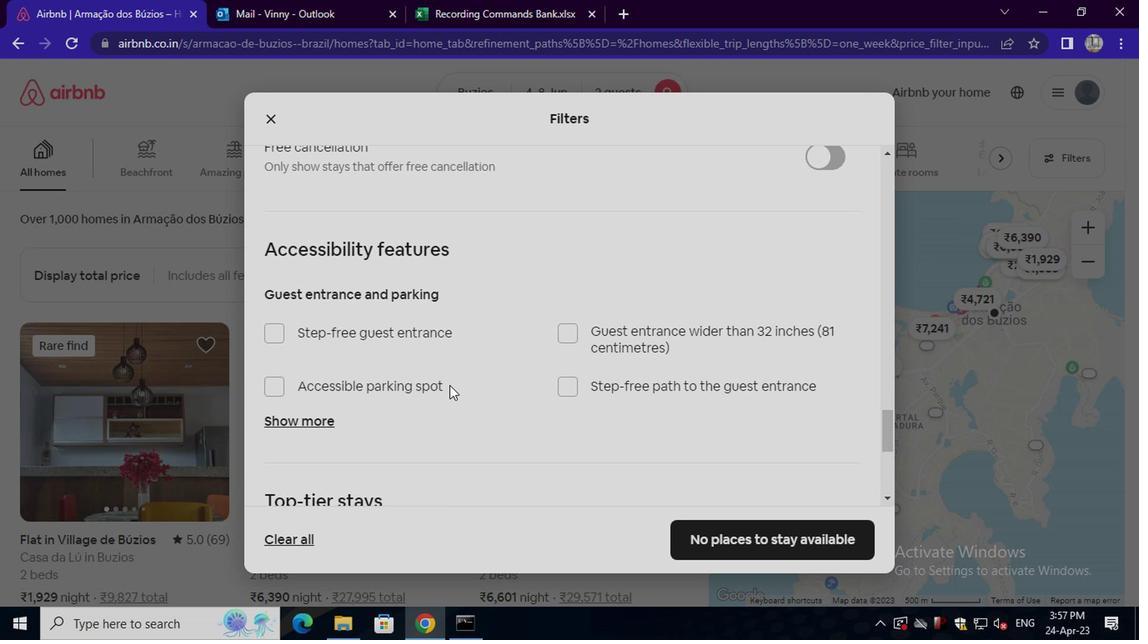 
Action: Mouse moved to (418, 390)
Screenshot: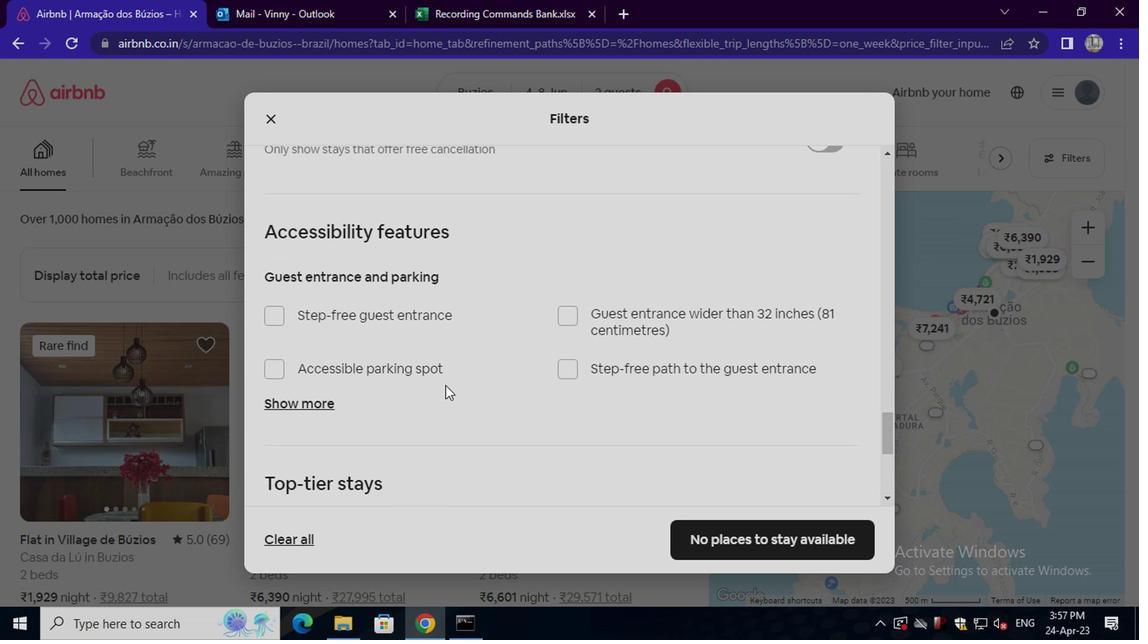 
Action: Mouse scrolled (418, 389) with delta (0, 0)
Screenshot: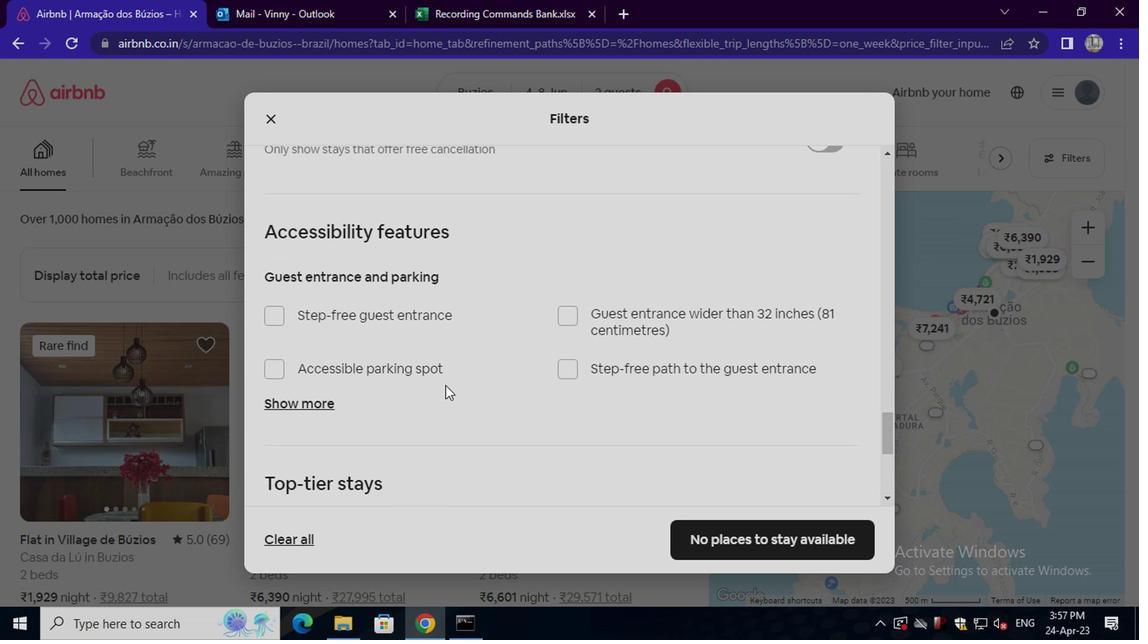 
Action: Mouse moved to (417, 390)
Screenshot: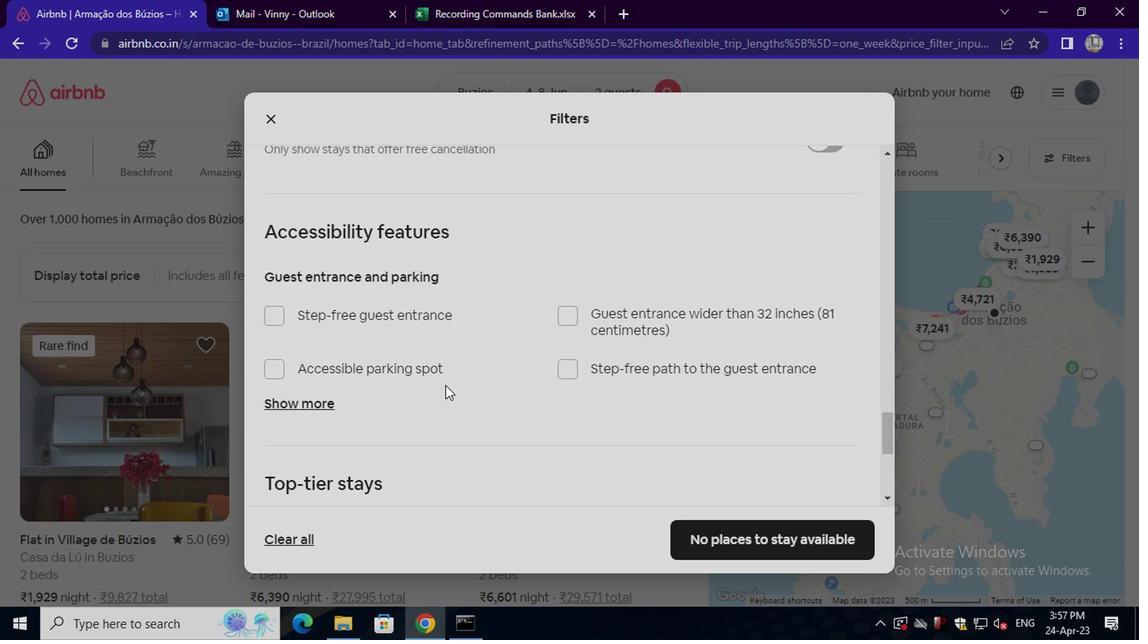 
Action: Mouse scrolled (417, 389) with delta (0, 0)
Screenshot: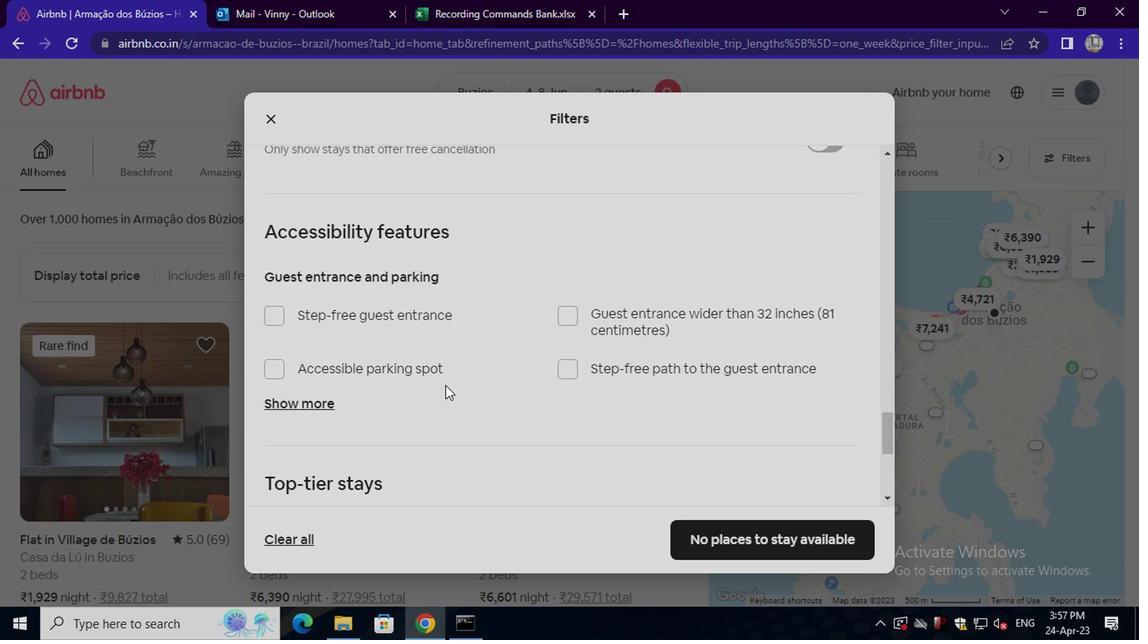 
Action: Mouse moved to (414, 392)
Screenshot: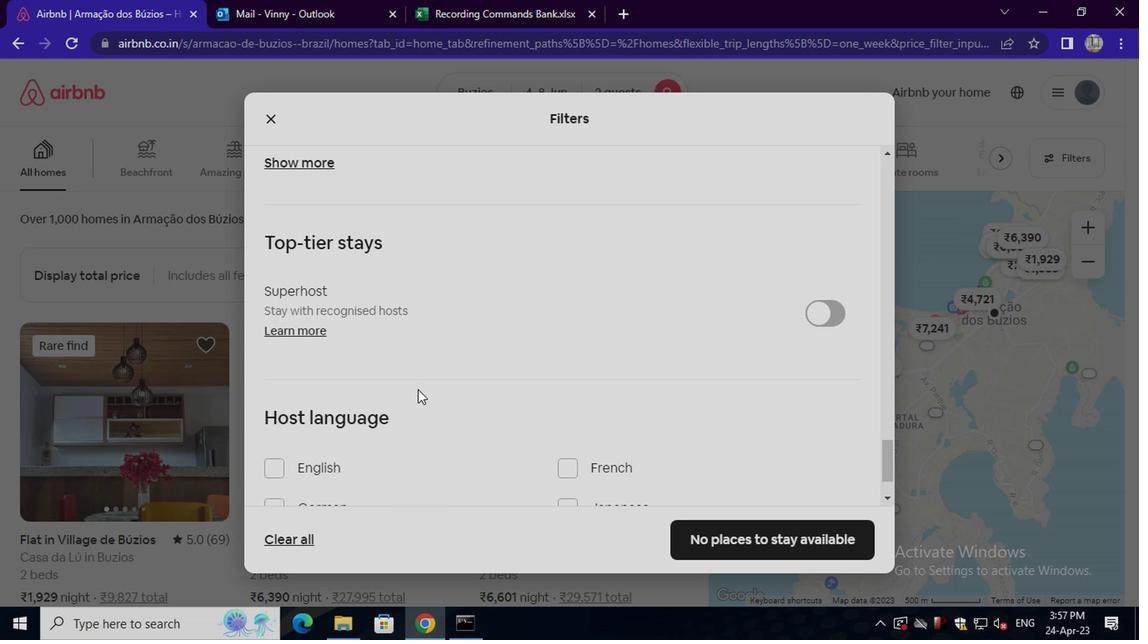 
Action: Mouse scrolled (414, 392) with delta (0, 0)
Screenshot: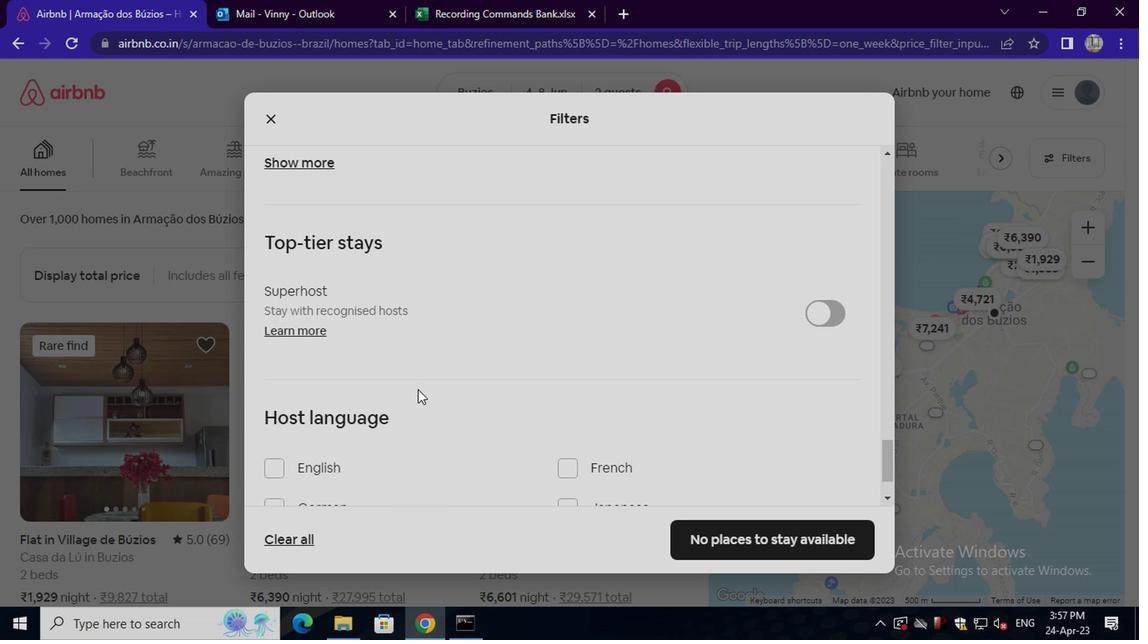 
Action: Mouse moved to (414, 395)
Screenshot: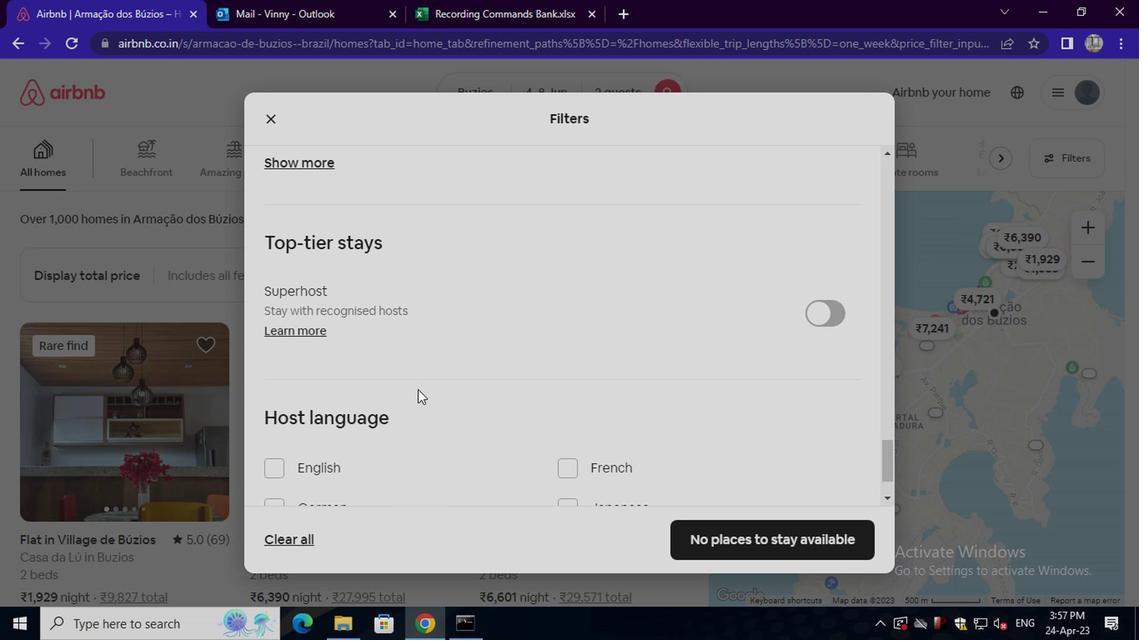 
Action: Mouse scrolled (414, 394) with delta (0, -1)
Screenshot: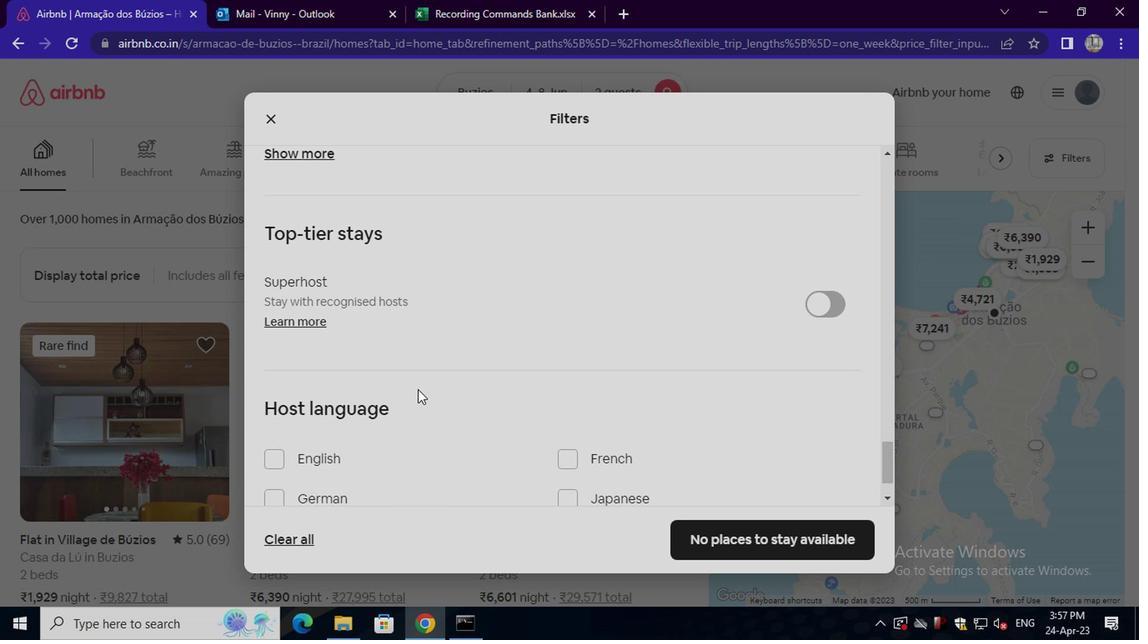 
Action: Mouse moved to (412, 396)
Screenshot: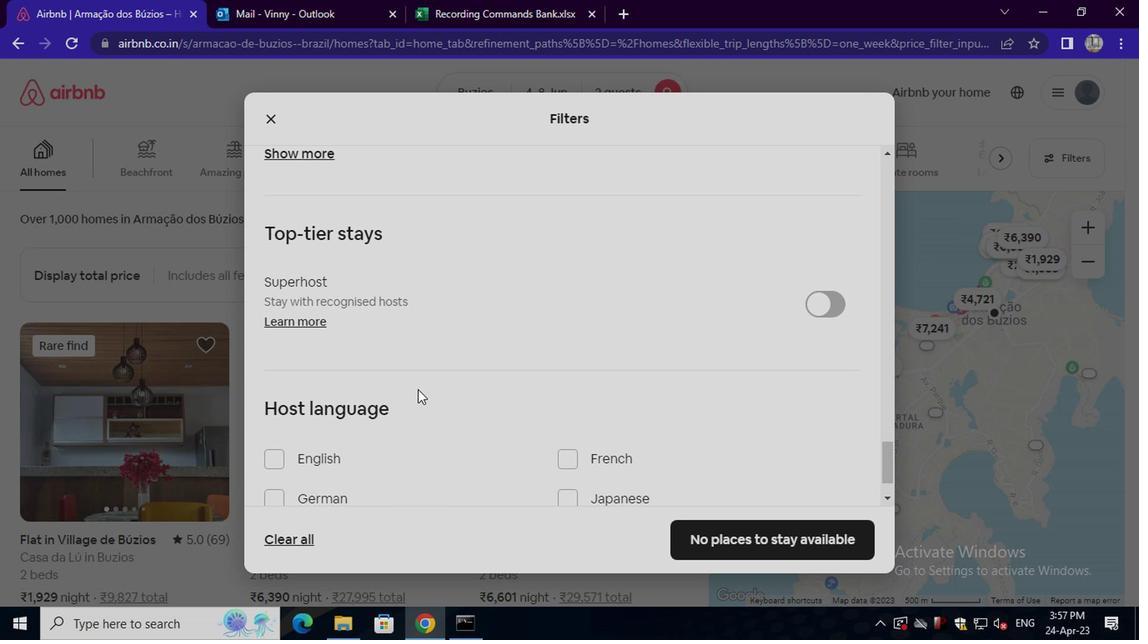 
Action: Mouse scrolled (412, 395) with delta (0, 0)
Screenshot: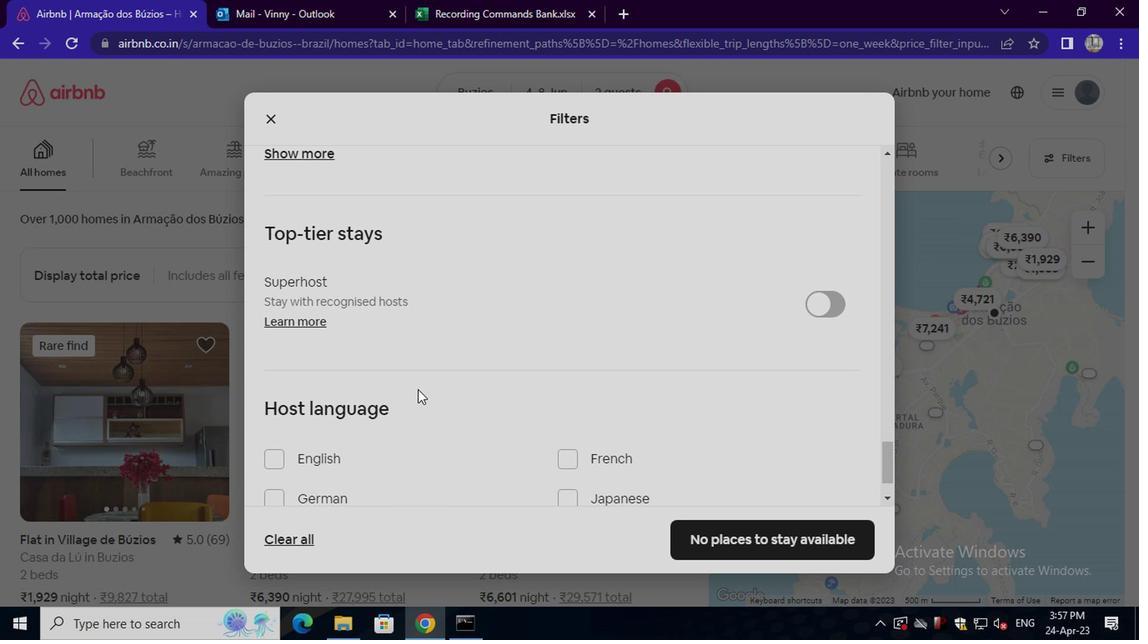 
Action: Mouse moved to (331, 461)
Screenshot: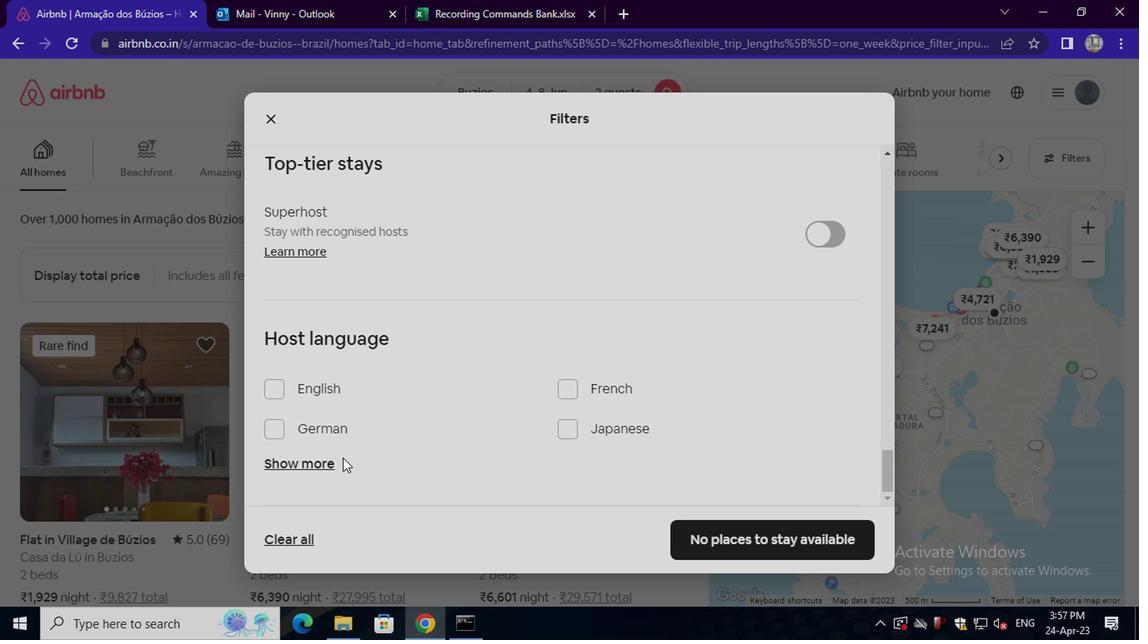 
Action: Mouse pressed left at (331, 461)
Screenshot: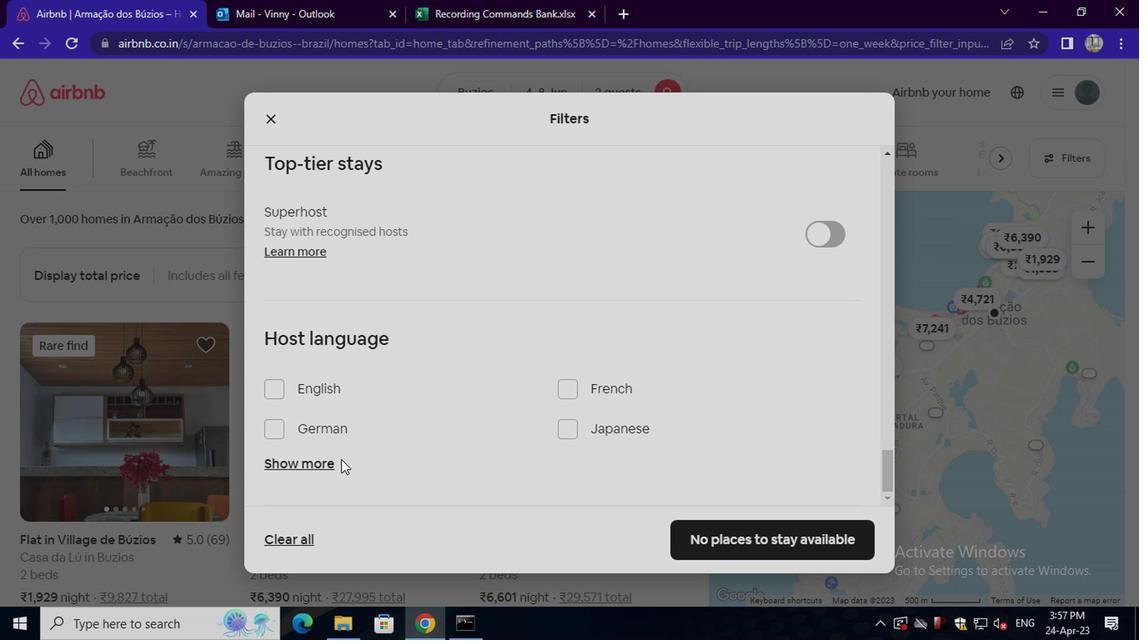 
Action: Mouse moved to (348, 459)
Screenshot: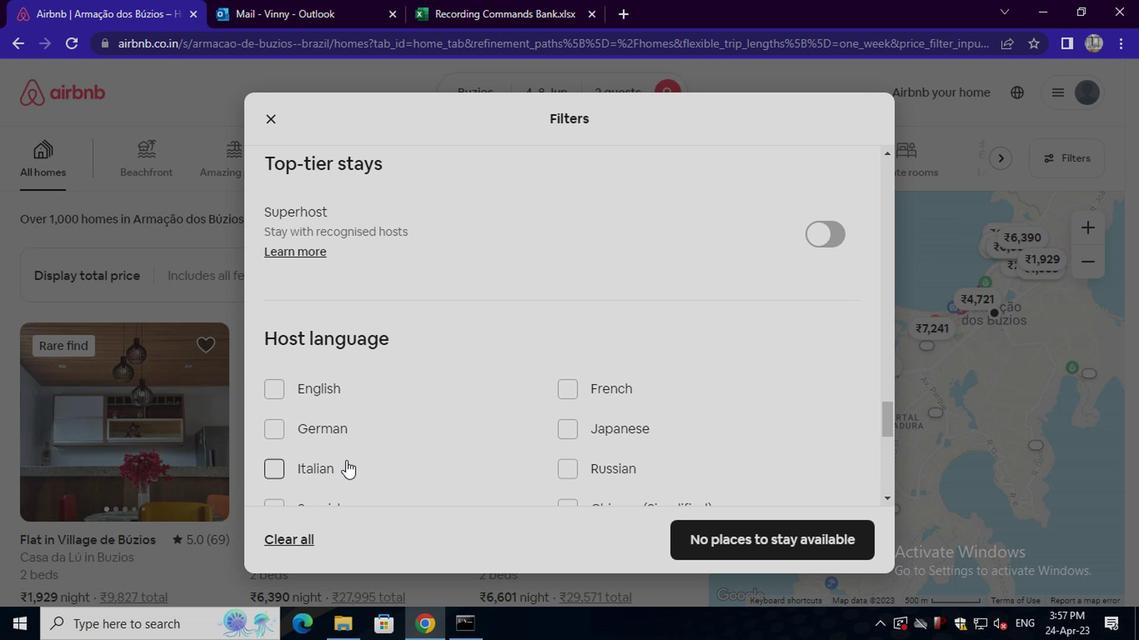 
Action: Mouse scrolled (348, 459) with delta (0, 0)
Screenshot: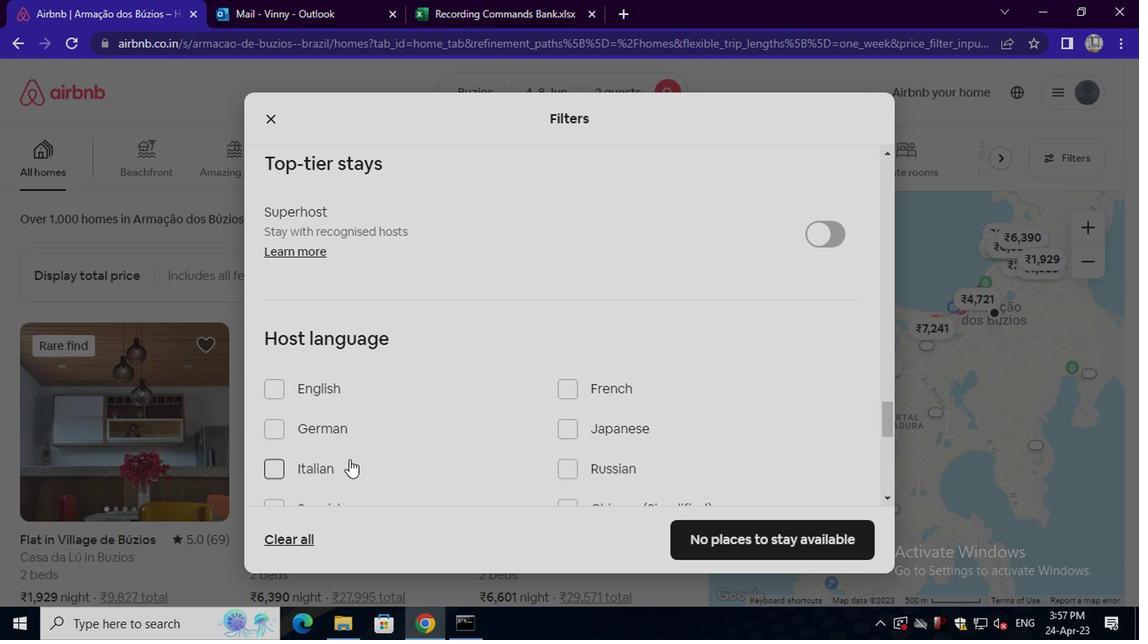 
Action: Mouse moved to (348, 434)
Screenshot: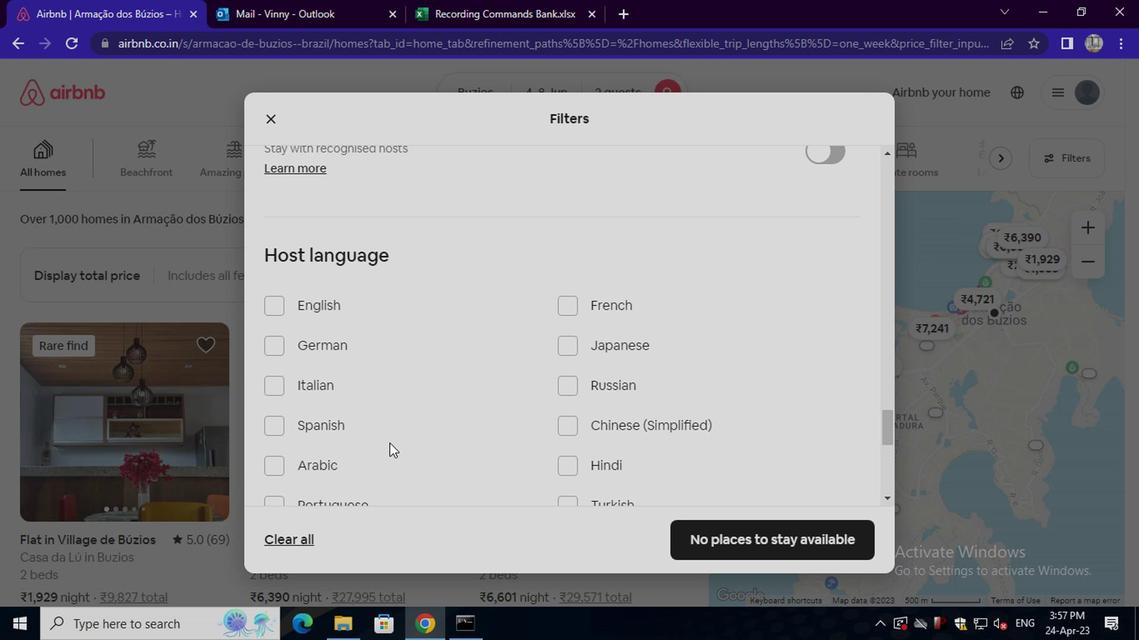 
Action: Mouse pressed left at (348, 434)
Screenshot: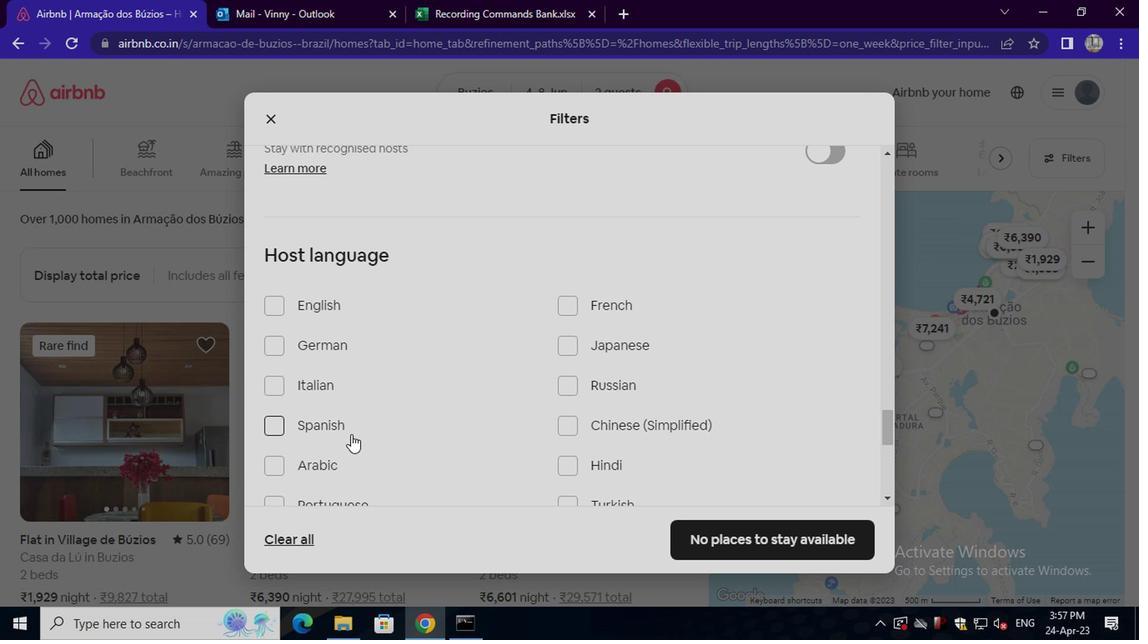 
Action: Mouse moved to (722, 538)
Screenshot: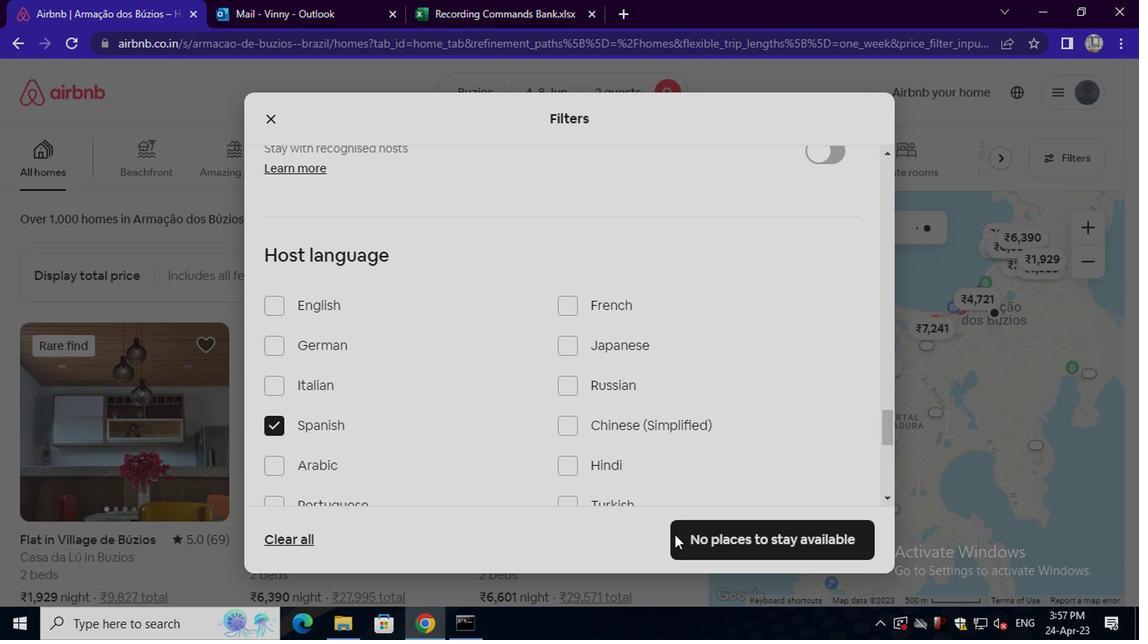 
Action: Mouse pressed left at (722, 538)
Screenshot: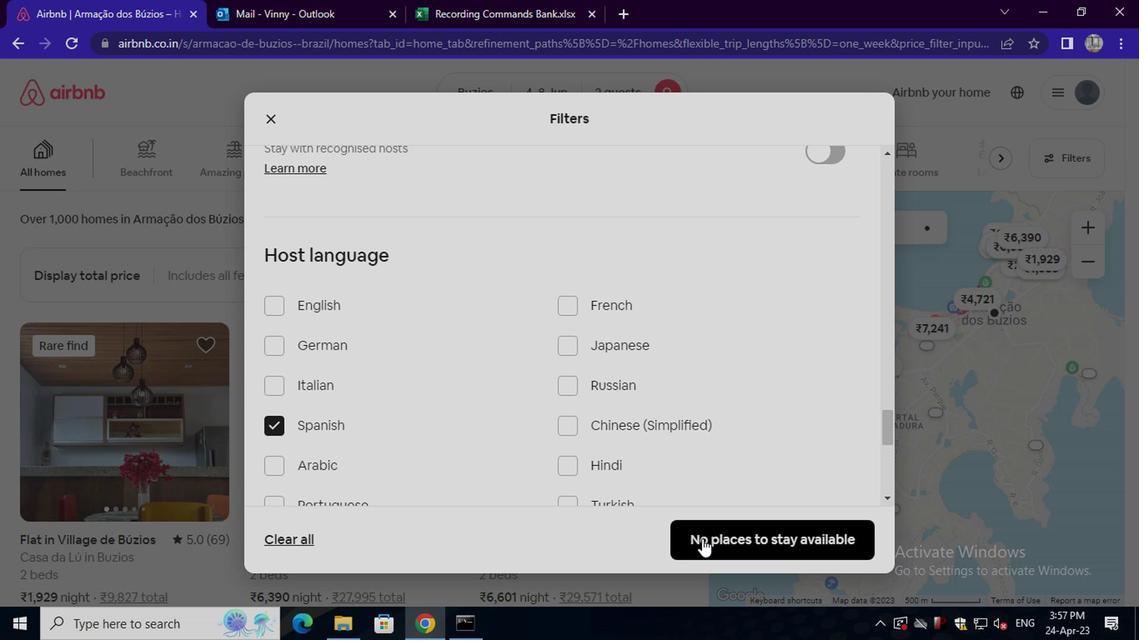 
Action: Mouse moved to (870, 434)
Screenshot: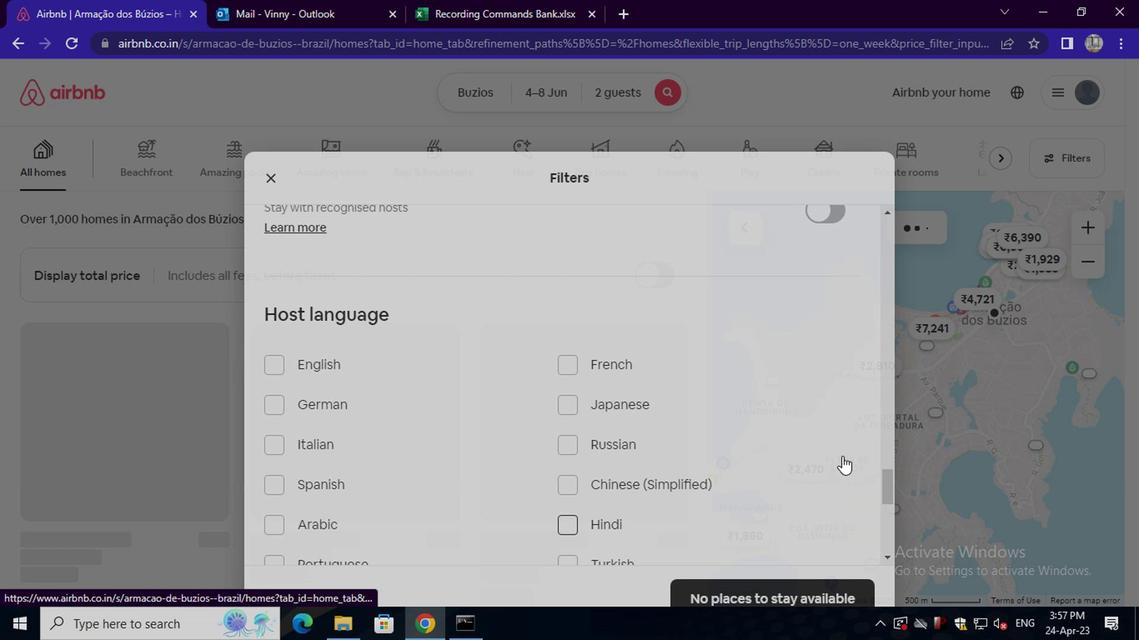 
